 Task: Fork a repository you find interesting.
Action: Mouse moved to (555, 50)
Screenshot: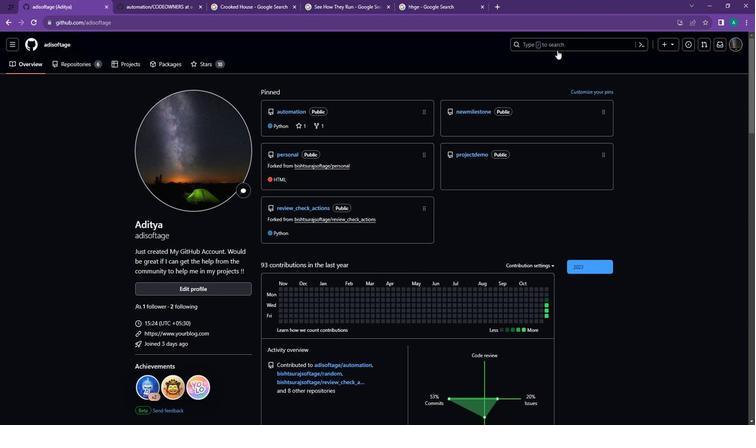 
Action: Mouse pressed left at (555, 50)
Screenshot: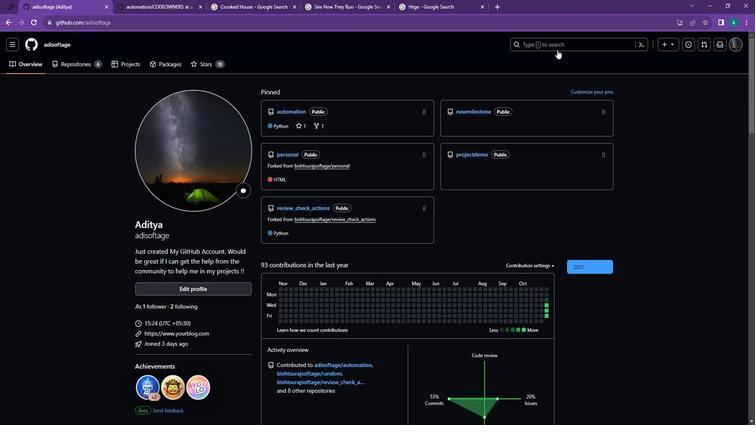 
Action: Key pressed ctrl+Acyber<Key.space>in<Key.shift_r>:org<Key.backspace><Key.enter>
Screenshot: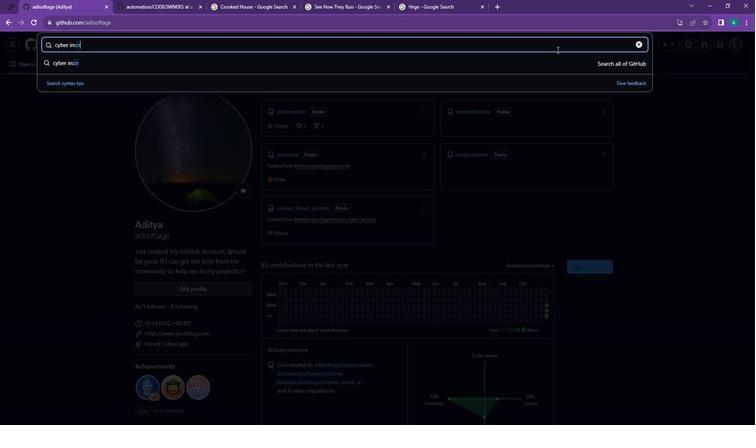 
Action: Mouse moved to (165, 96)
Screenshot: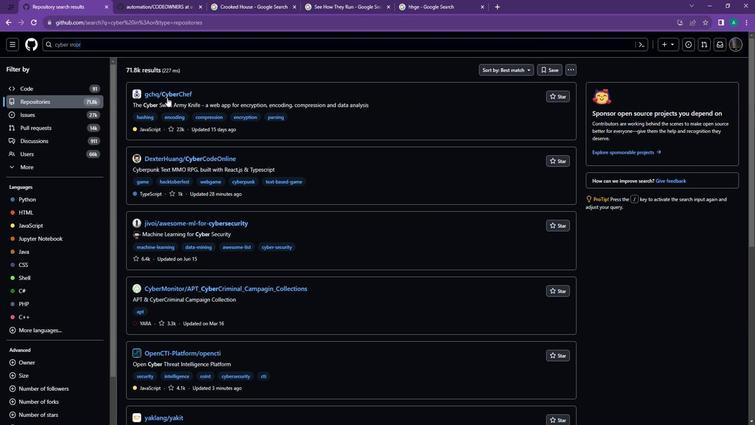 
Action: Mouse pressed left at (165, 96)
Screenshot: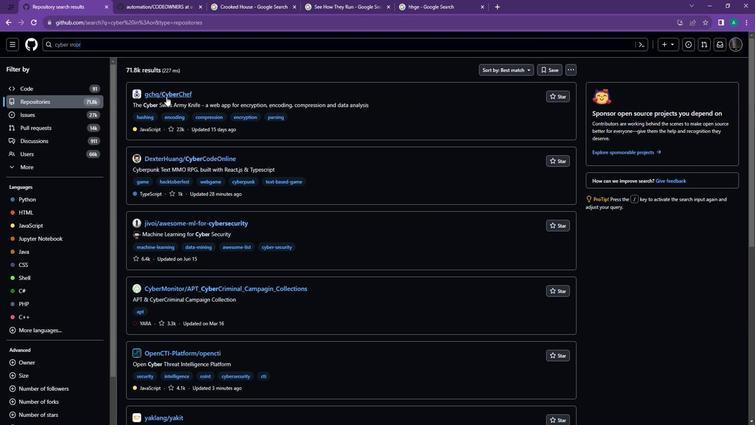 
Action: Mouse moved to (289, 233)
Screenshot: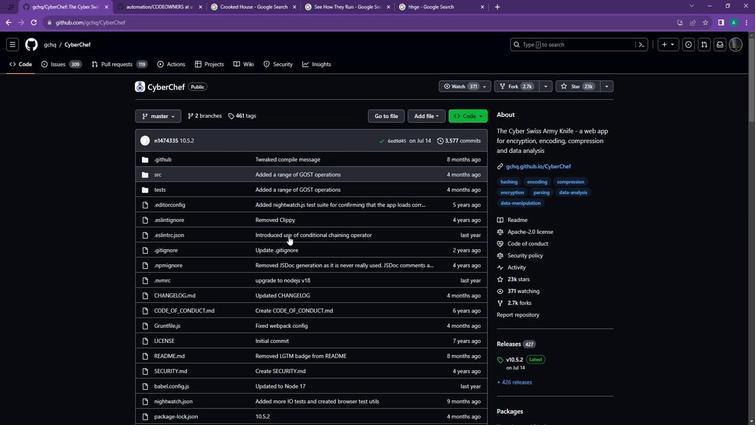 
Action: Mouse scrolled (289, 232) with delta (0, 0)
Screenshot: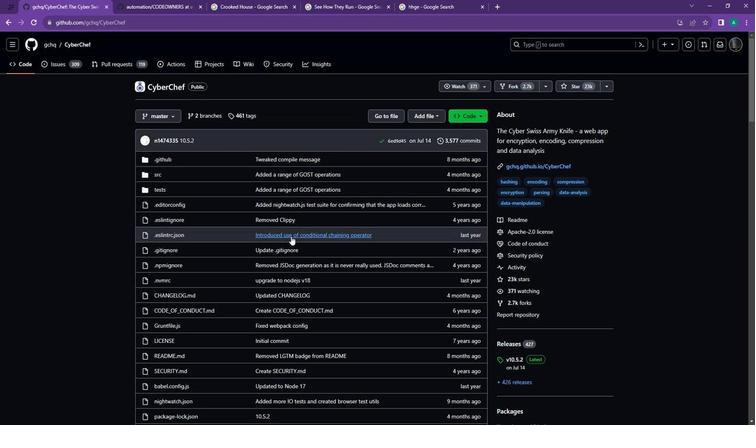 
Action: Mouse scrolled (289, 232) with delta (0, 0)
Screenshot: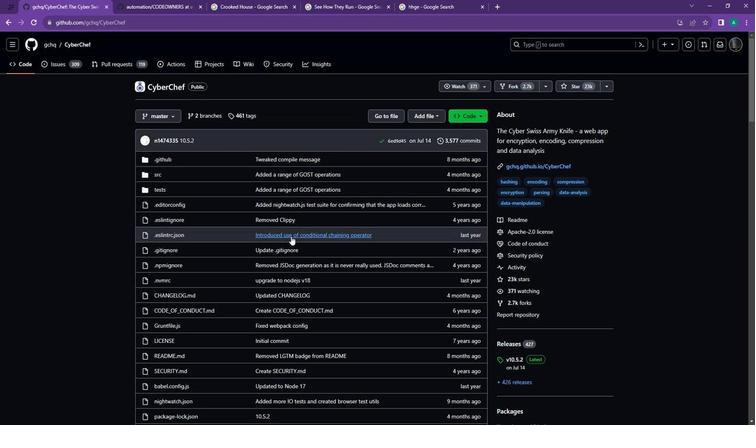 
Action: Mouse moved to (289, 233)
Screenshot: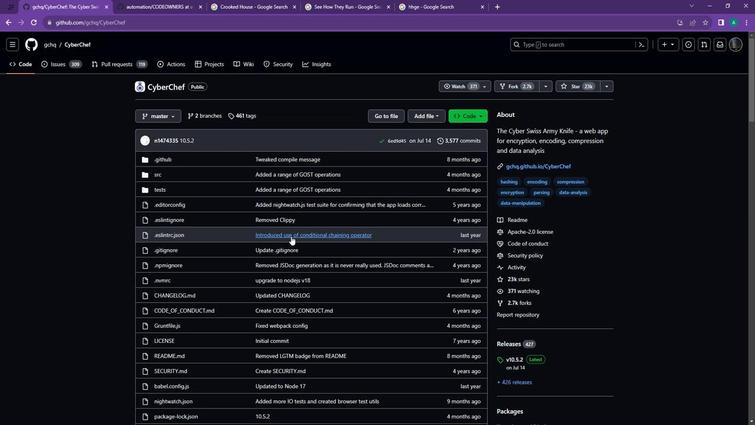 
Action: Mouse scrolled (289, 232) with delta (0, 0)
Screenshot: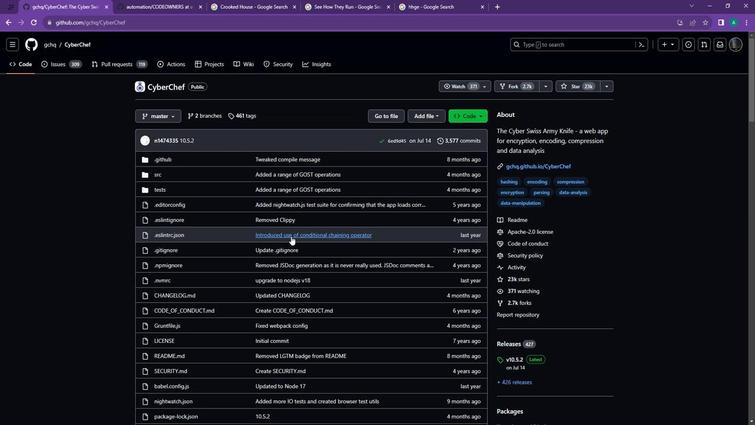 
Action: Mouse moved to (289, 233)
Screenshot: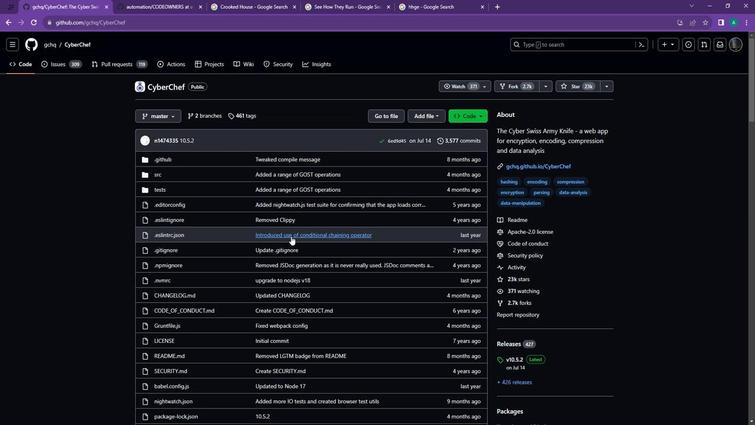 
Action: Mouse scrolled (289, 232) with delta (0, 0)
Screenshot: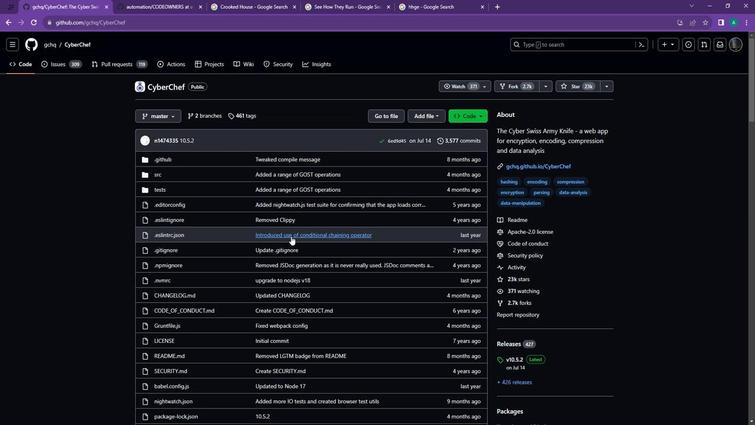 
Action: Mouse moved to (289, 232)
Screenshot: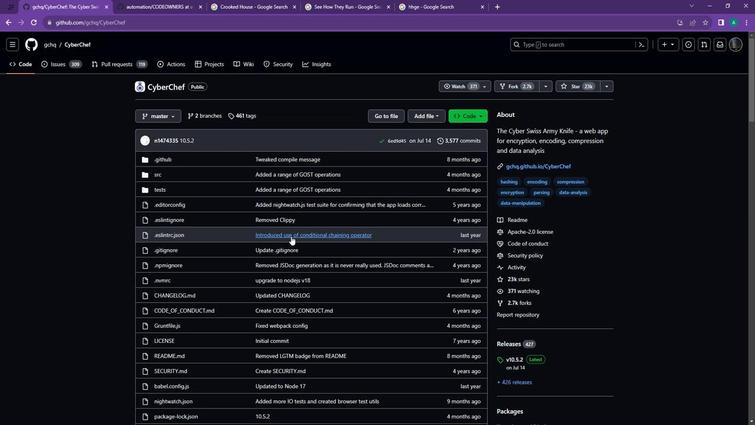 
Action: Mouse scrolled (289, 232) with delta (0, 0)
Screenshot: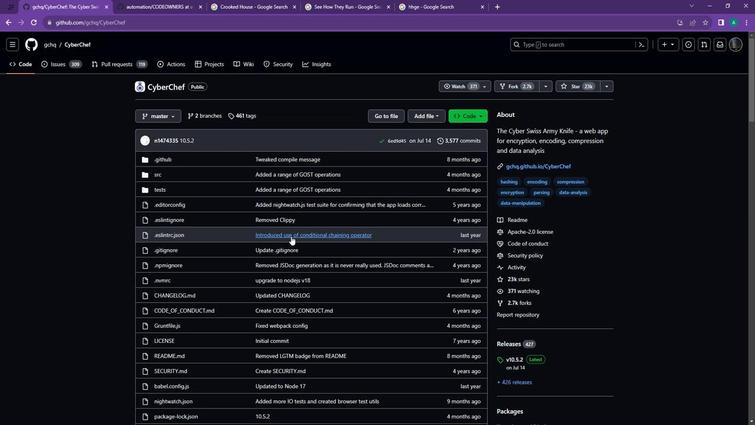 
Action: Mouse scrolled (289, 232) with delta (0, 0)
Screenshot: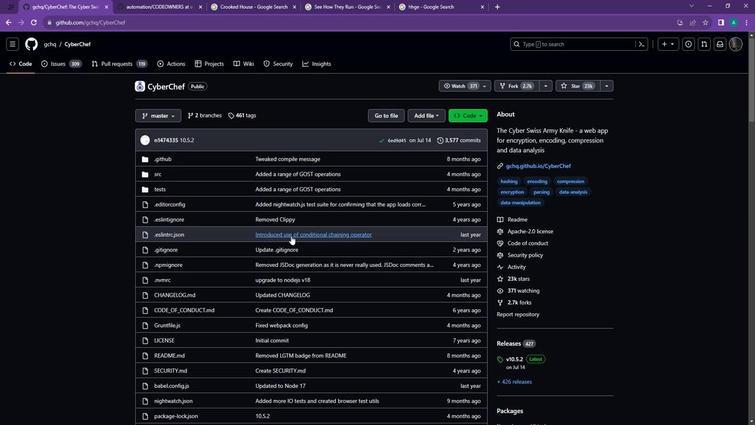 
Action: Mouse moved to (288, 232)
Screenshot: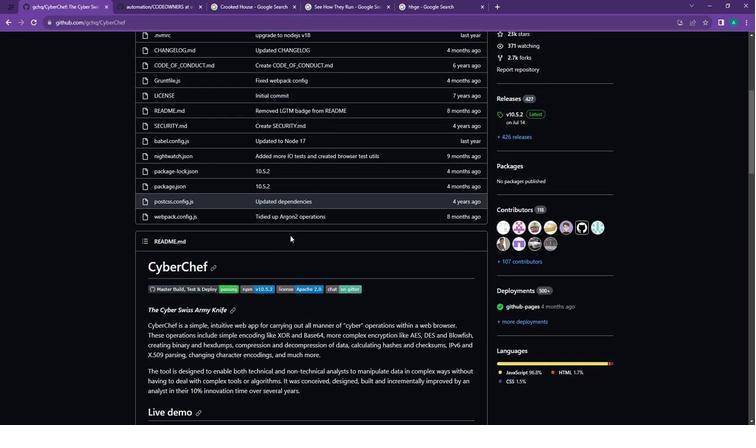 
Action: Mouse scrolled (288, 232) with delta (0, 0)
Screenshot: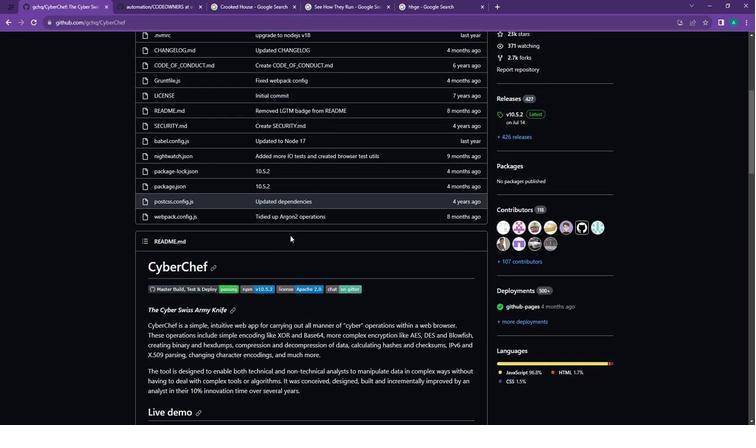 
Action: Mouse scrolled (288, 232) with delta (0, 0)
Screenshot: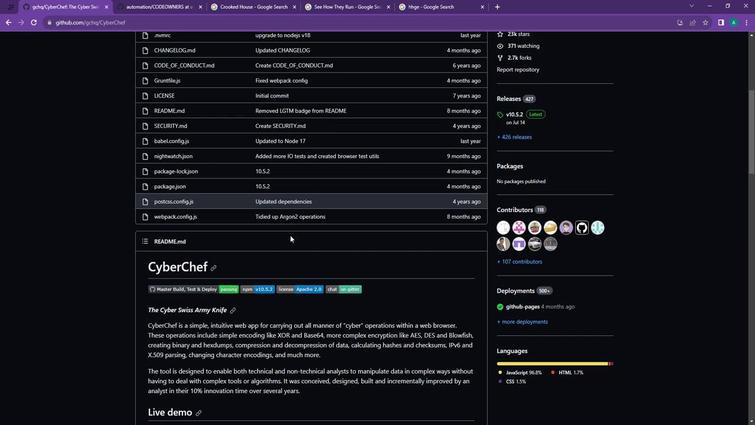 
Action: Mouse scrolled (288, 232) with delta (0, 0)
Screenshot: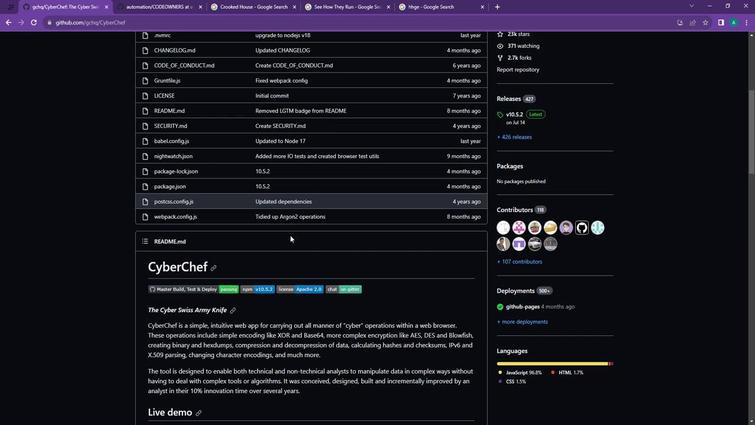
Action: Mouse scrolled (288, 232) with delta (0, 0)
Screenshot: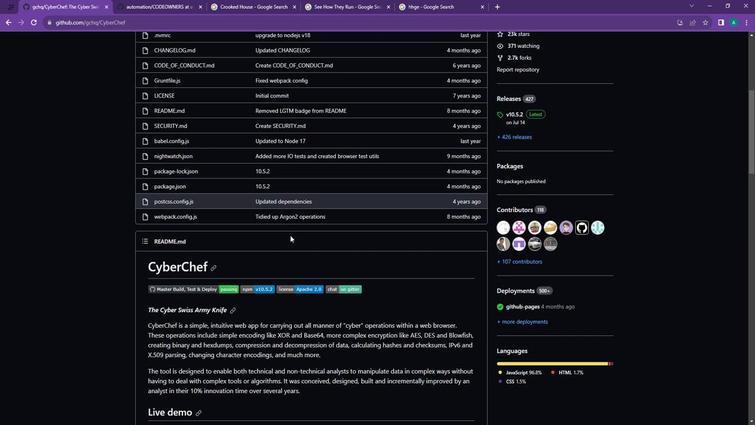 
Action: Mouse moved to (288, 232)
Screenshot: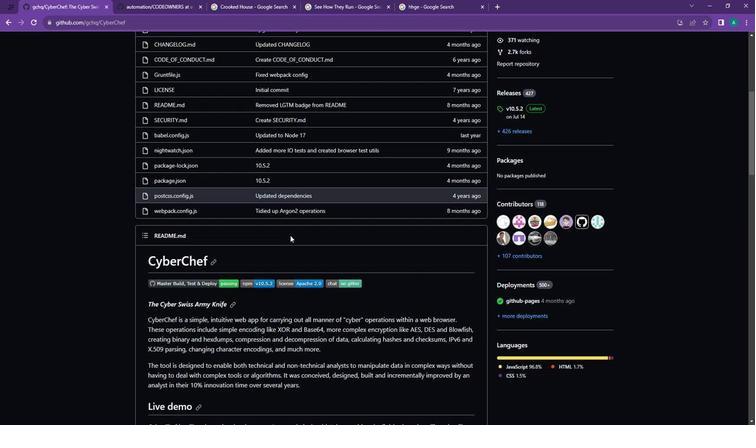 
Action: Mouse scrolled (288, 232) with delta (0, 0)
Screenshot: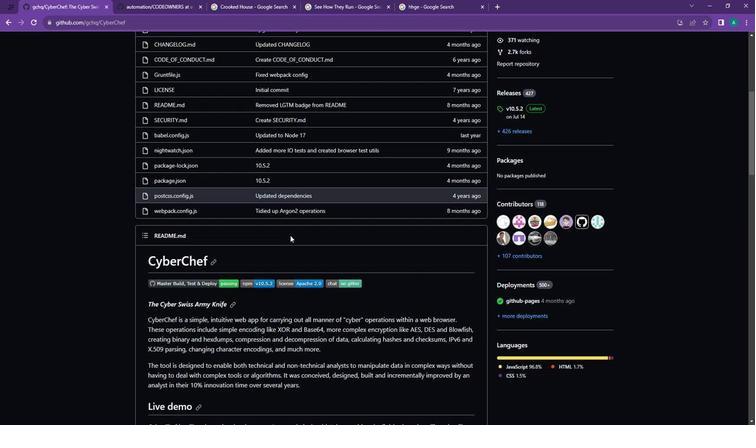 
Action: Mouse moved to (287, 232)
Screenshot: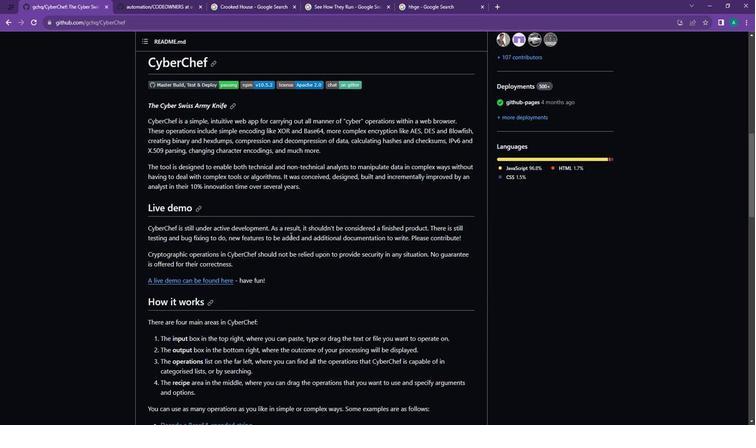
Action: Mouse scrolled (287, 232) with delta (0, 0)
Screenshot: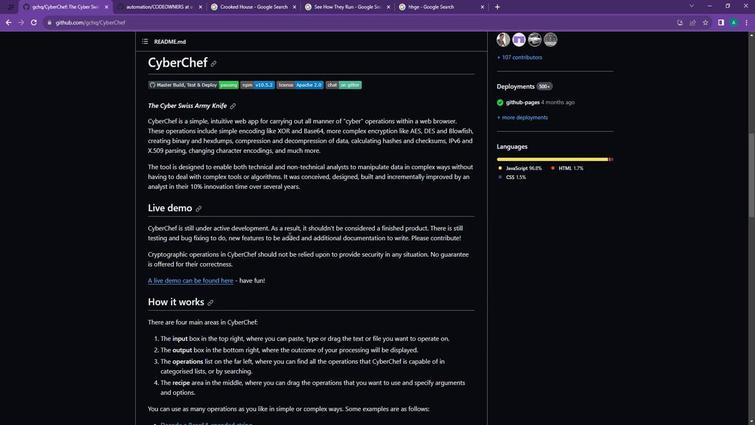 
Action: Mouse scrolled (287, 232) with delta (0, 0)
Screenshot: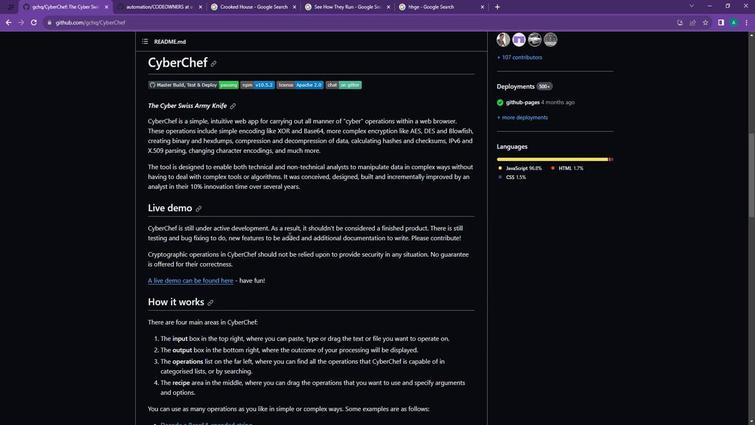 
Action: Mouse scrolled (287, 232) with delta (0, 0)
Screenshot: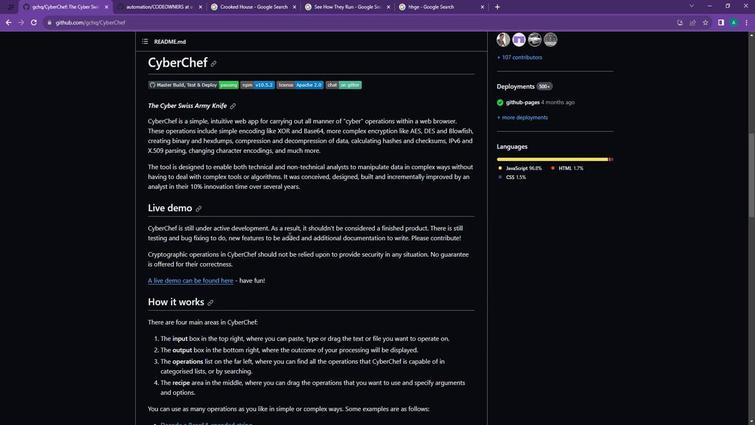 
Action: Mouse scrolled (287, 232) with delta (0, 0)
Screenshot: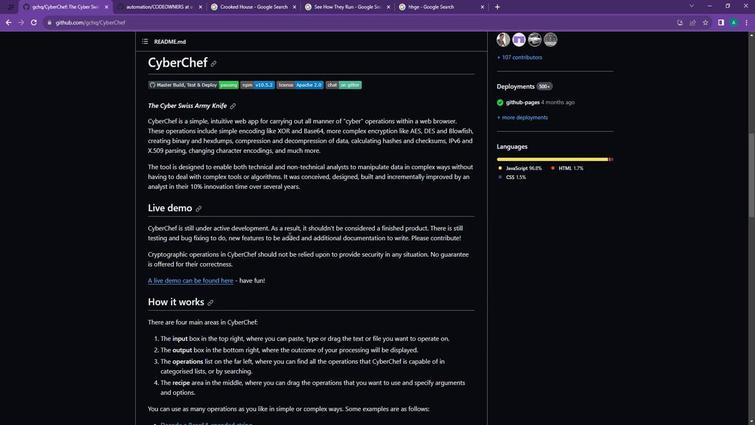 
Action: Mouse moved to (287, 232)
Screenshot: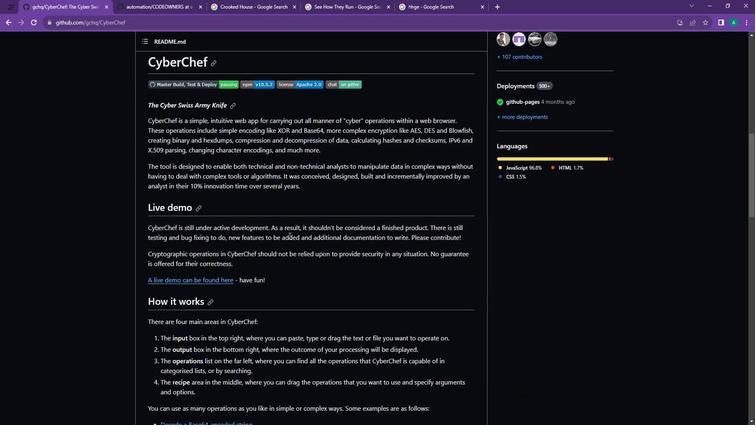 
Action: Mouse scrolled (287, 232) with delta (0, 0)
Screenshot: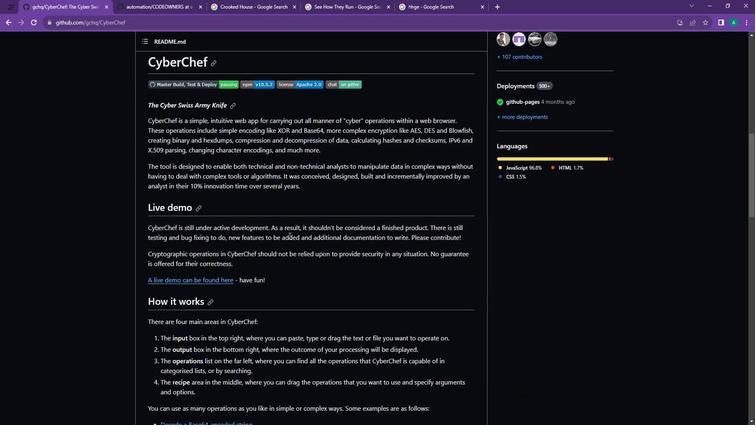 
Action: Mouse moved to (289, 233)
Screenshot: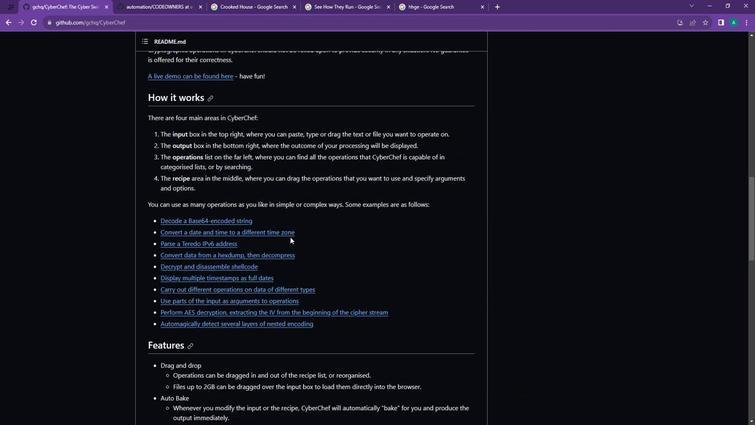 
Action: Mouse scrolled (289, 232) with delta (0, 0)
Screenshot: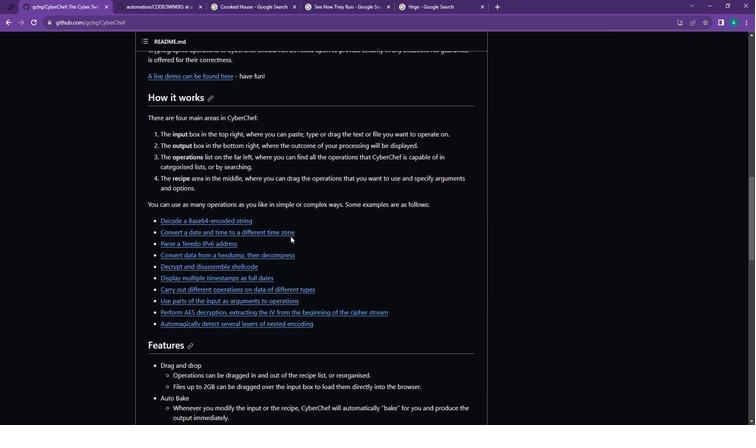 
Action: Mouse scrolled (289, 232) with delta (0, 0)
Screenshot: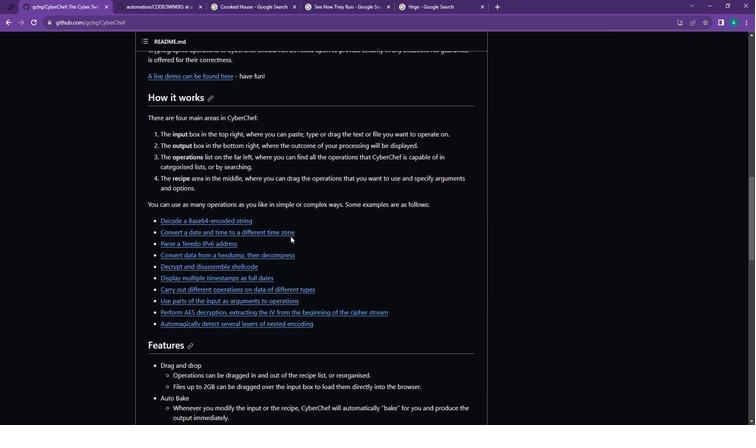 
Action: Mouse scrolled (289, 232) with delta (0, 0)
Screenshot: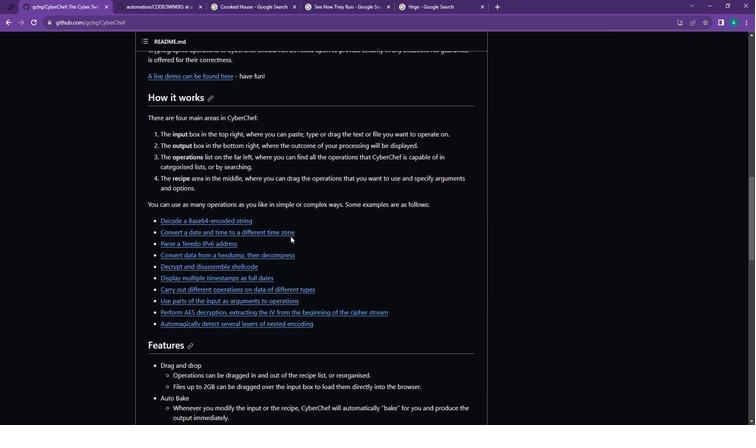 
Action: Mouse scrolled (289, 232) with delta (0, 0)
Screenshot: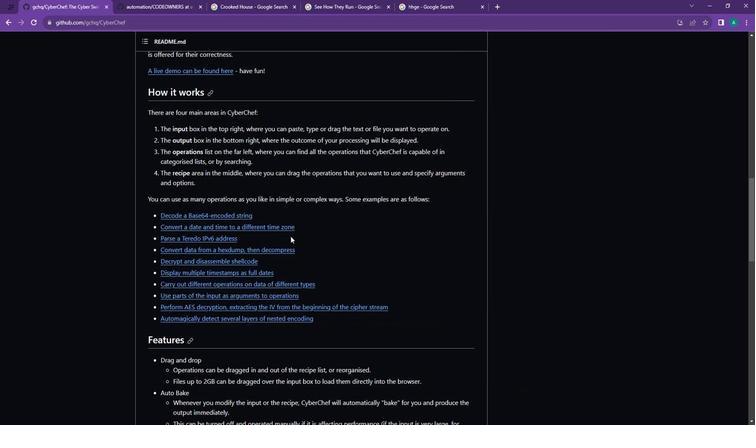 
Action: Mouse scrolled (289, 232) with delta (0, 0)
Screenshot: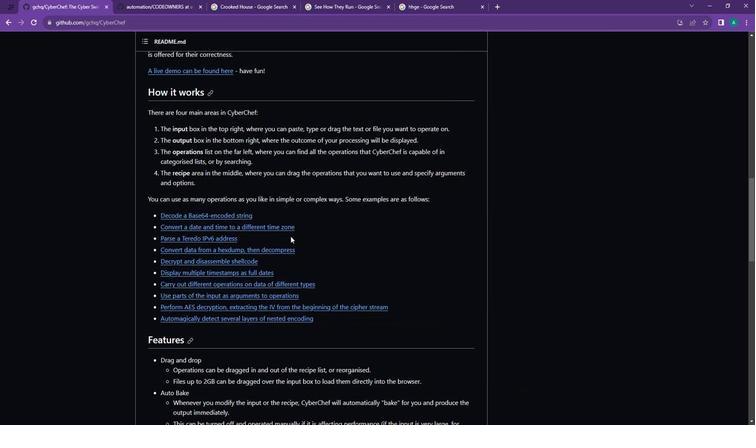 
Action: Mouse moved to (289, 233)
Screenshot: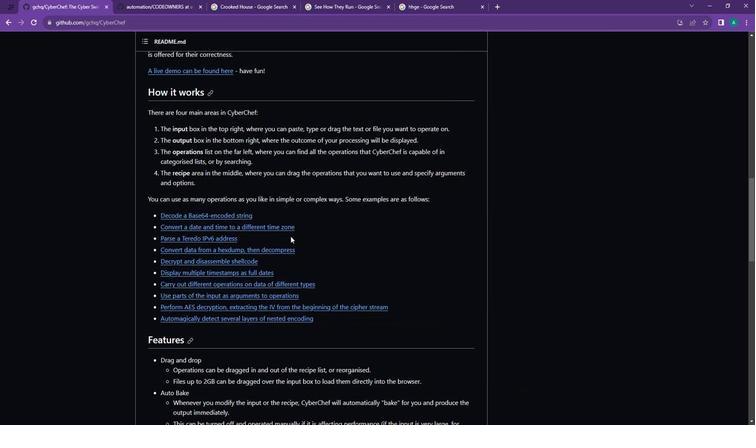 
Action: Mouse scrolled (289, 232) with delta (0, 0)
Screenshot: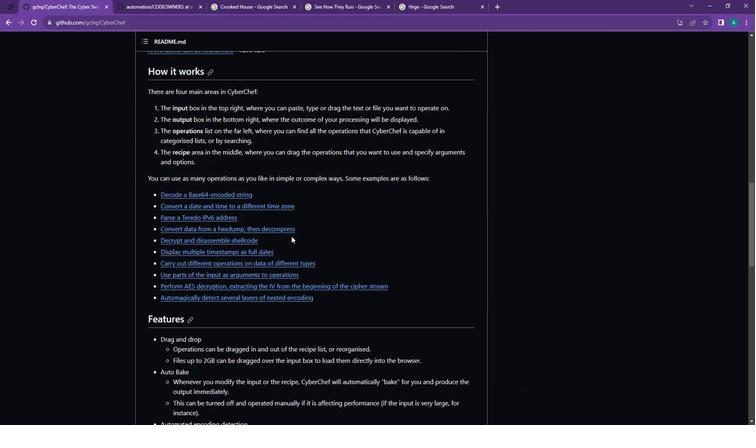 
Action: Mouse moved to (294, 234)
Screenshot: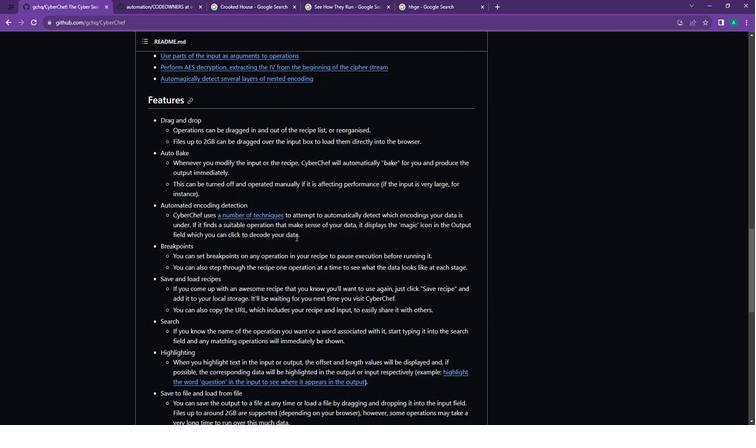 
Action: Mouse scrolled (294, 234) with delta (0, 0)
Screenshot: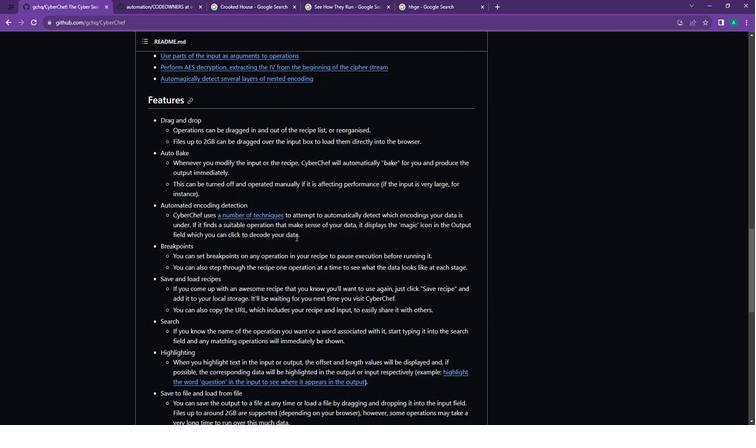 
Action: Mouse moved to (292, 234)
Screenshot: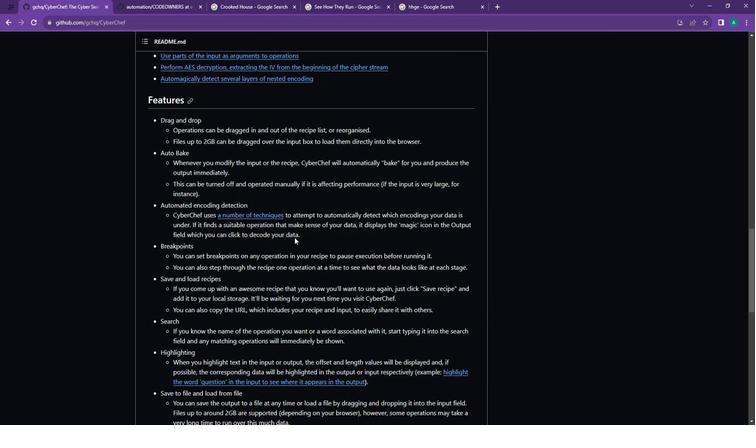 
Action: Mouse scrolled (292, 234) with delta (0, 0)
Screenshot: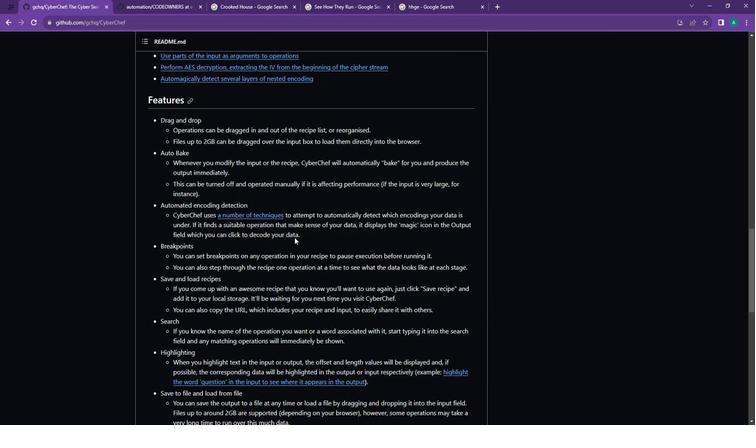 
Action: Mouse moved to (291, 236)
Screenshot: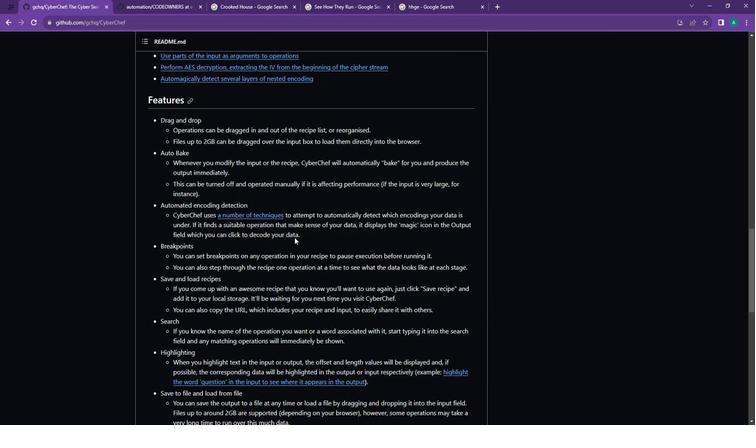 
Action: Mouse scrolled (291, 235) with delta (0, 0)
Screenshot: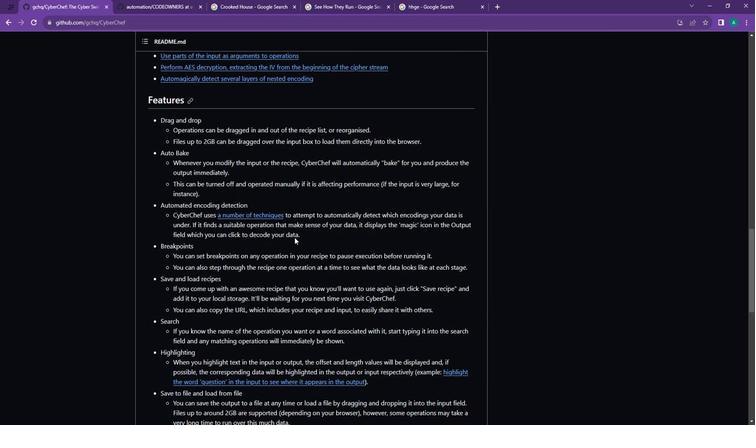 
Action: Mouse scrolled (291, 235) with delta (0, 0)
Screenshot: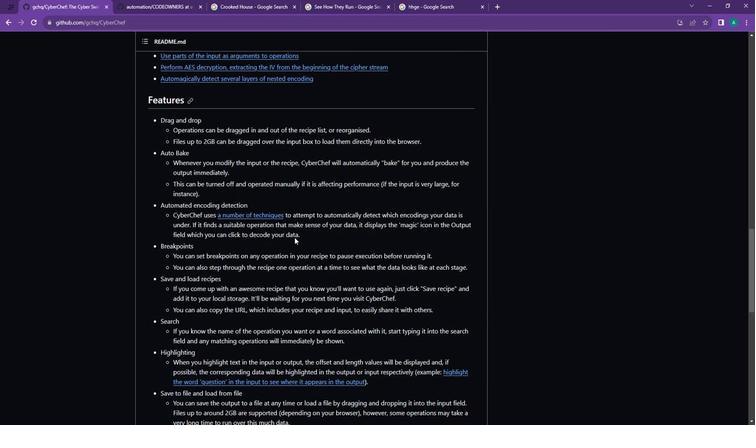 
Action: Mouse moved to (290, 237)
Screenshot: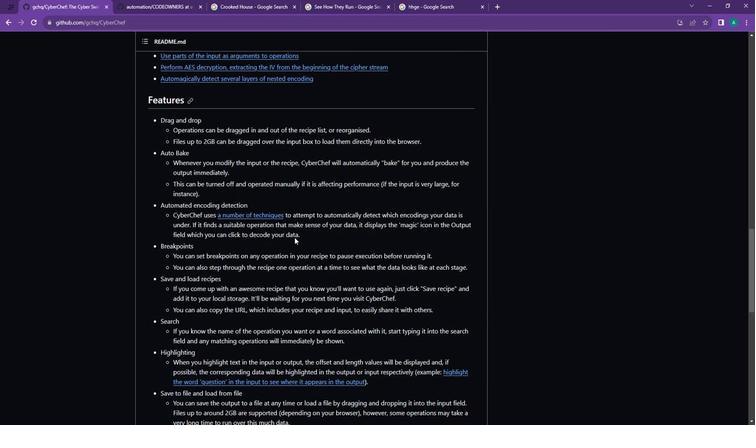 
Action: Mouse scrolled (290, 237) with delta (0, 0)
Screenshot: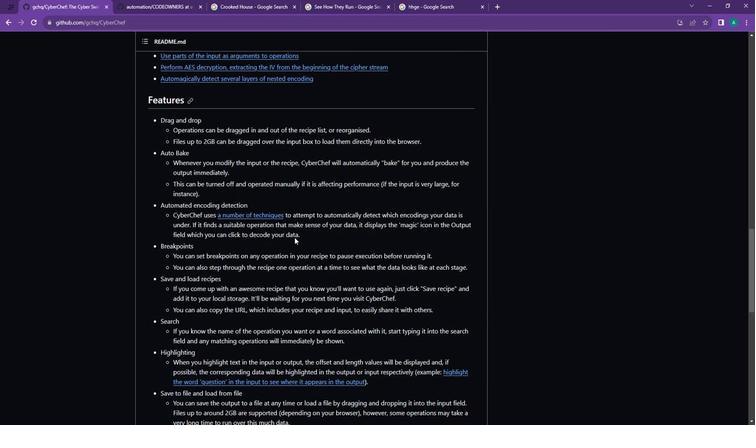
Action: Mouse moved to (290, 242)
Screenshot: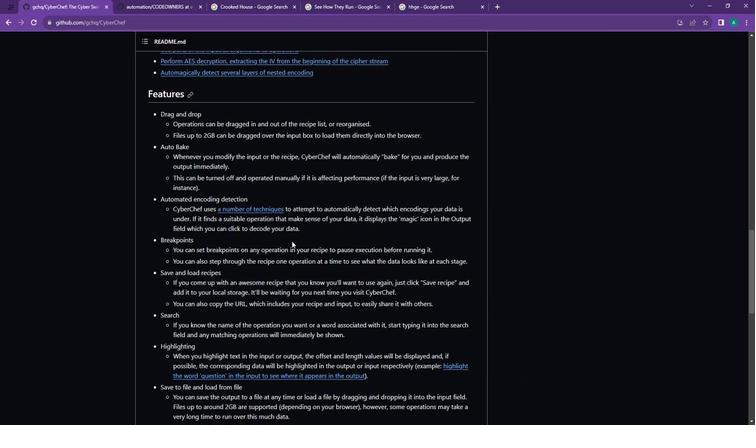 
Action: Mouse scrolled (290, 239) with delta (0, 0)
Screenshot: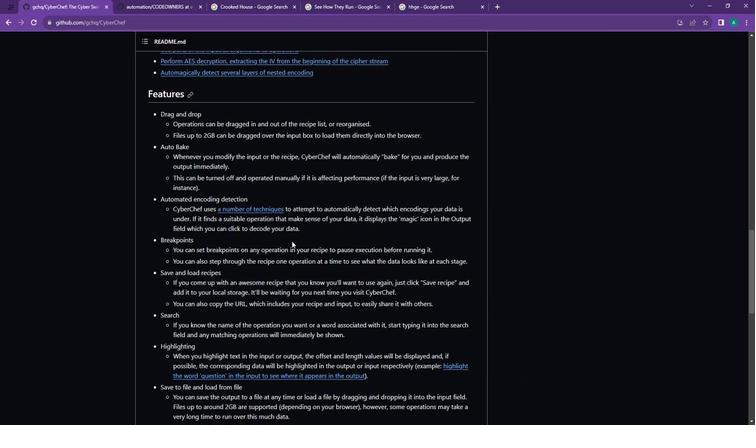 
Action: Mouse moved to (291, 243)
Screenshot: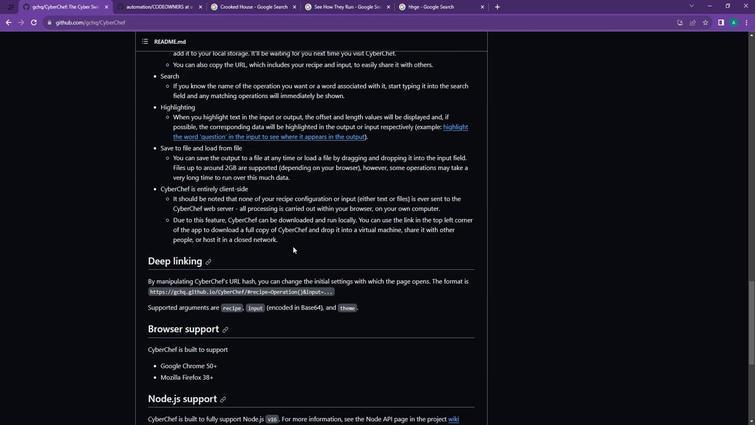 
Action: Mouse scrolled (291, 242) with delta (0, 0)
Screenshot: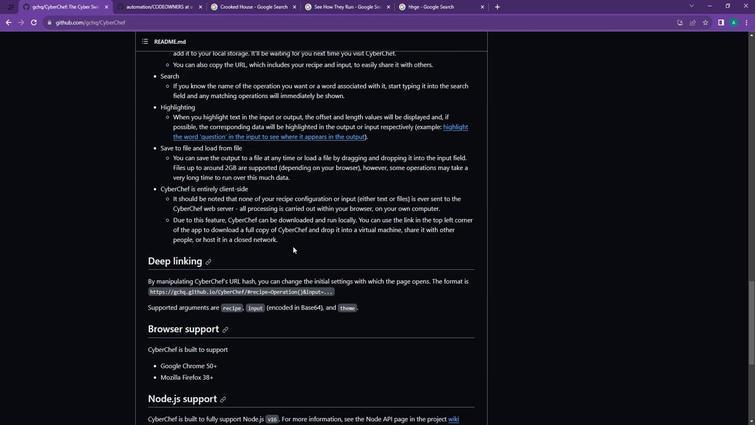 
Action: Mouse scrolled (291, 242) with delta (0, 0)
Screenshot: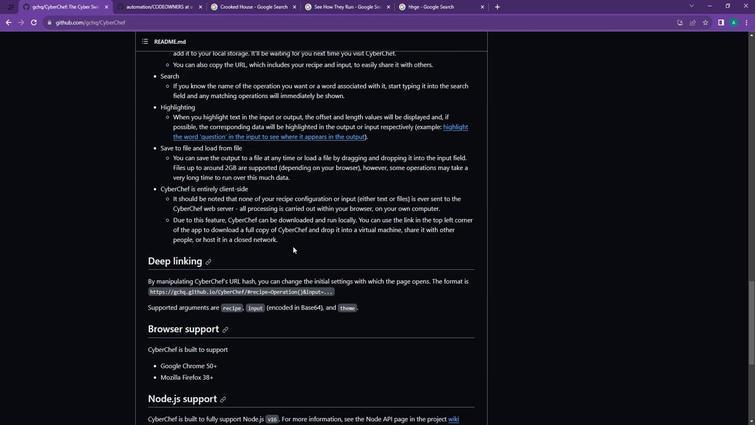 
Action: Mouse scrolled (291, 242) with delta (0, 0)
Screenshot: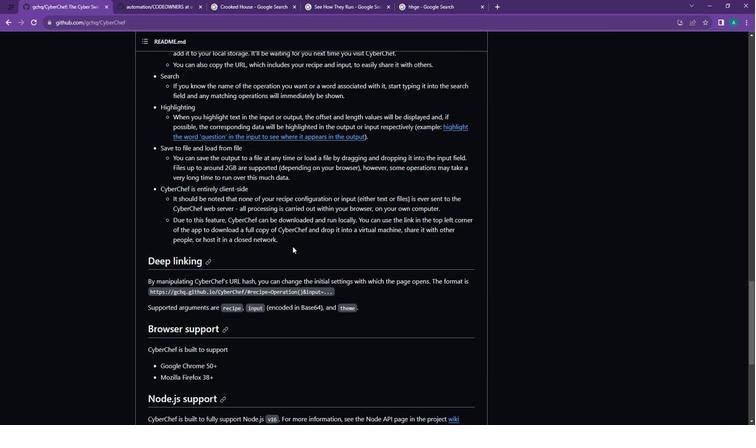 
Action: Mouse moved to (291, 243)
Screenshot: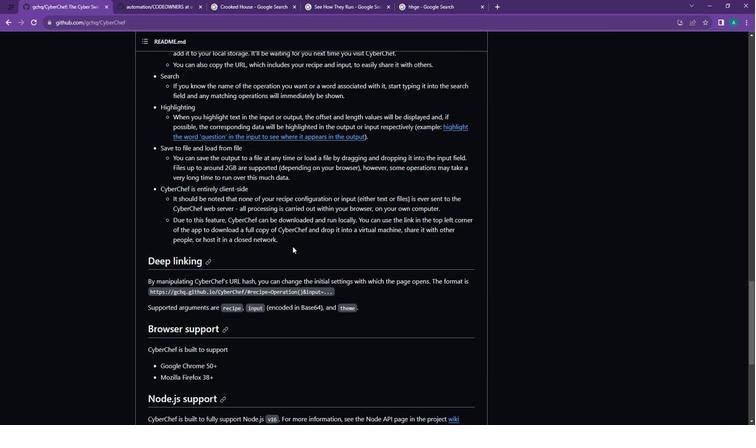 
Action: Mouse scrolled (291, 242) with delta (0, 0)
Screenshot: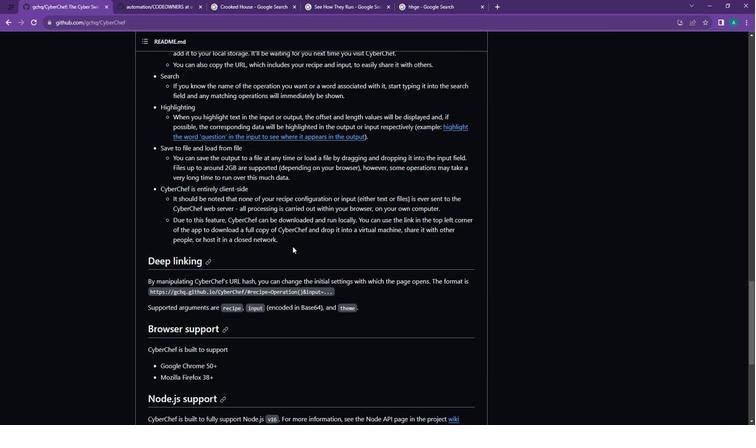 
Action: Mouse moved to (290, 243)
Screenshot: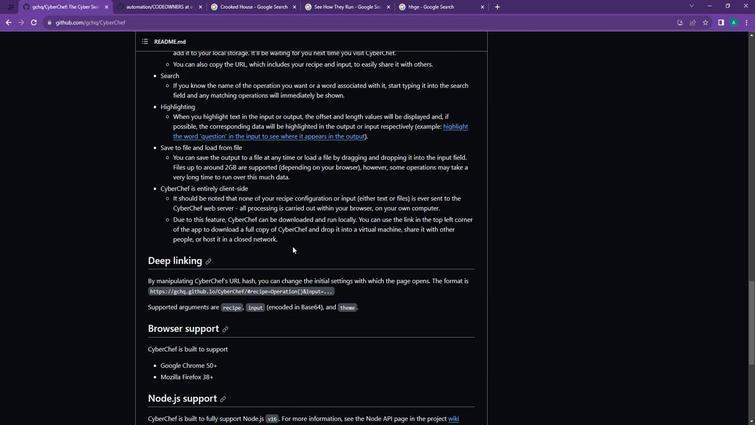 
Action: Mouse scrolled (290, 242) with delta (0, 0)
Screenshot: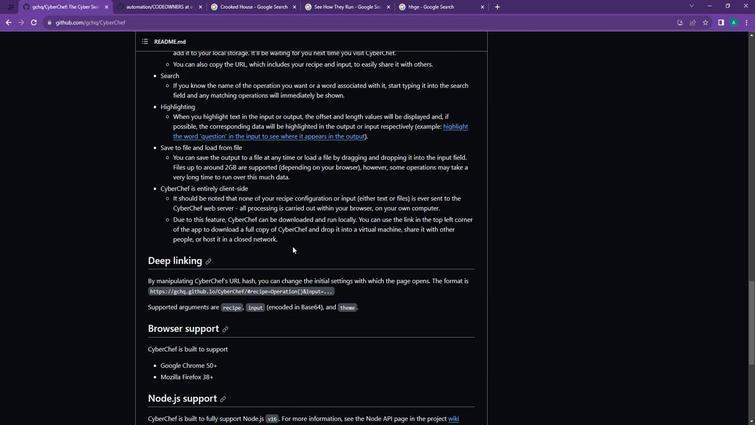 
Action: Mouse moved to (290, 243)
Screenshot: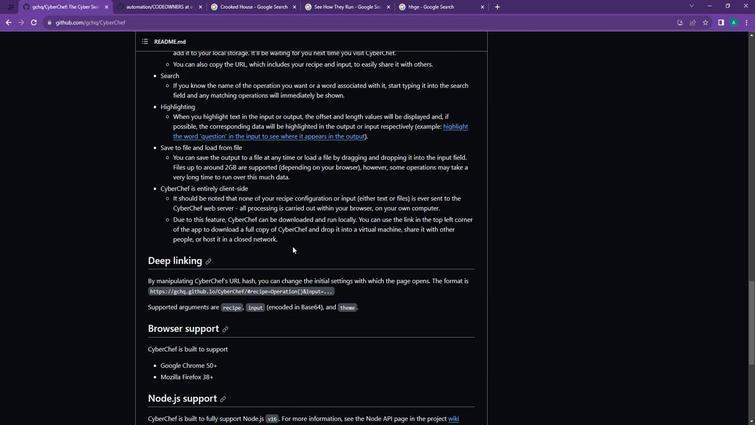 
Action: Mouse scrolled (290, 242) with delta (0, 0)
Screenshot: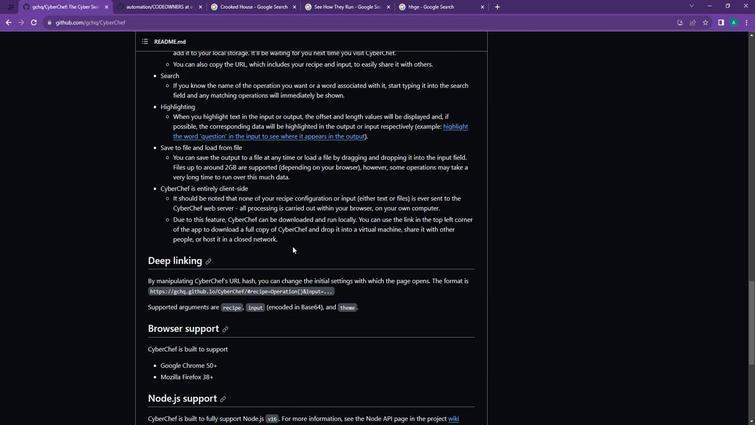 
Action: Mouse moved to (287, 241)
Screenshot: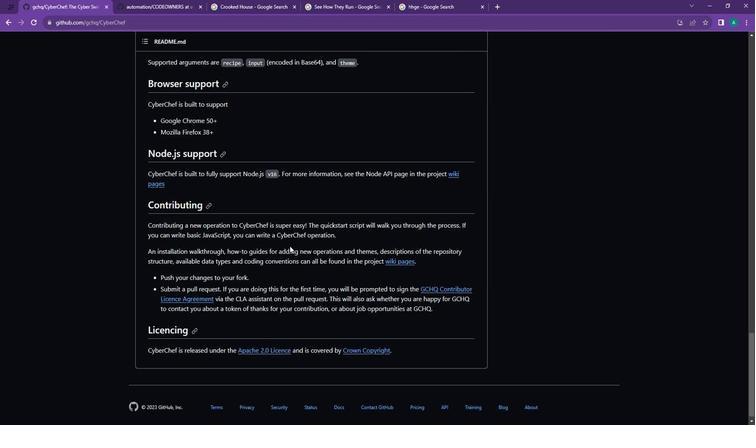 
Action: Mouse scrolled (287, 242) with delta (0, 0)
Screenshot: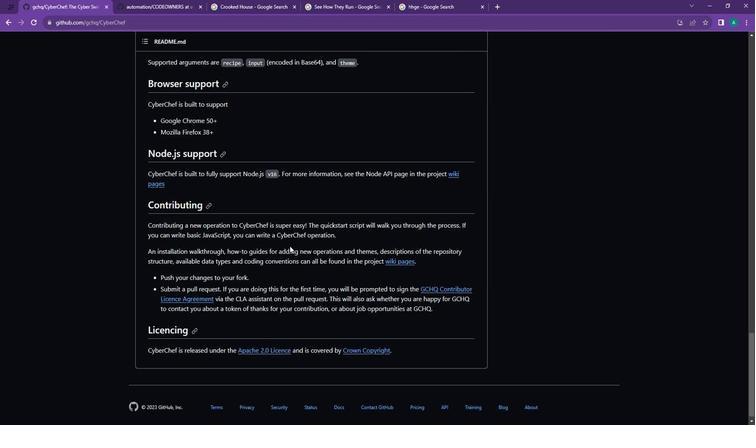 
Action: Mouse scrolled (287, 242) with delta (0, 0)
Screenshot: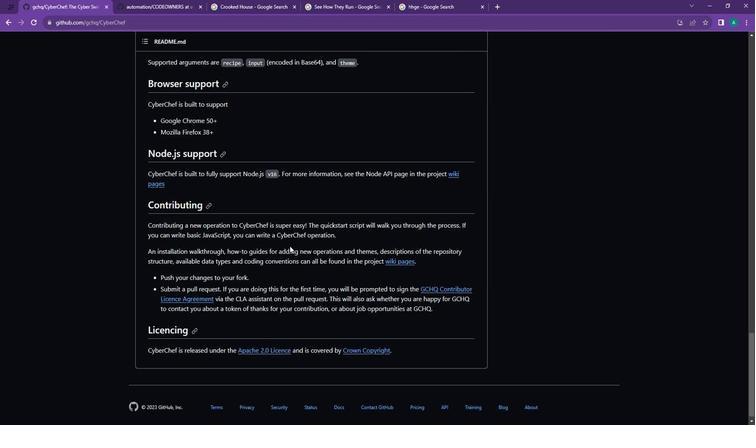 
Action: Mouse scrolled (287, 242) with delta (0, 0)
Screenshot: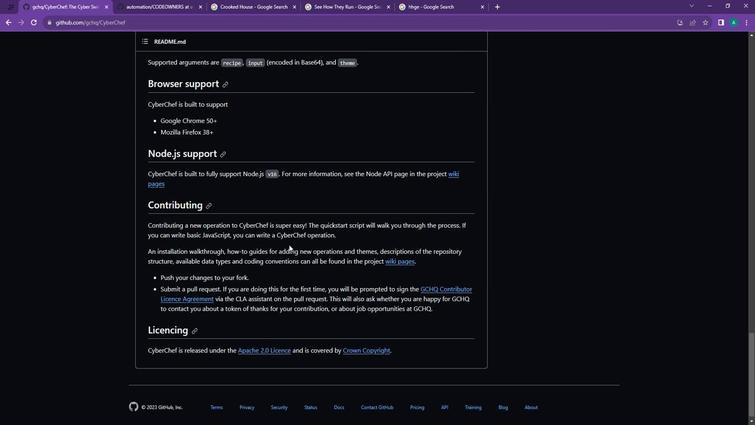 
Action: Mouse scrolled (287, 242) with delta (0, 0)
Screenshot: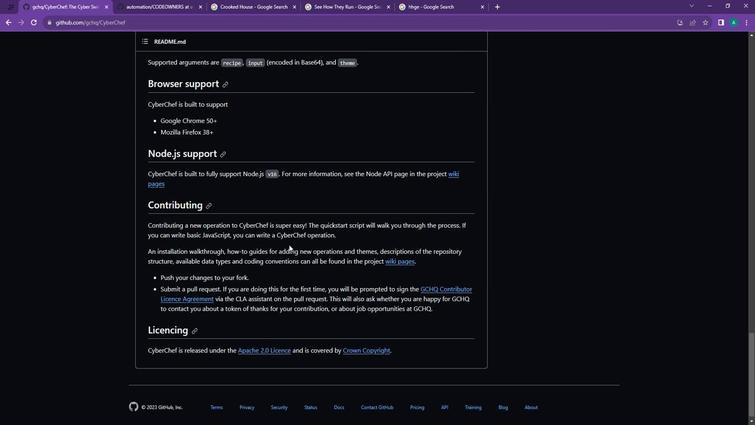 
Action: Mouse scrolled (287, 242) with delta (0, 0)
Screenshot: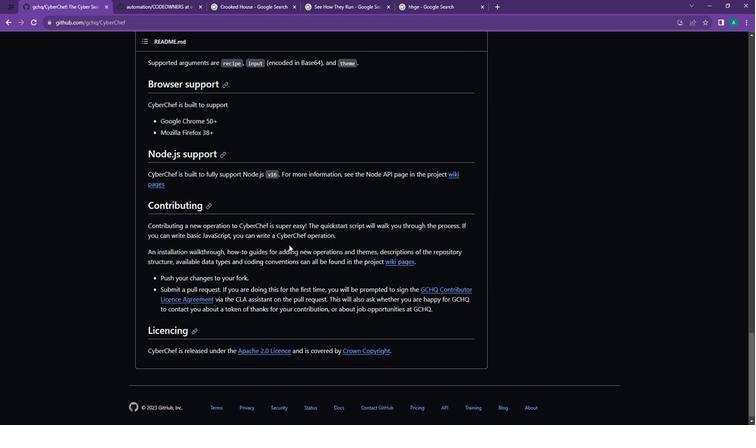 
Action: Mouse scrolled (287, 242) with delta (0, 0)
Screenshot: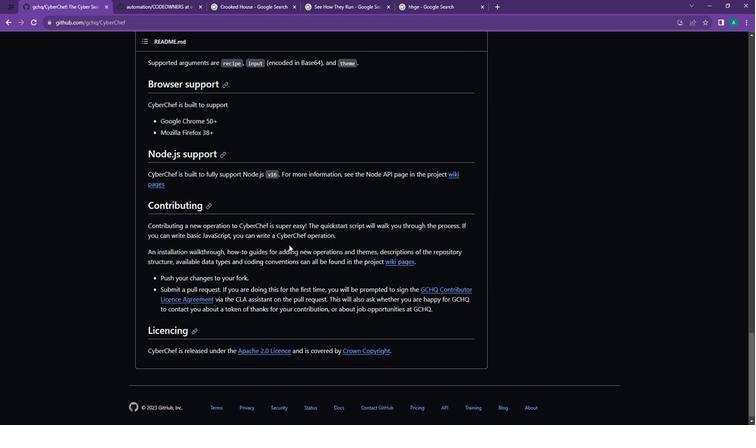 
Action: Mouse scrolled (287, 242) with delta (0, 0)
Screenshot: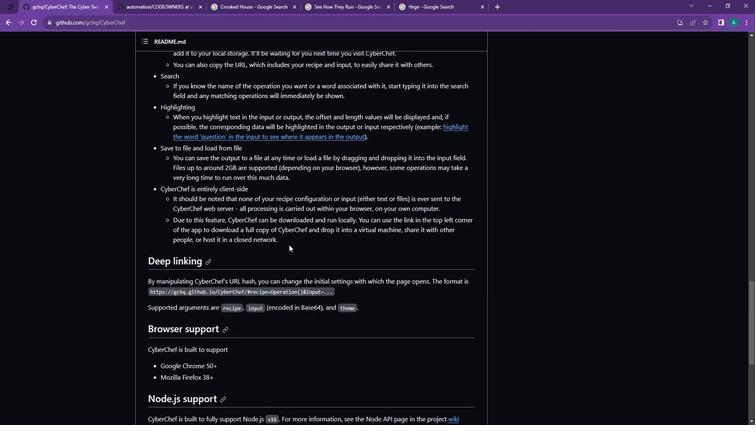 
Action: Mouse scrolled (287, 242) with delta (0, 0)
Screenshot: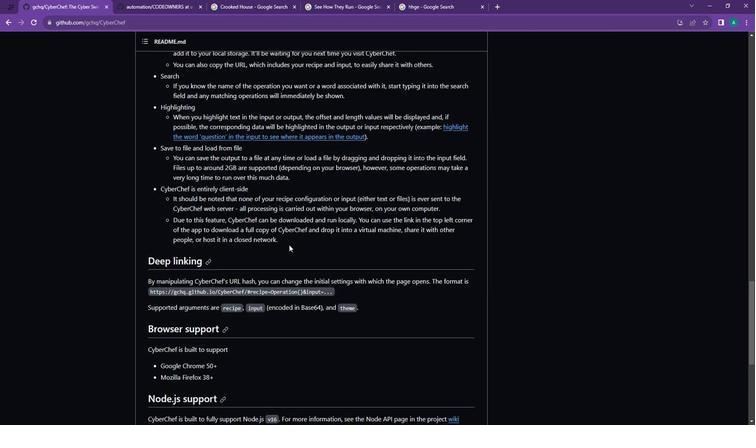 
Action: Mouse scrolled (287, 242) with delta (0, 0)
Screenshot: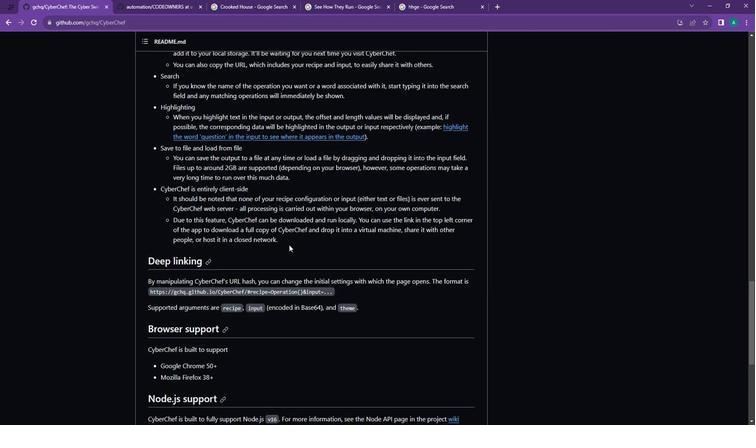 
Action: Mouse scrolled (287, 242) with delta (0, 0)
Screenshot: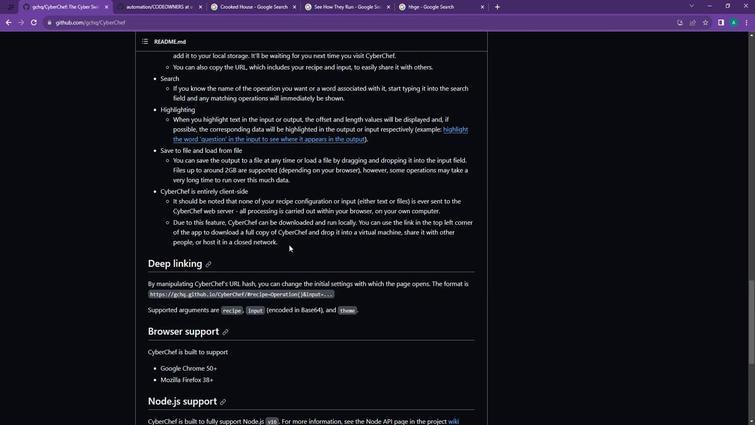 
Action: Mouse scrolled (287, 242) with delta (0, 0)
Screenshot: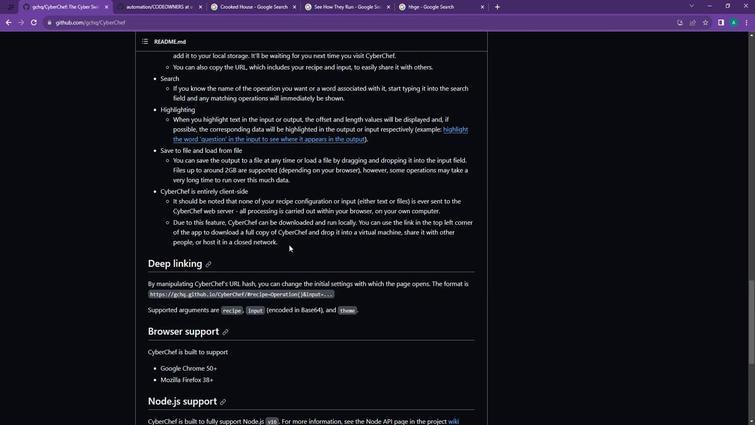 
Action: Mouse scrolled (287, 242) with delta (0, 0)
Screenshot: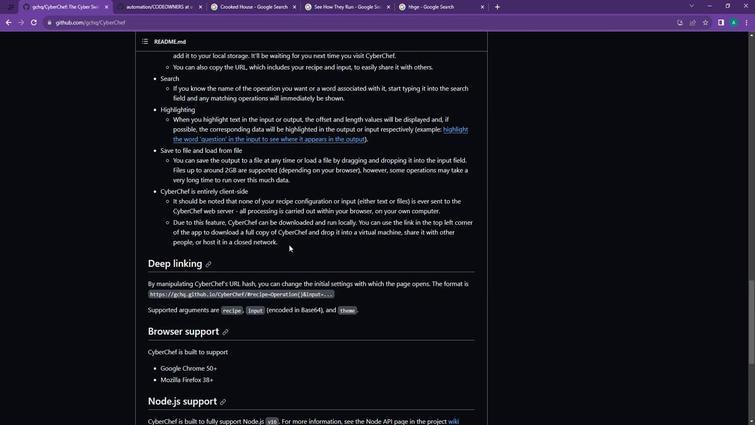 
Action: Mouse scrolled (287, 242) with delta (0, 0)
Screenshot: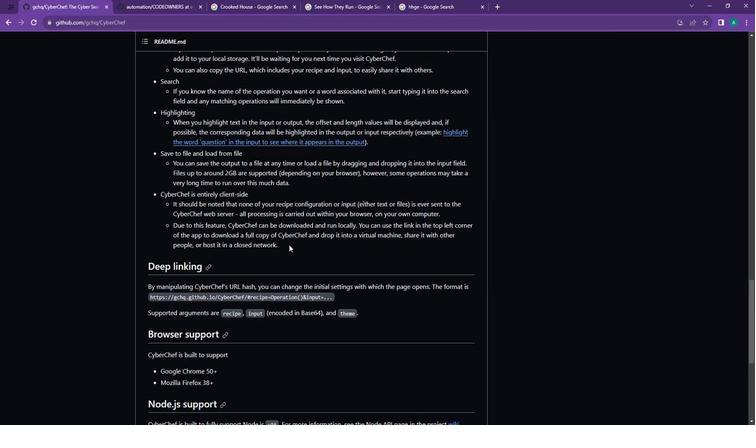 
Action: Mouse scrolled (287, 242) with delta (0, 0)
Screenshot: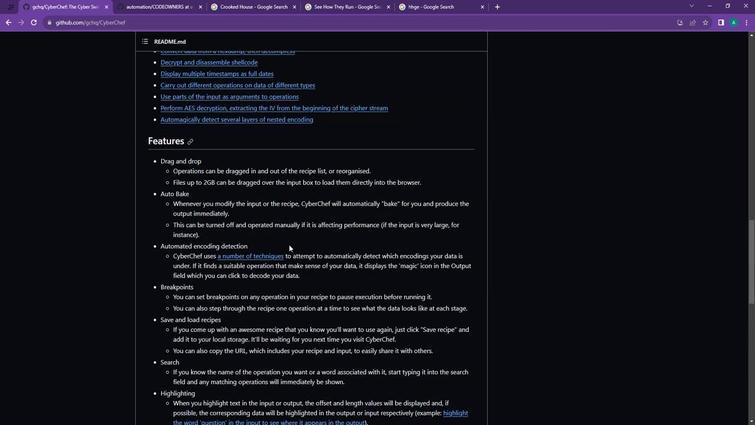 
Action: Mouse scrolled (287, 242) with delta (0, 0)
Screenshot: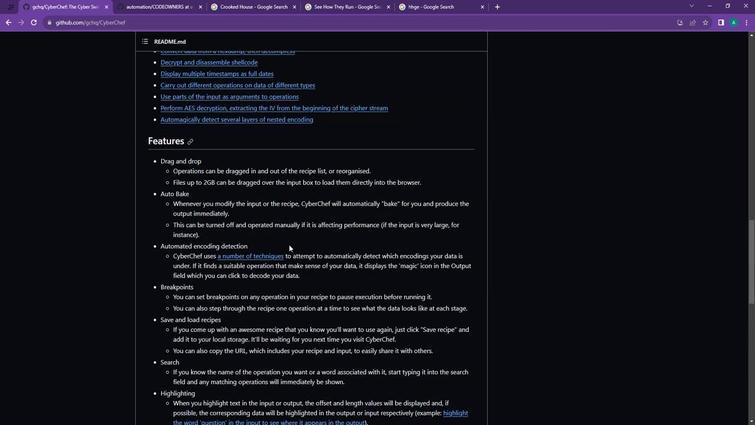 
Action: Mouse scrolled (287, 242) with delta (0, 0)
Screenshot: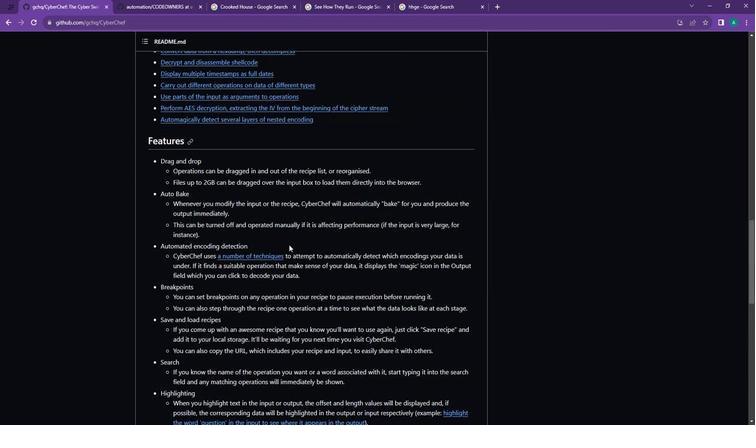 
Action: Mouse scrolled (287, 242) with delta (0, 0)
Screenshot: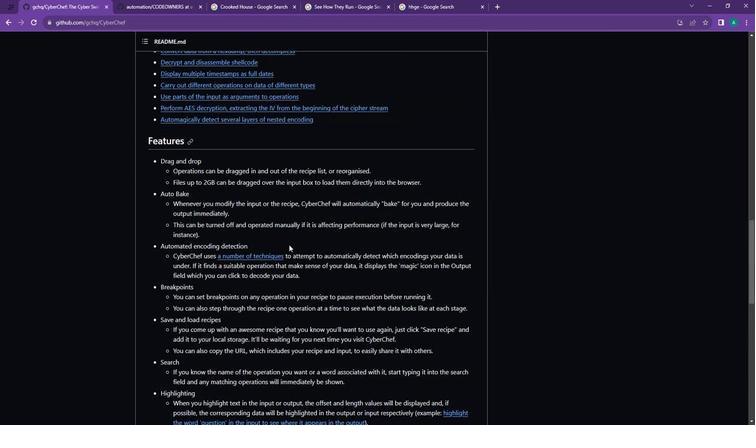 
Action: Mouse scrolled (287, 242) with delta (0, 0)
Screenshot: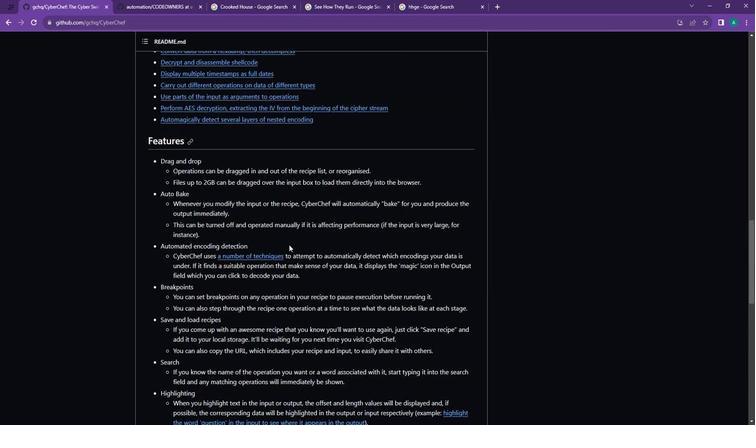 
Action: Mouse scrolled (287, 242) with delta (0, 0)
Screenshot: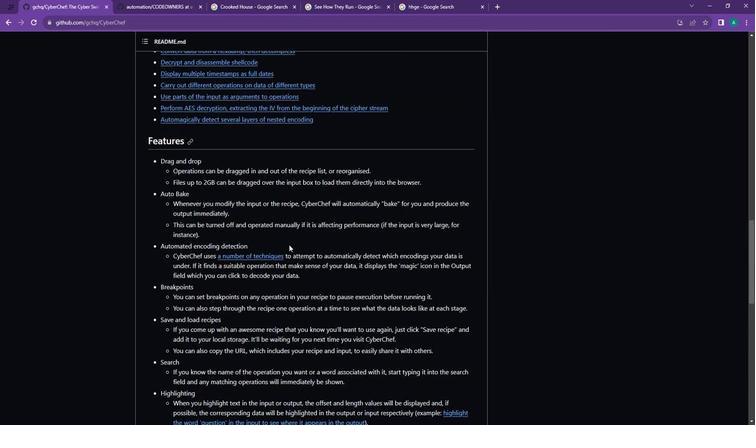
Action: Mouse scrolled (287, 242) with delta (0, 0)
Screenshot: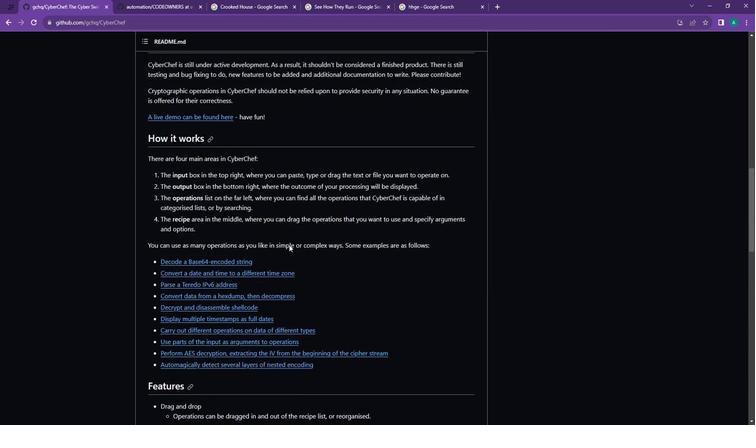 
Action: Mouse scrolled (287, 242) with delta (0, 0)
Screenshot: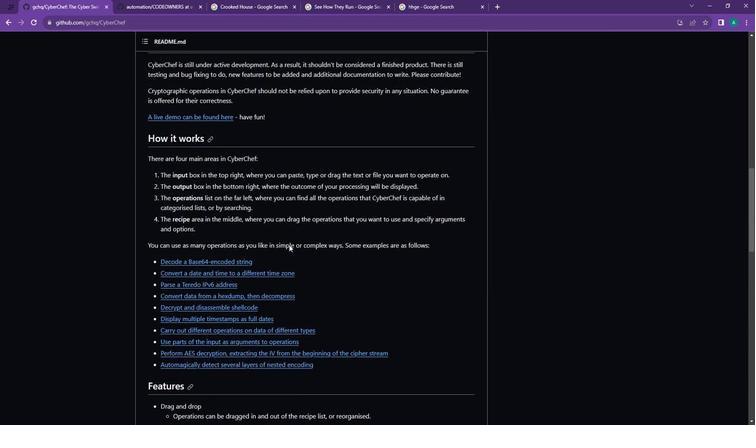 
Action: Mouse scrolled (287, 242) with delta (0, 0)
Screenshot: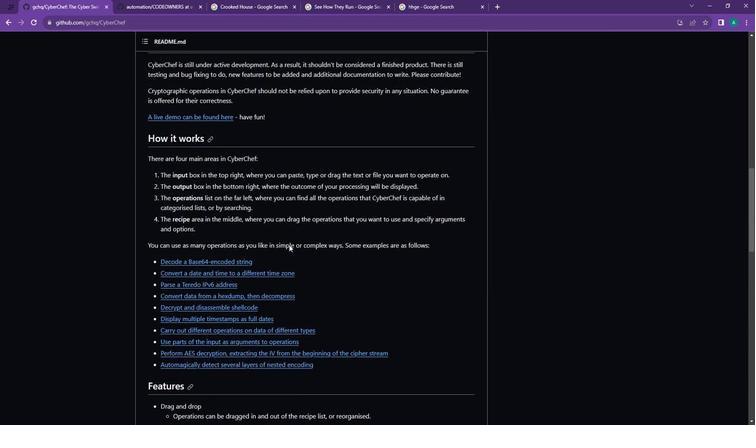 
Action: Mouse scrolled (287, 242) with delta (0, 0)
Screenshot: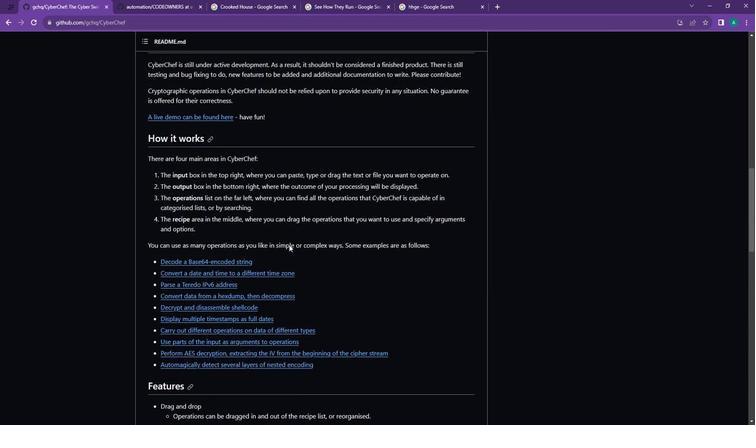 
Action: Mouse scrolled (287, 242) with delta (0, 0)
Screenshot: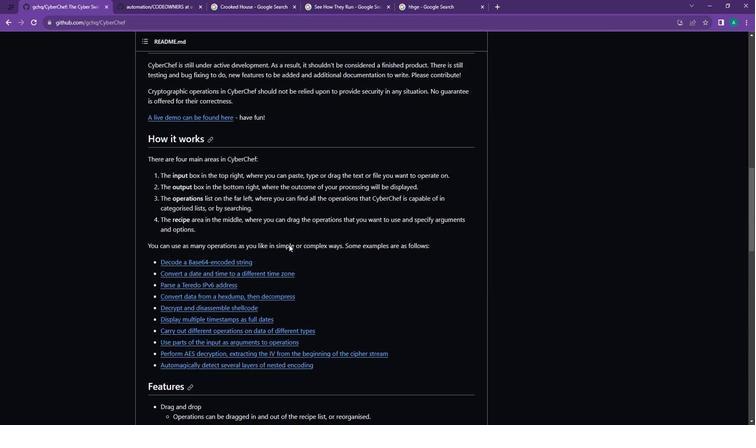 
Action: Mouse scrolled (287, 242) with delta (0, 0)
Screenshot: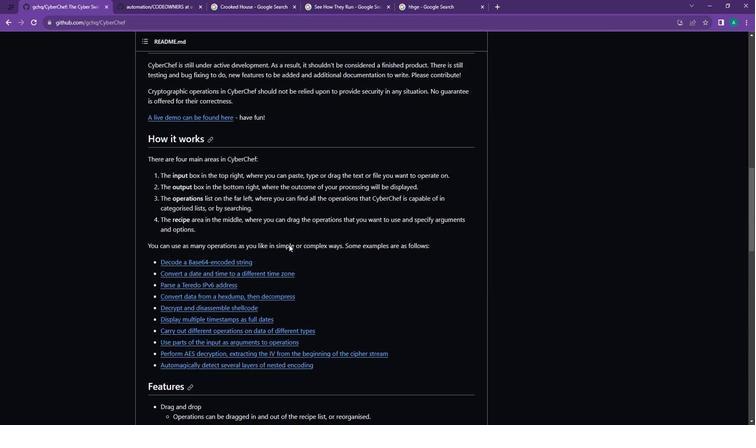 
Action: Mouse scrolled (287, 242) with delta (0, 0)
Screenshot: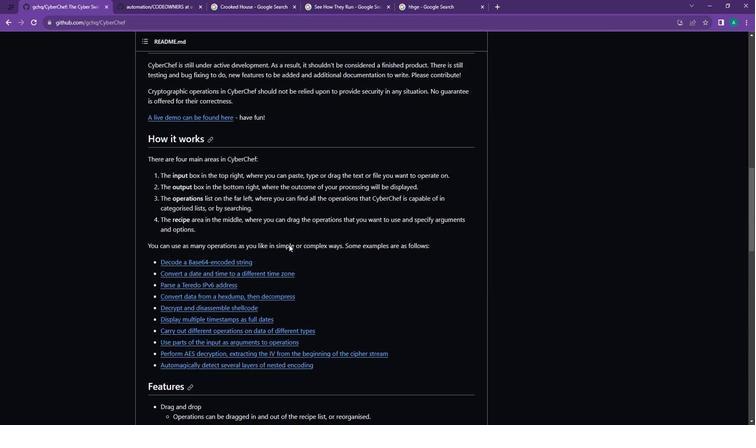 
Action: Mouse scrolled (287, 242) with delta (0, 0)
Screenshot: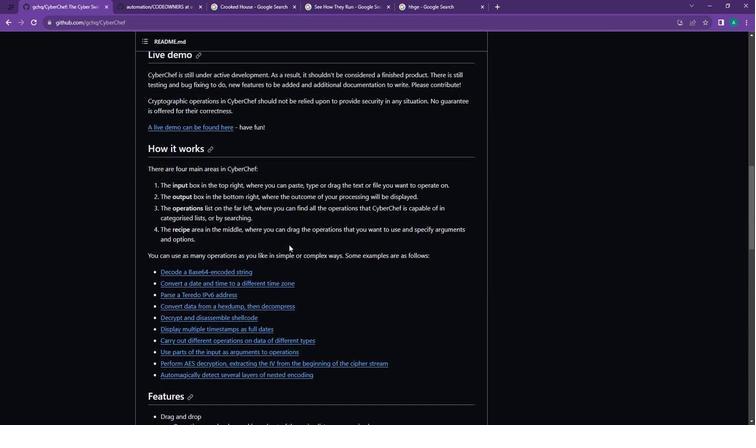
Action: Mouse scrolled (287, 242) with delta (0, 0)
Screenshot: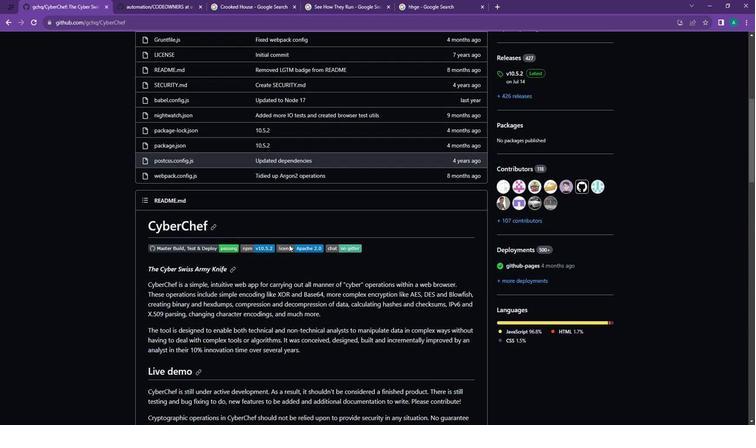 
Action: Mouse scrolled (287, 242) with delta (0, 0)
Screenshot: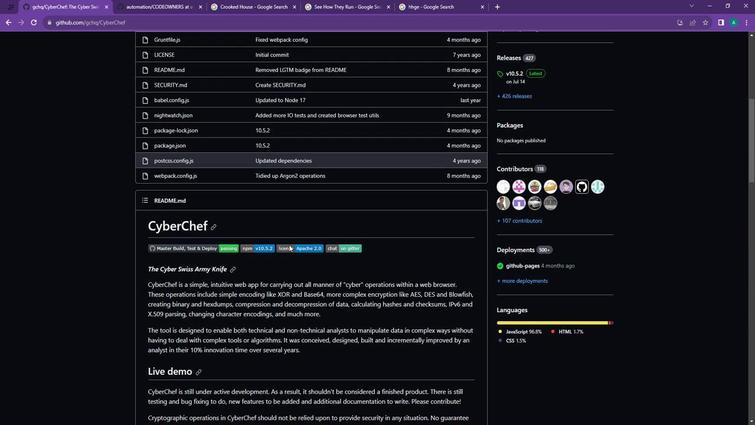 
Action: Mouse scrolled (287, 242) with delta (0, 0)
Screenshot: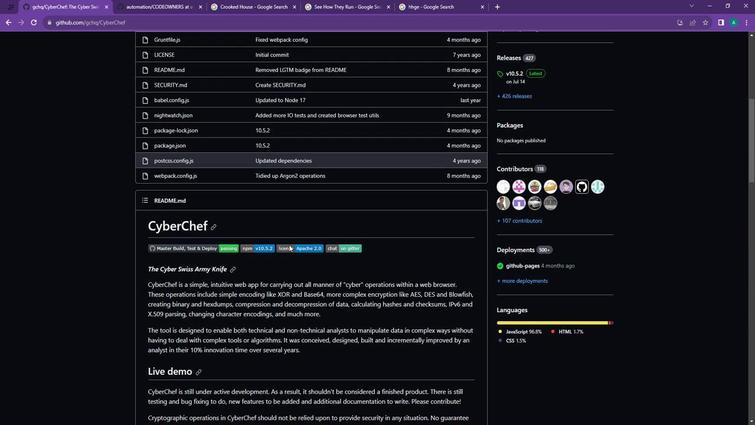
Action: Mouse scrolled (287, 242) with delta (0, 0)
Screenshot: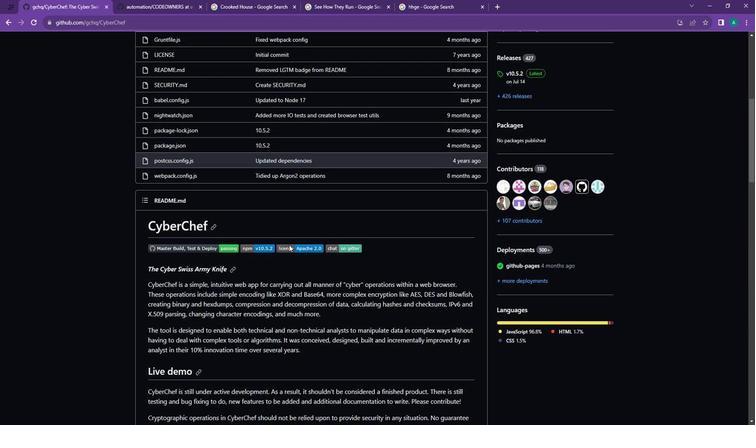 
Action: Mouse scrolled (287, 242) with delta (0, 0)
Screenshot: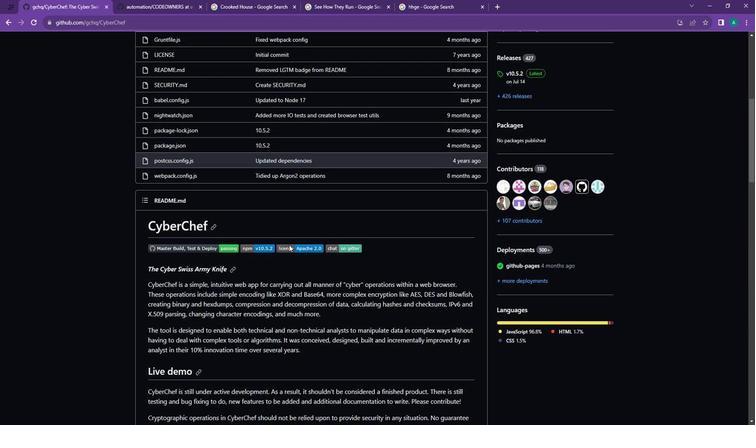 
Action: Mouse scrolled (287, 242) with delta (0, 0)
Screenshot: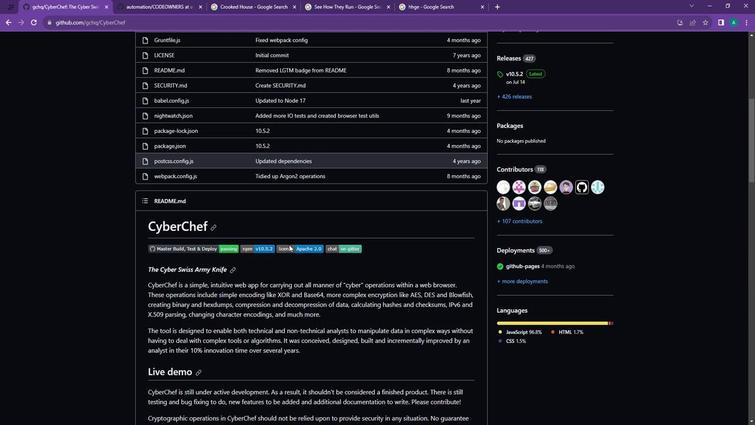 
Action: Mouse moved to (293, 231)
Screenshot: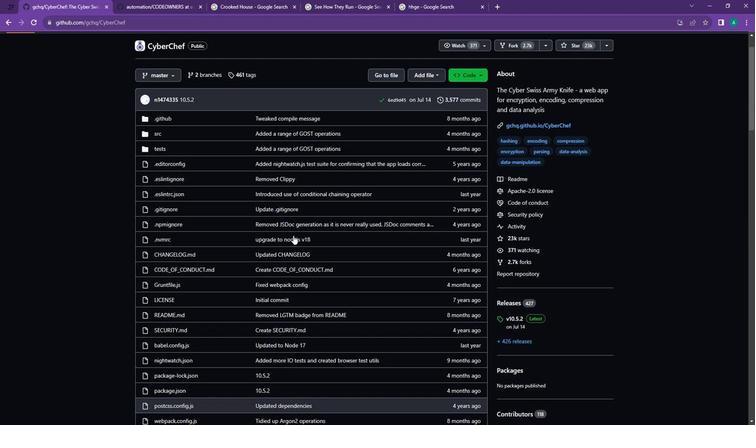 
Action: Mouse scrolled (293, 232) with delta (0, 0)
Screenshot: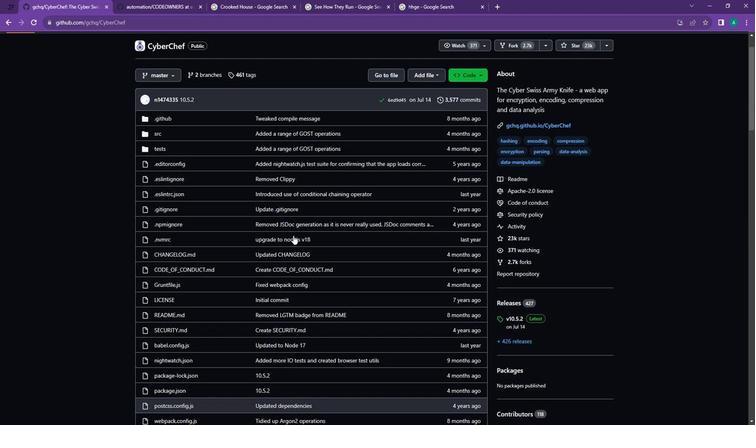 
Action: Mouse moved to (294, 230)
Screenshot: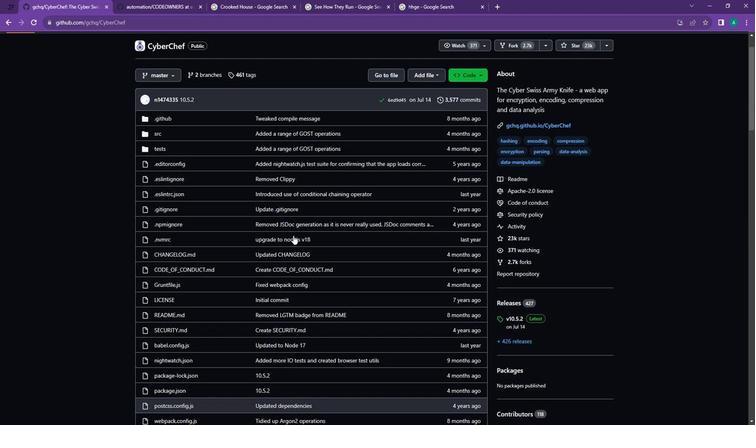 
Action: Mouse scrolled (294, 231) with delta (0, 0)
Screenshot: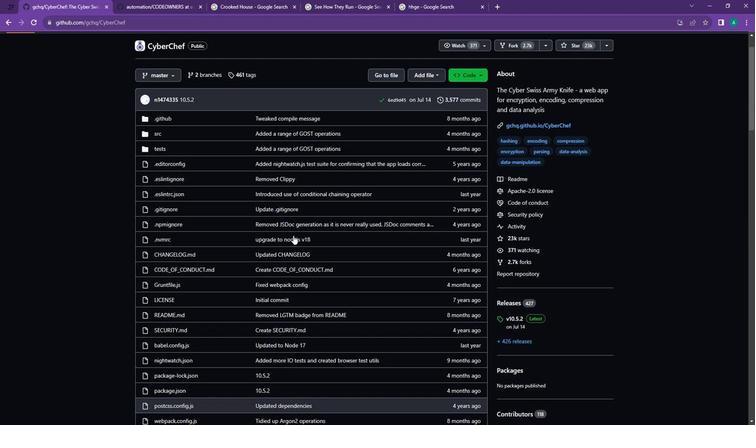 
Action: Mouse scrolled (294, 231) with delta (0, 0)
Screenshot: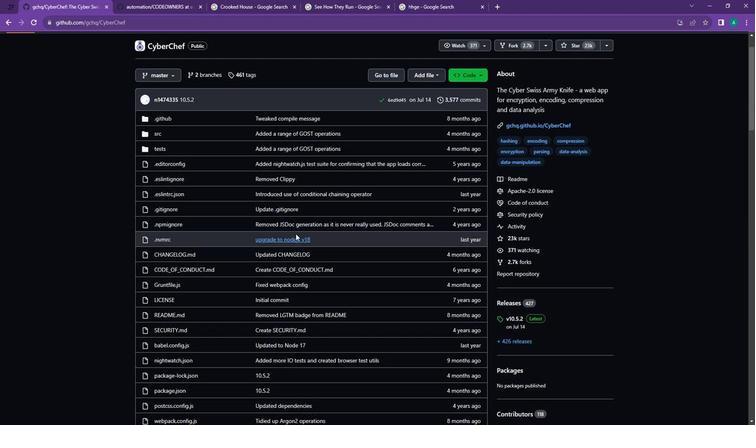 
Action: Mouse scrolled (294, 231) with delta (0, 0)
Screenshot: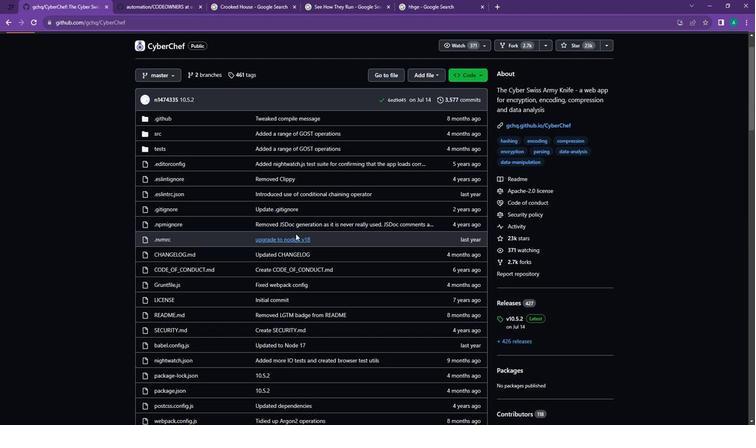 
Action: Mouse moved to (513, 86)
Screenshot: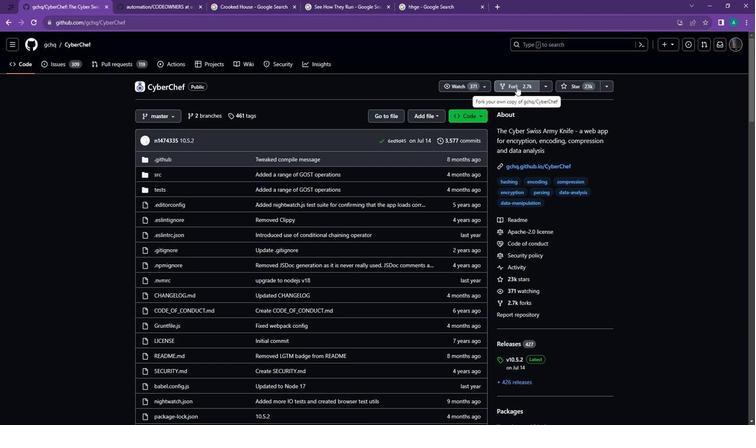 
Action: Mouse pressed left at (513, 86)
Screenshot: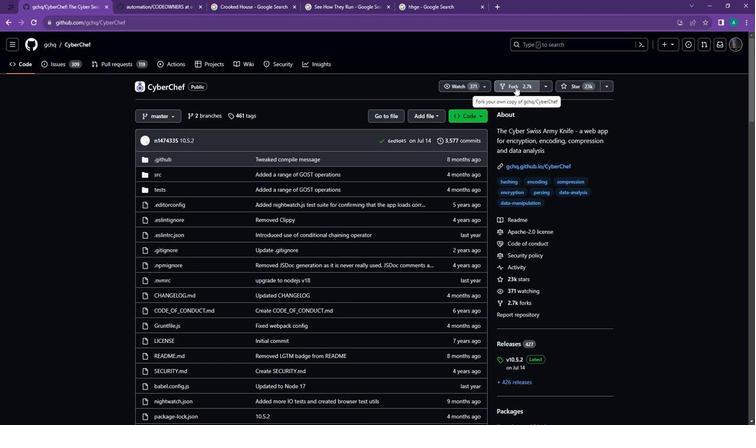 
Action: Mouse moved to (33, 23)
Screenshot: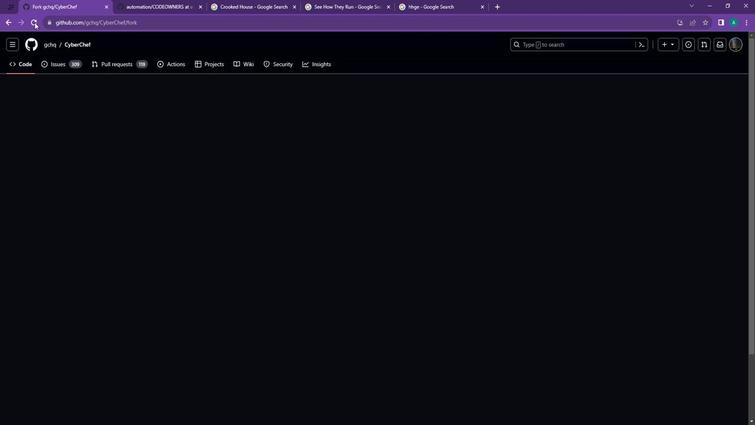 
Action: Mouse pressed left at (33, 23)
Screenshot: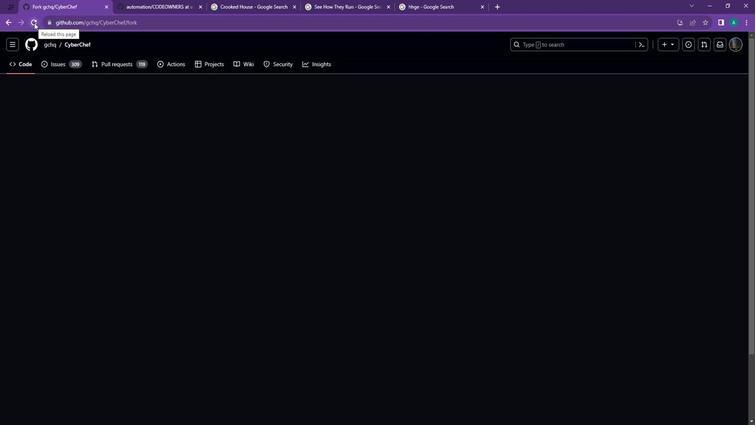 
Action: Mouse moved to (6, 21)
Screenshot: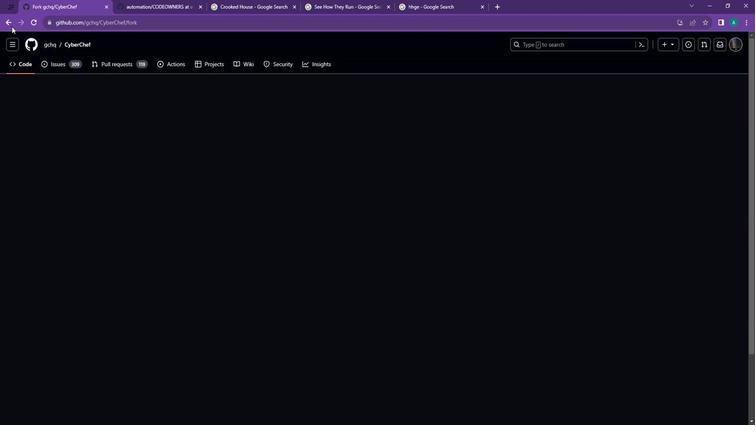 
Action: Mouse pressed left at (6, 21)
Screenshot: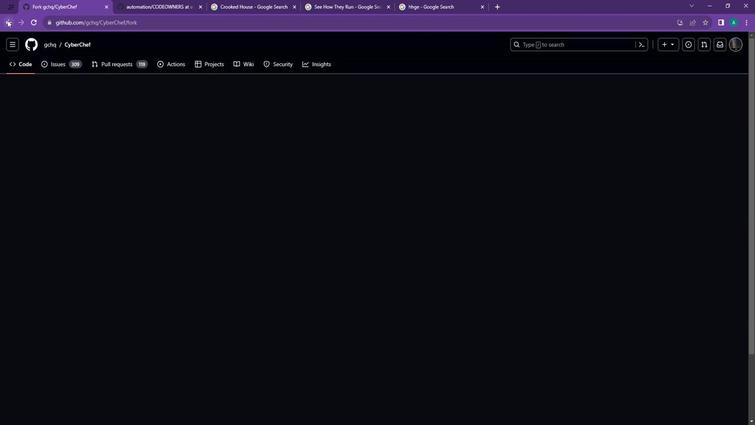 
Action: Mouse pressed left at (6, 21)
Screenshot: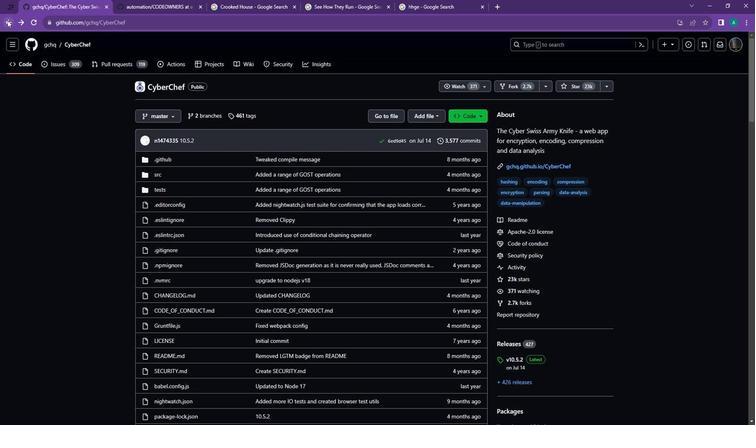 
Action: Mouse moved to (184, 160)
Screenshot: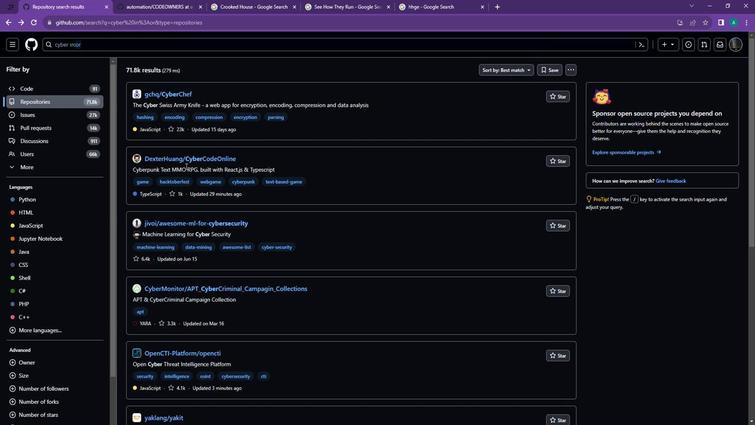 
Action: Mouse pressed left at (184, 160)
Screenshot: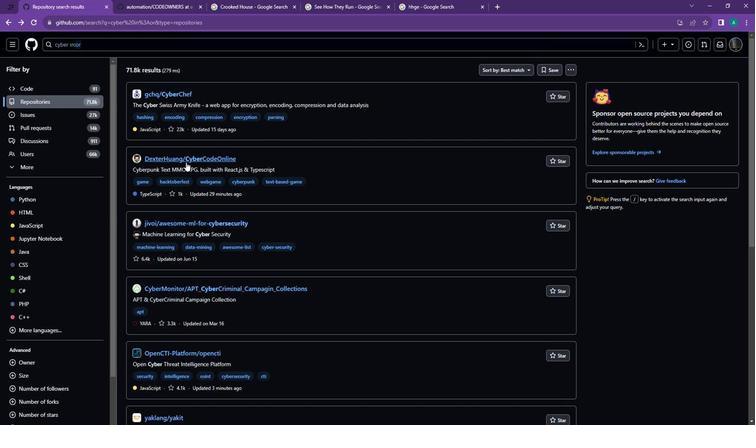 
Action: Mouse moved to (513, 89)
Screenshot: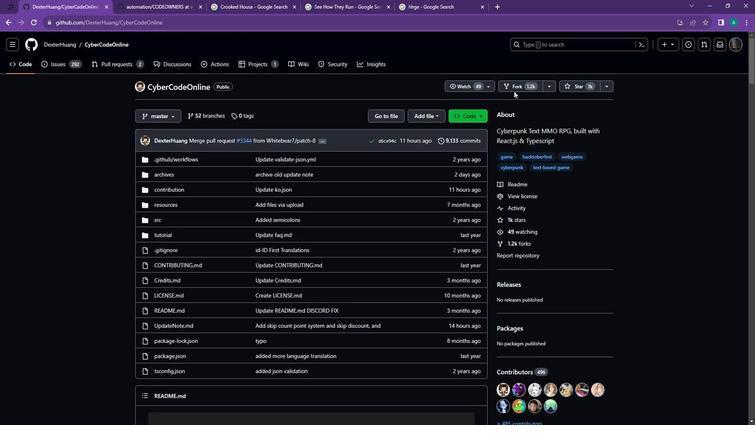 
Action: Mouse pressed left at (513, 89)
Screenshot: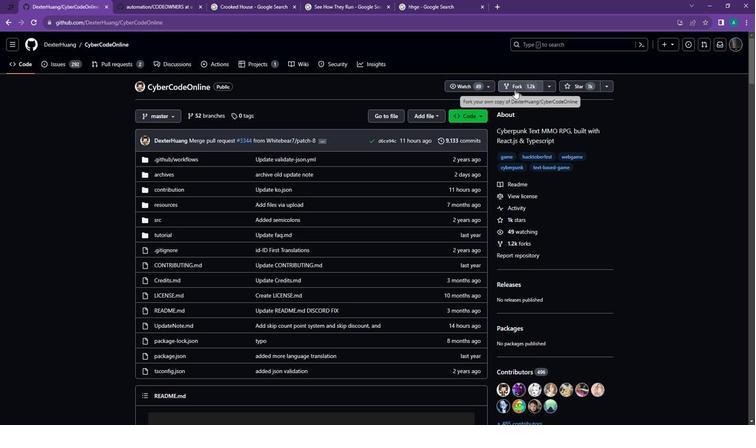 
Action: Mouse moved to (497, 291)
Screenshot: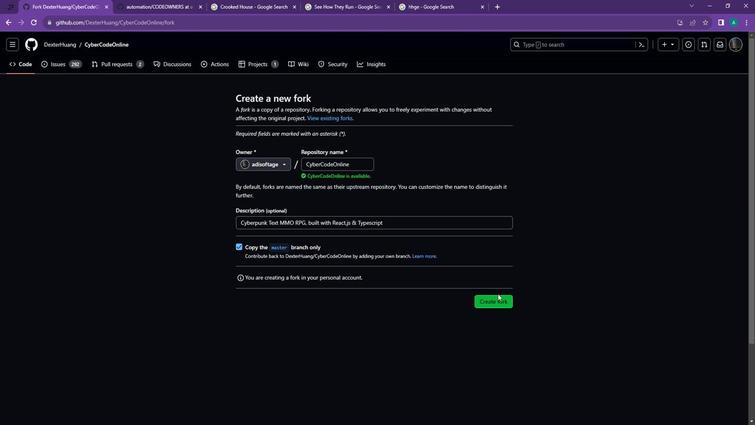 
Action: Mouse pressed left at (497, 291)
Screenshot: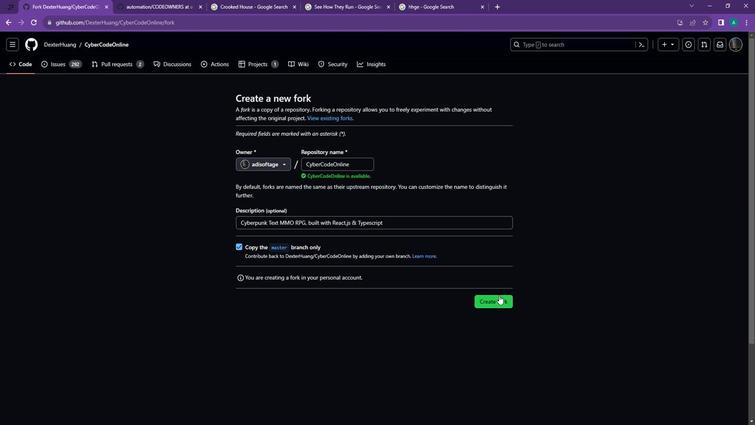 
Action: Mouse moved to (45, 50)
Screenshot: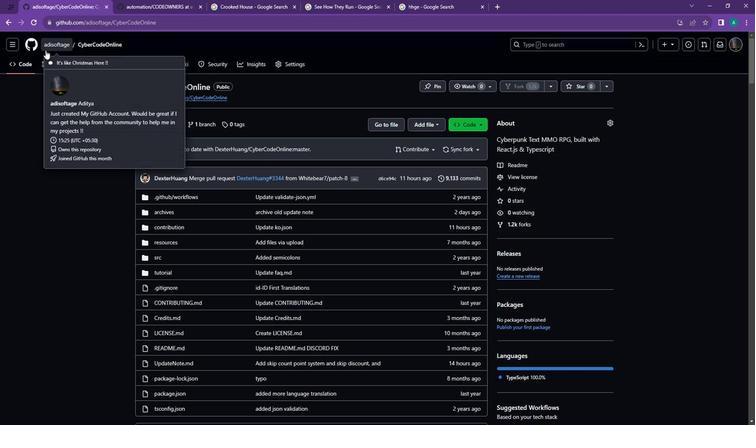 
Action: Mouse pressed left at (45, 50)
Screenshot: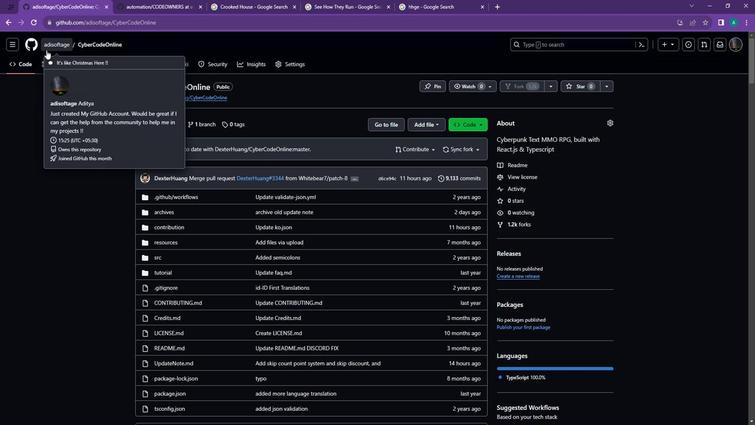 
Action: Mouse moved to (92, 63)
Screenshot: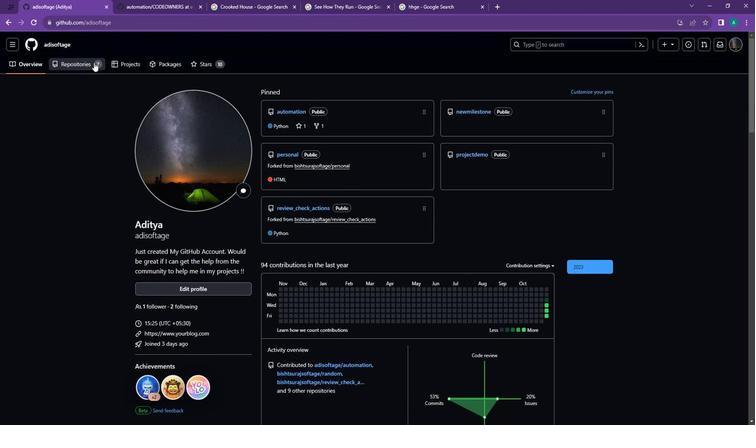 
Action: Mouse pressed left at (92, 63)
Screenshot: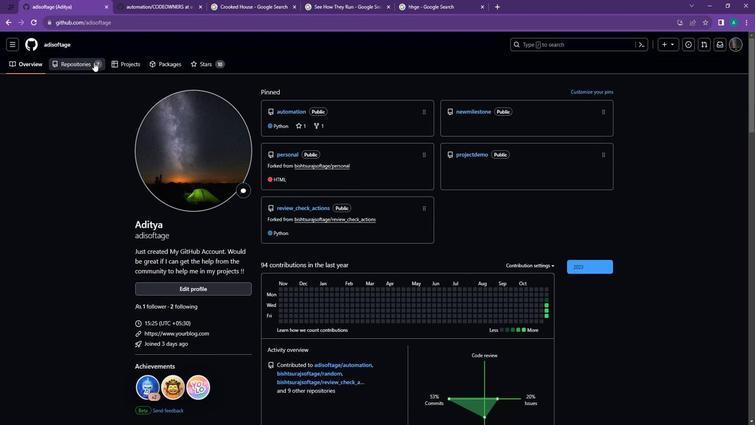
Action: Mouse moved to (285, 173)
Screenshot: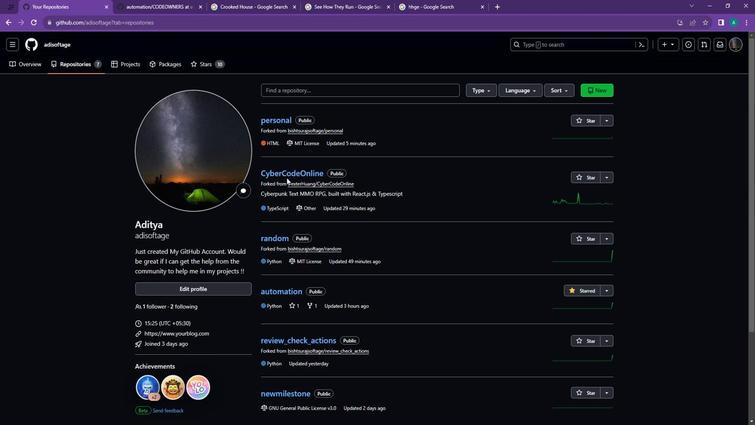 
Action: Mouse pressed left at (285, 173)
Screenshot: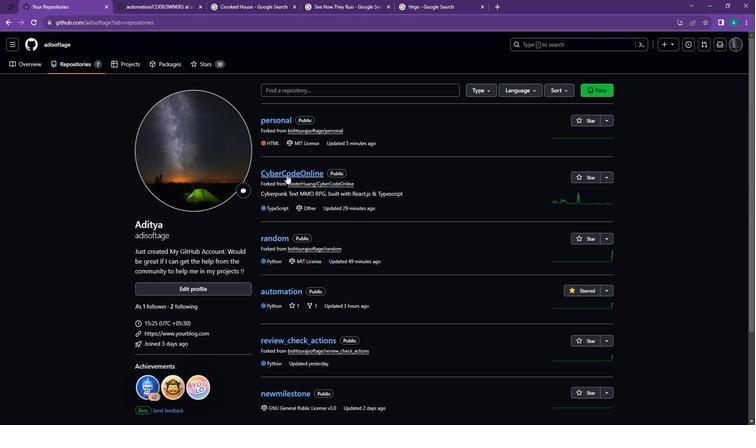 
Action: Mouse moved to (282, 184)
Screenshot: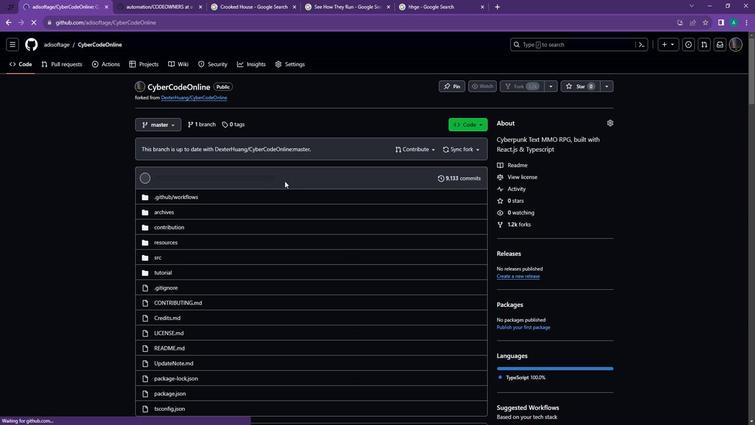 
Action: Mouse scrolled (282, 184) with delta (0, 0)
Screenshot: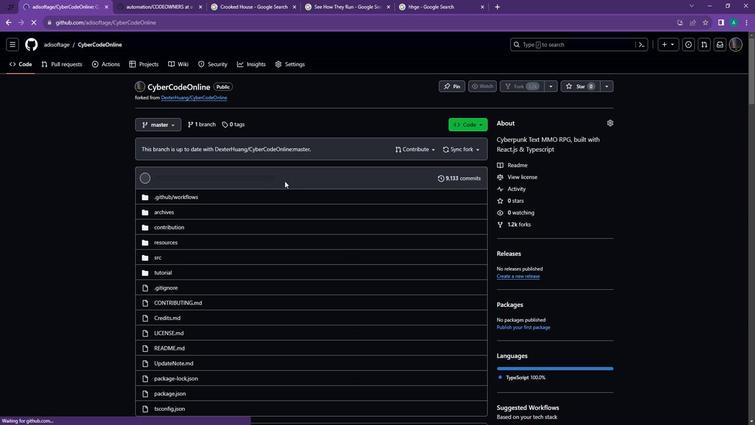 
Action: Mouse moved to (282, 191)
Screenshot: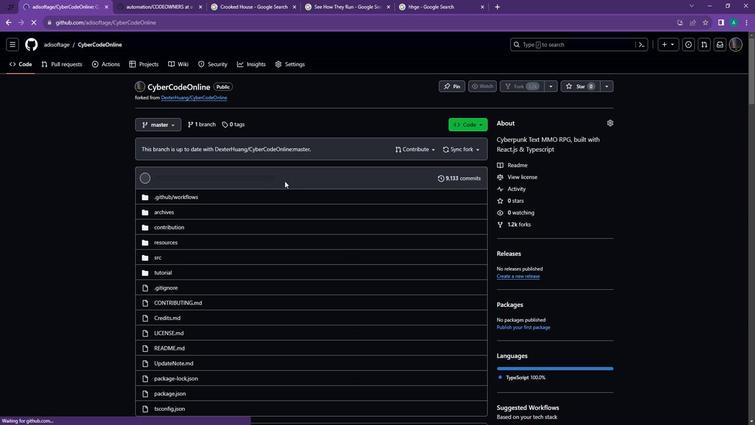 
Action: Mouse scrolled (282, 190) with delta (0, 0)
Screenshot: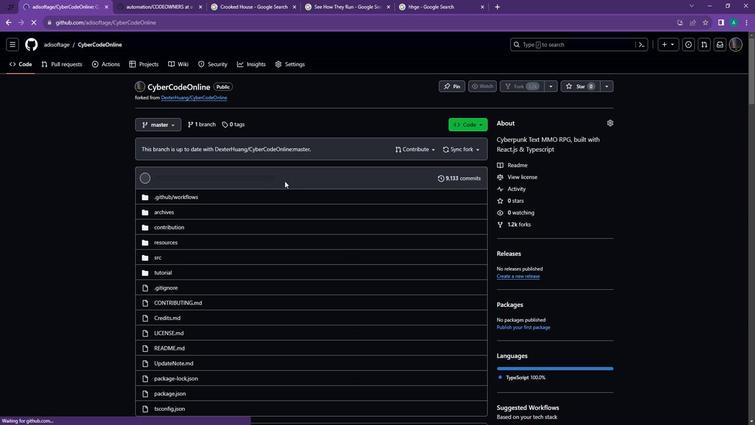 
Action: Mouse moved to (282, 198)
Screenshot: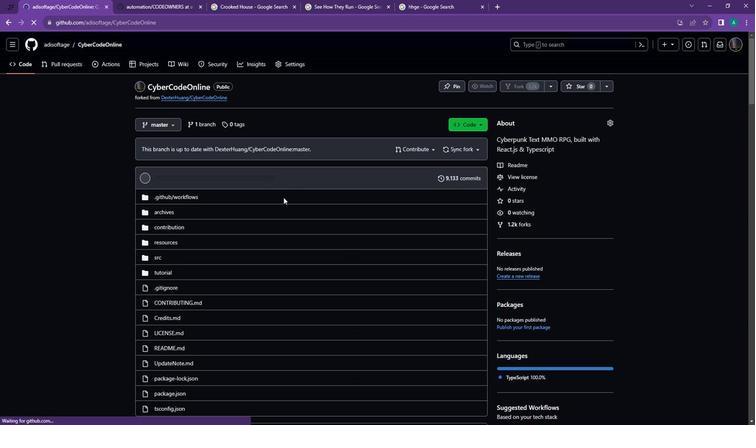 
Action: Mouse scrolled (282, 197) with delta (0, 0)
Screenshot: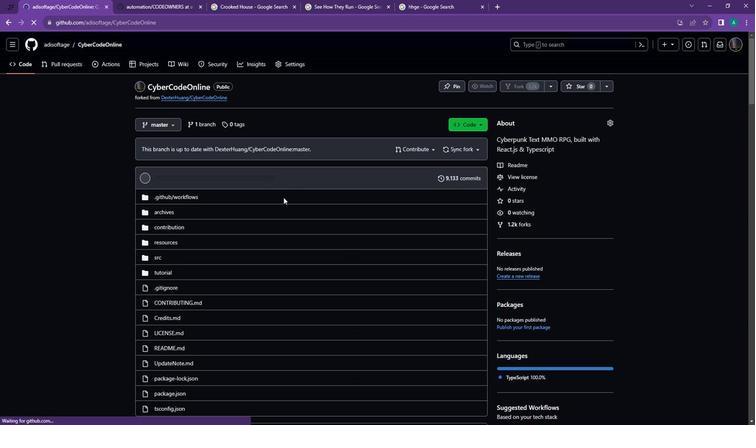 
Action: Mouse moved to (282, 205)
Screenshot: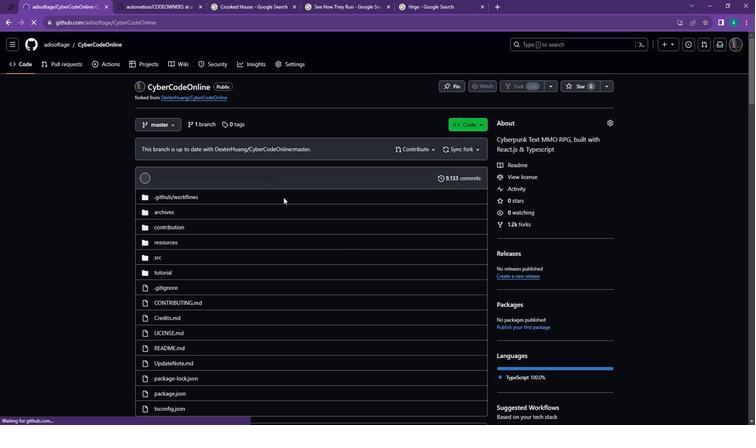 
Action: Mouse scrolled (282, 204) with delta (0, 0)
Screenshot: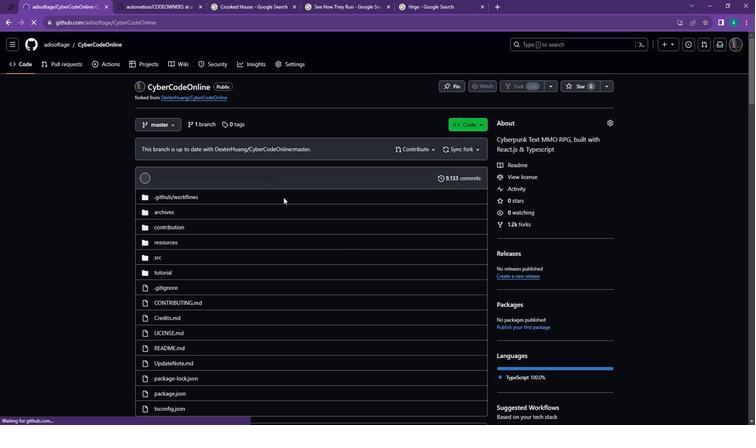 
Action: Mouse moved to (284, 209)
Screenshot: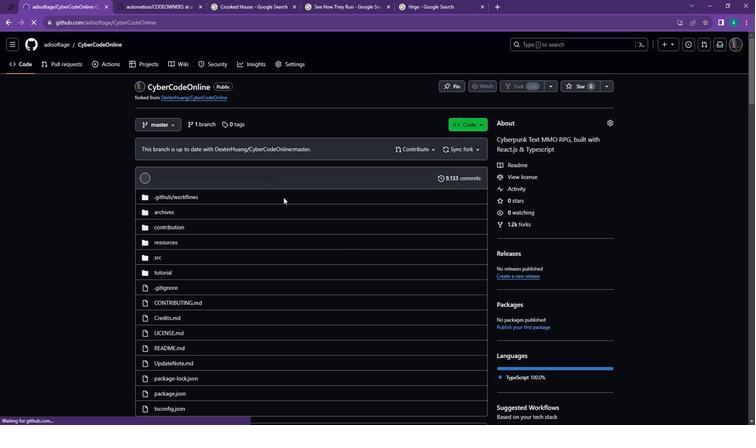 
Action: Mouse scrolled (284, 208) with delta (0, 0)
Screenshot: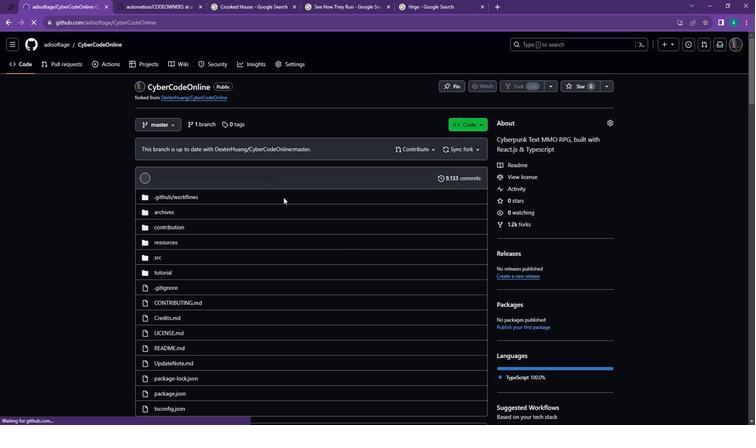 
Action: Mouse moved to (284, 211)
Screenshot: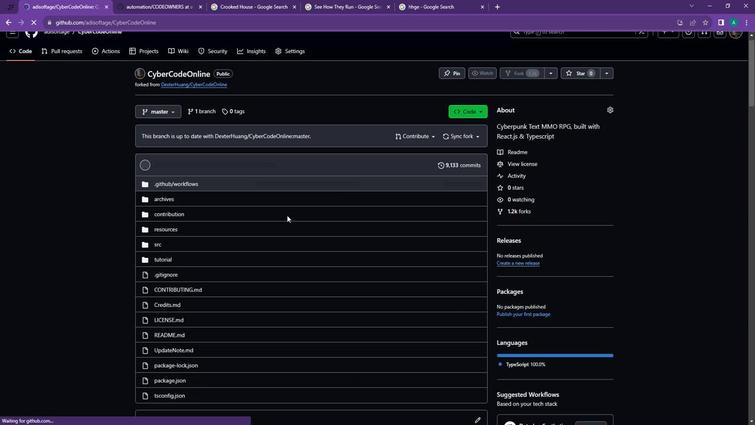
Action: Mouse scrolled (284, 210) with delta (0, 0)
Screenshot: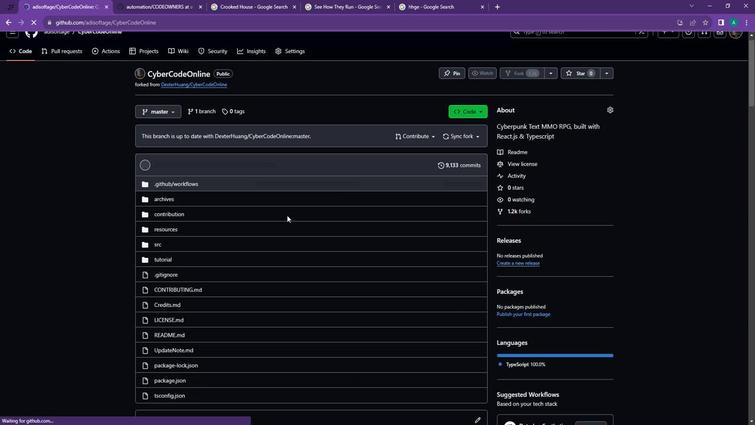
Action: Mouse moved to (287, 217)
Screenshot: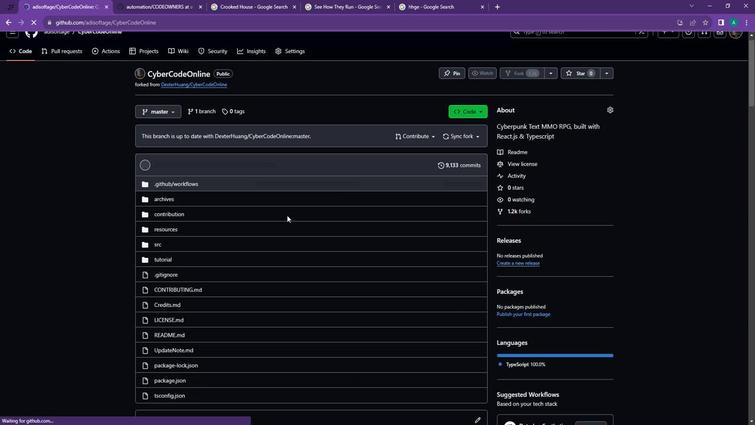 
Action: Mouse scrolled (287, 217) with delta (0, 0)
Screenshot: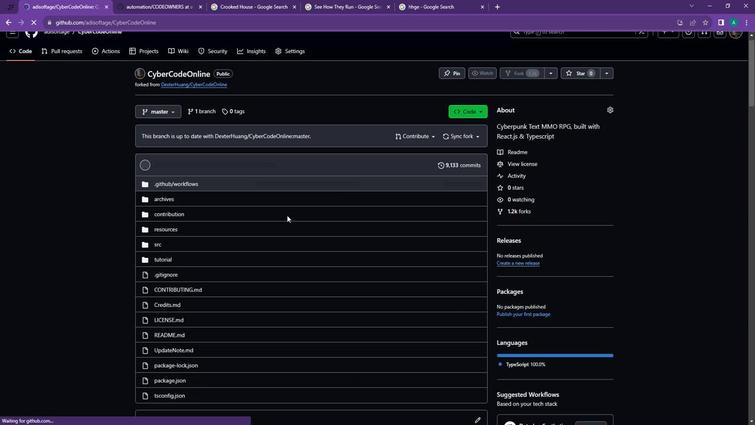 
Action: Mouse moved to (288, 222)
Screenshot: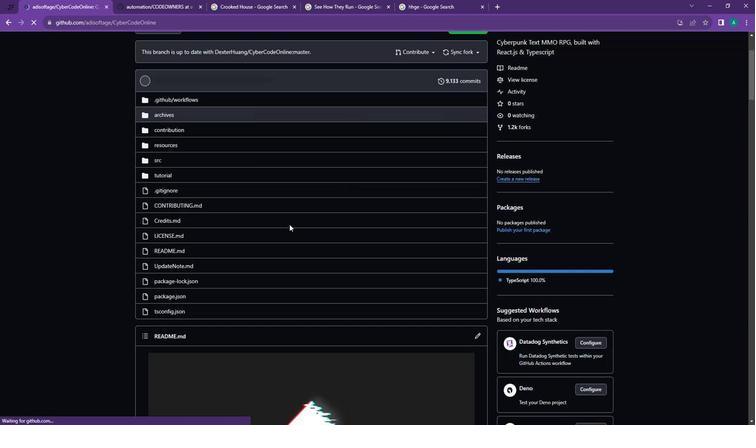 
Action: Mouse scrolled (288, 222) with delta (0, 0)
Screenshot: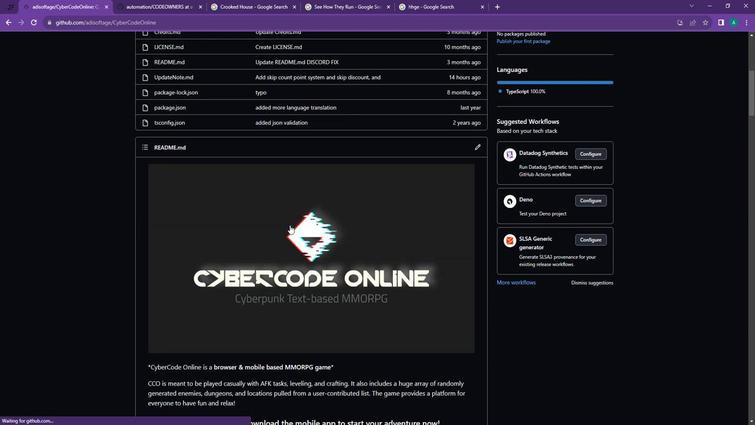 
Action: Mouse scrolled (288, 222) with delta (0, 0)
Screenshot: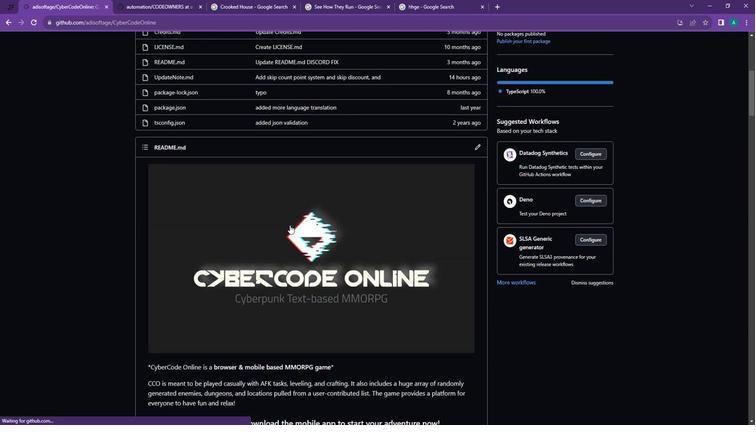 
Action: Mouse scrolled (288, 222) with delta (0, 0)
Screenshot: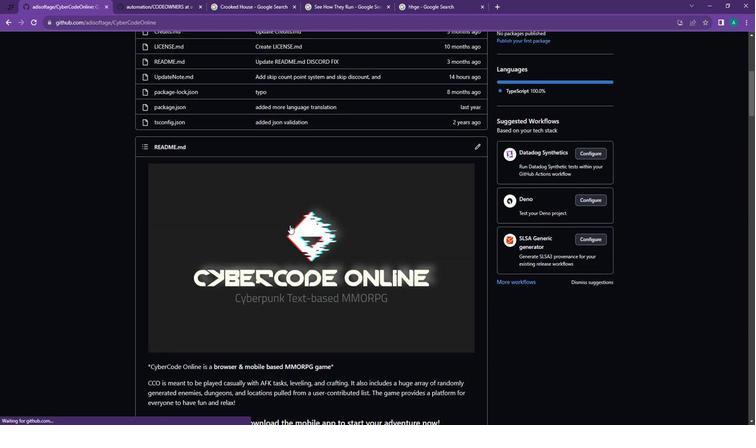 
Action: Mouse scrolled (288, 222) with delta (0, 0)
Screenshot: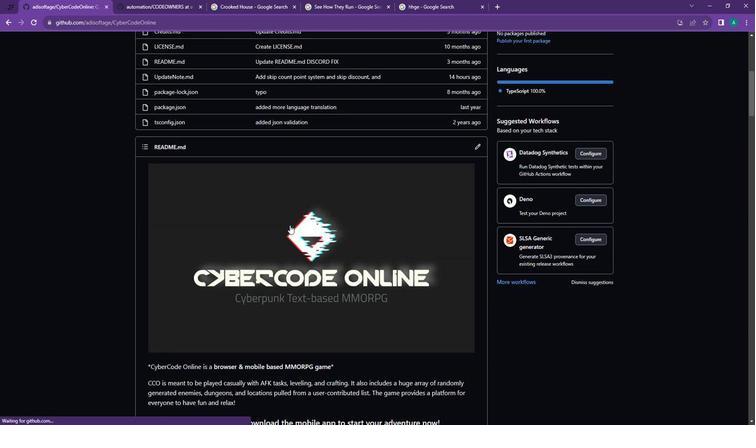 
Action: Mouse scrolled (288, 222) with delta (0, 0)
Screenshot: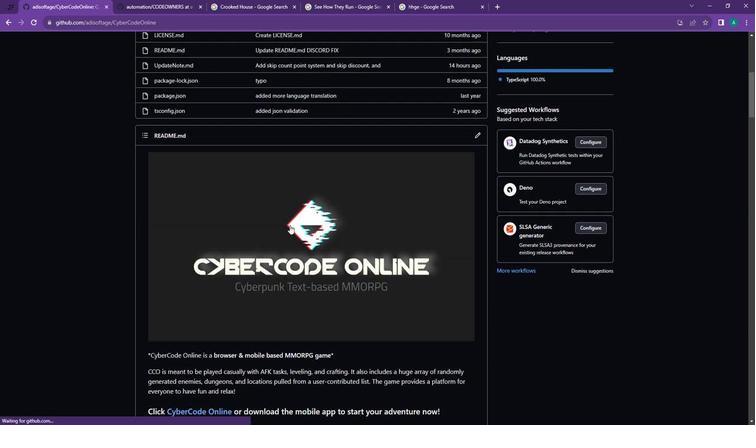 
Action: Mouse scrolled (288, 222) with delta (0, 0)
Screenshot: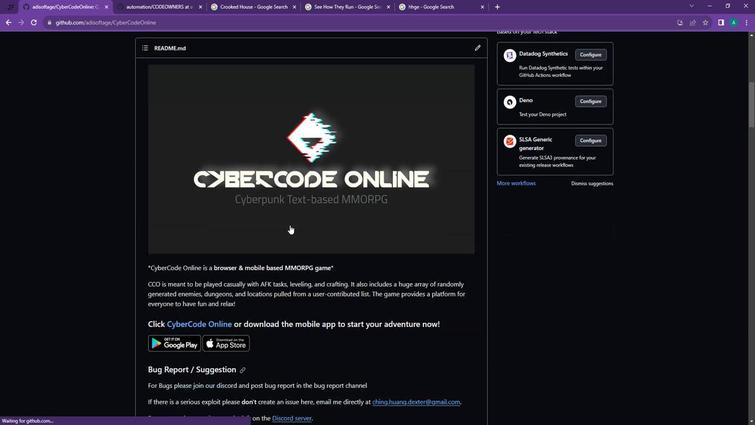 
Action: Mouse scrolled (288, 222) with delta (0, 0)
Screenshot: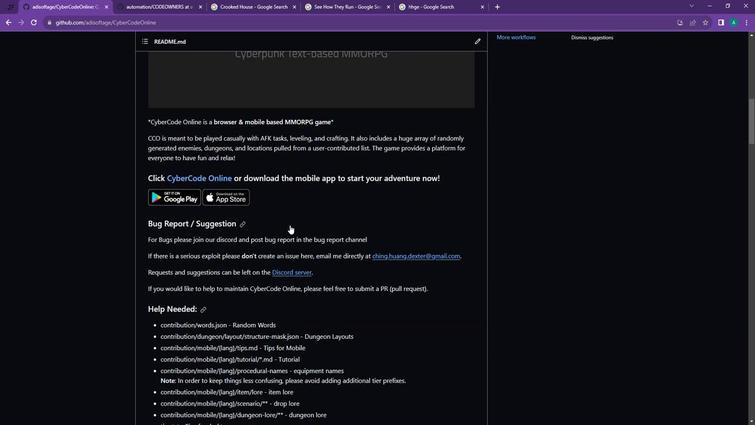 
Action: Mouse scrolled (288, 222) with delta (0, 0)
Screenshot: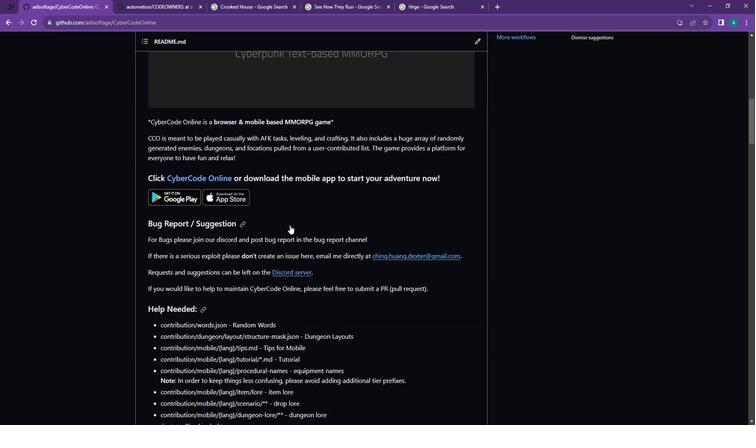 
Action: Mouse scrolled (288, 222) with delta (0, 0)
Screenshot: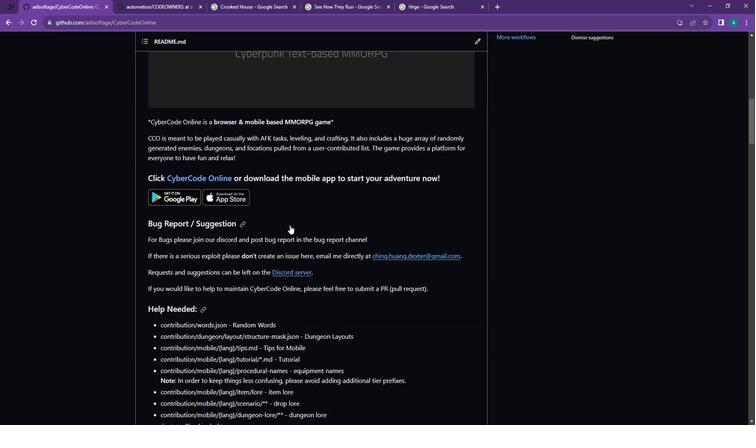
Action: Mouse scrolled (288, 222) with delta (0, 0)
Screenshot: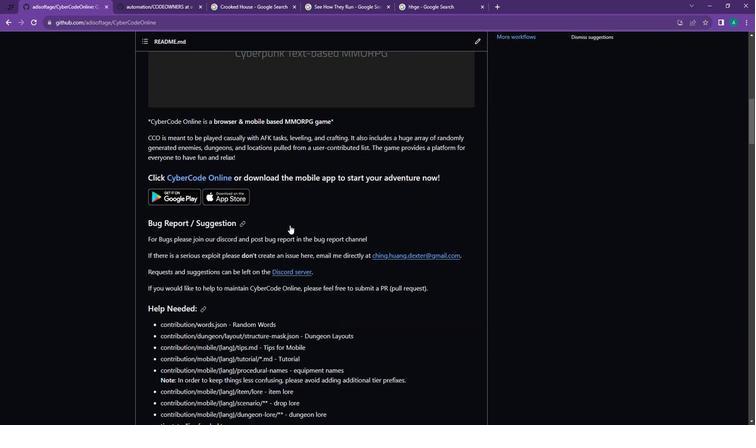 
Action: Mouse scrolled (288, 222) with delta (0, 0)
Screenshot: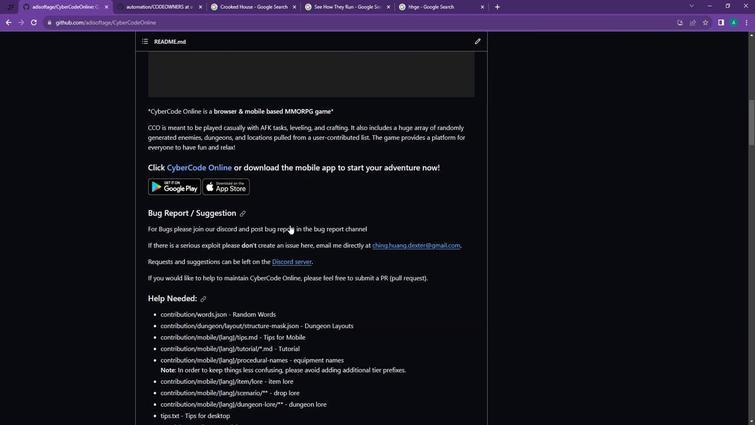 
Action: Mouse scrolled (288, 222) with delta (0, 0)
Screenshot: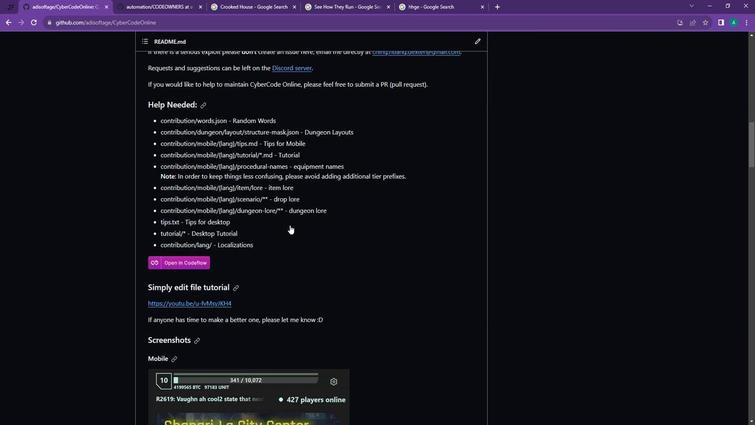 
Action: Mouse scrolled (288, 222) with delta (0, 0)
Screenshot: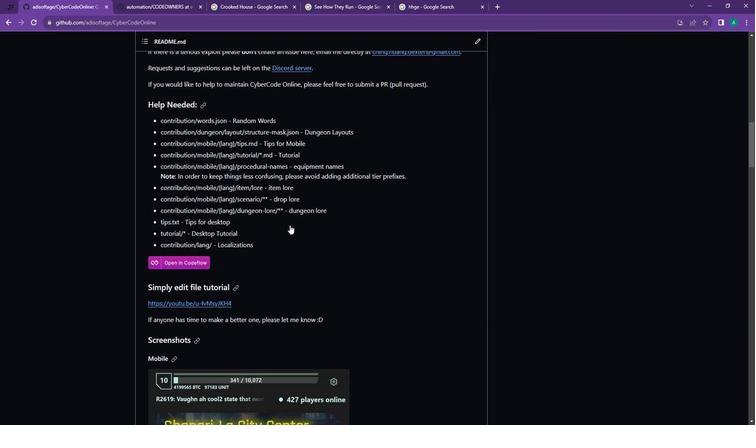 
Action: Mouse scrolled (288, 222) with delta (0, 0)
Screenshot: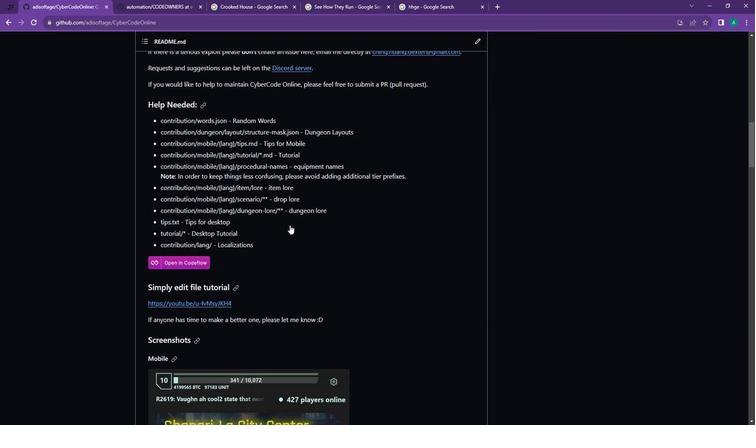 
Action: Mouse scrolled (288, 222) with delta (0, 0)
Screenshot: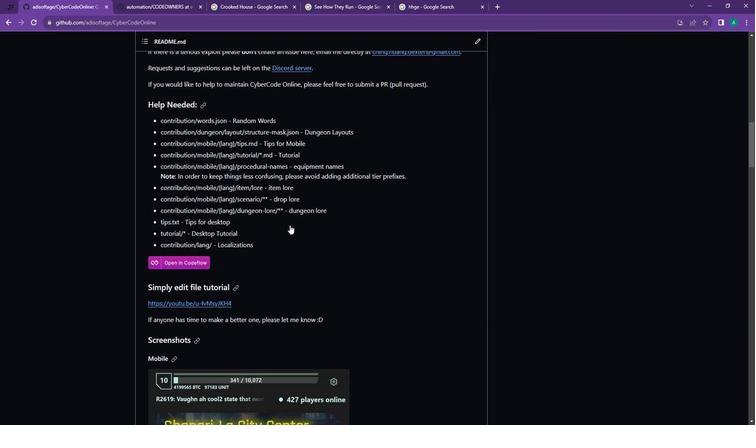 
Action: Mouse scrolled (288, 222) with delta (0, 0)
Screenshot: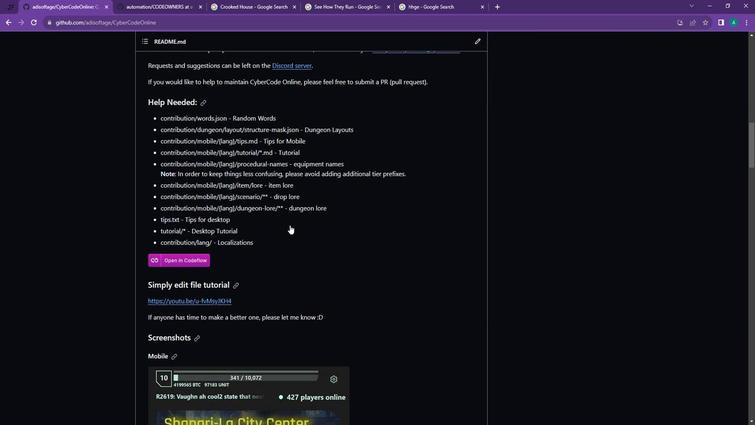 
Action: Mouse moved to (285, 224)
Screenshot: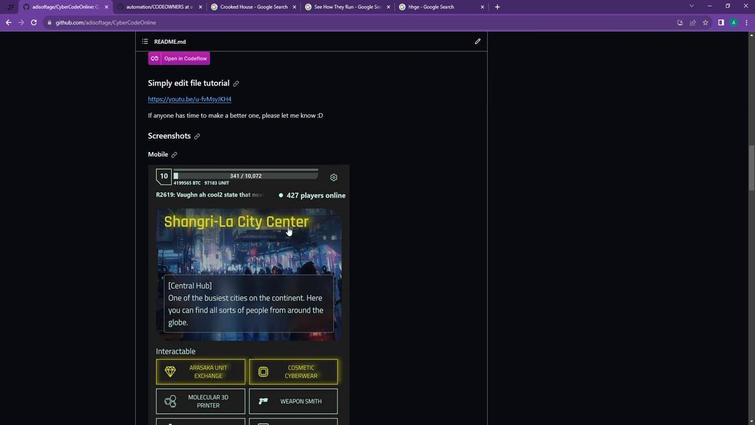 
Action: Mouse scrolled (285, 223) with delta (0, 0)
Screenshot: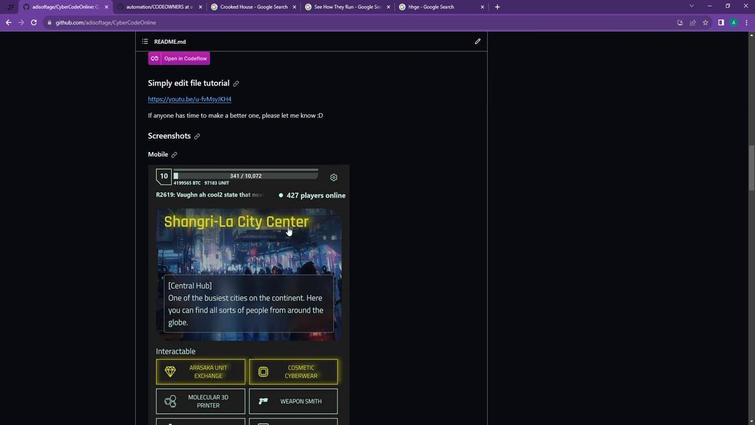 
Action: Mouse moved to (284, 227)
Screenshot: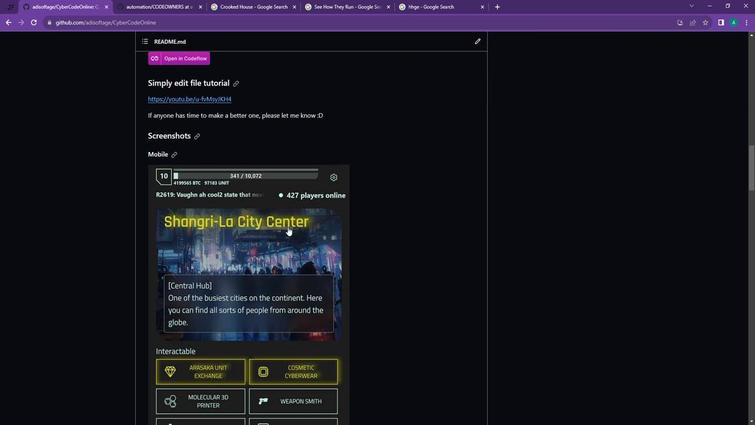 
Action: Mouse scrolled (284, 227) with delta (0, 0)
Screenshot: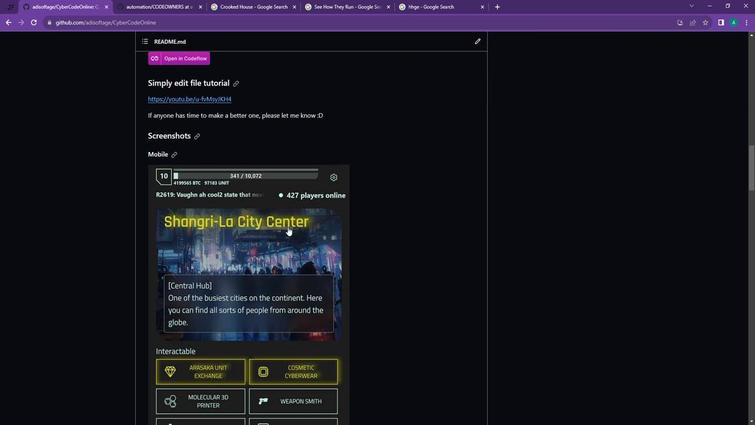 
Action: Mouse moved to (283, 229)
Screenshot: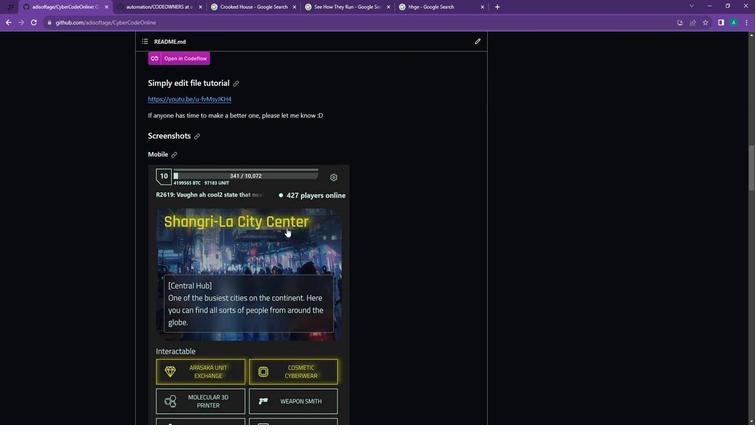 
Action: Mouse scrolled (283, 228) with delta (0, 0)
Screenshot: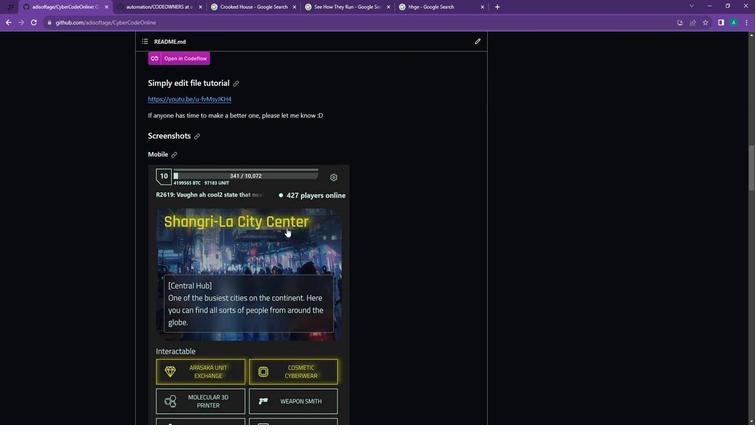 
Action: Mouse moved to (283, 229)
Screenshot: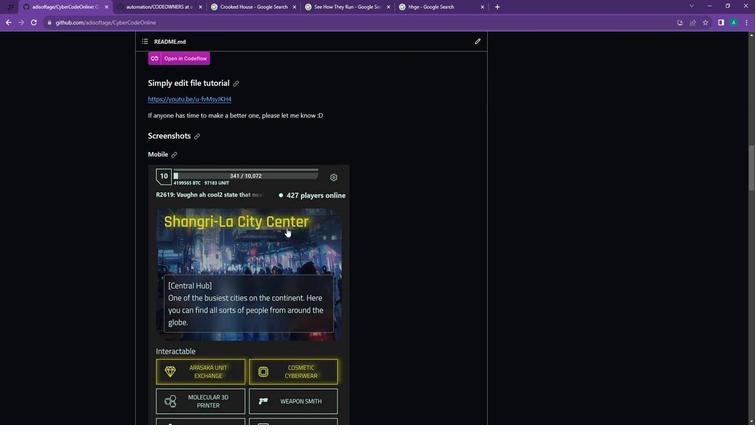 
Action: Mouse scrolled (283, 229) with delta (0, 0)
Screenshot: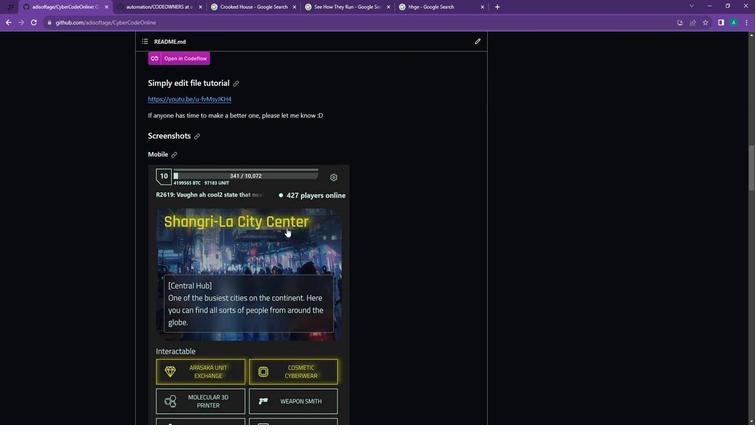 
Action: Mouse moved to (282, 230)
Screenshot: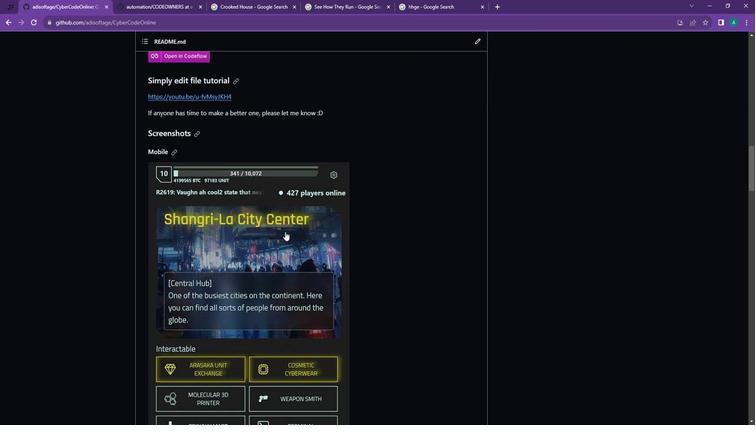 
Action: Mouse scrolled (282, 230) with delta (0, 0)
Screenshot: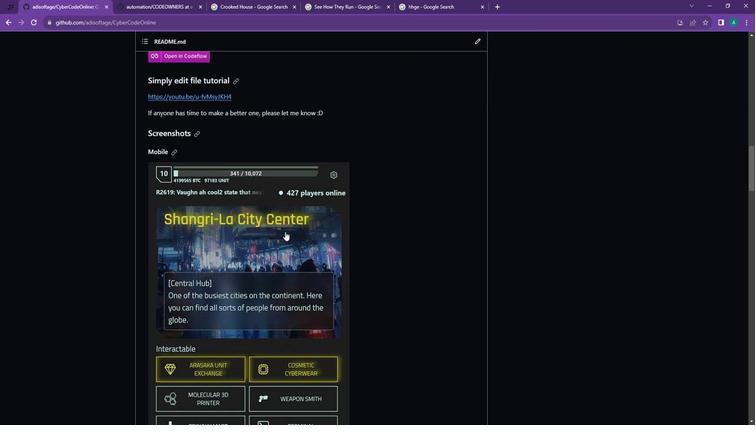 
Action: Mouse moved to (282, 231)
Screenshot: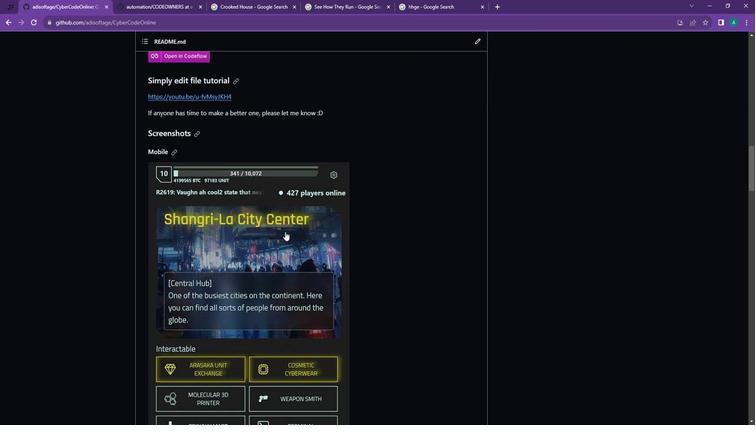 
Action: Mouse scrolled (282, 231) with delta (0, 0)
Screenshot: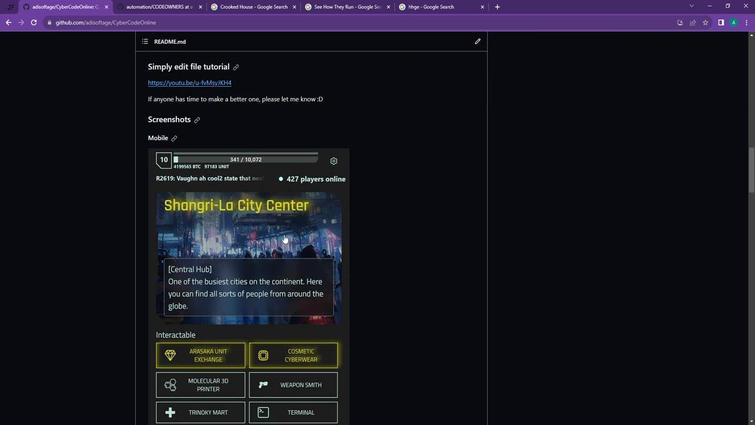 
Action: Mouse scrolled (282, 231) with delta (0, 0)
Screenshot: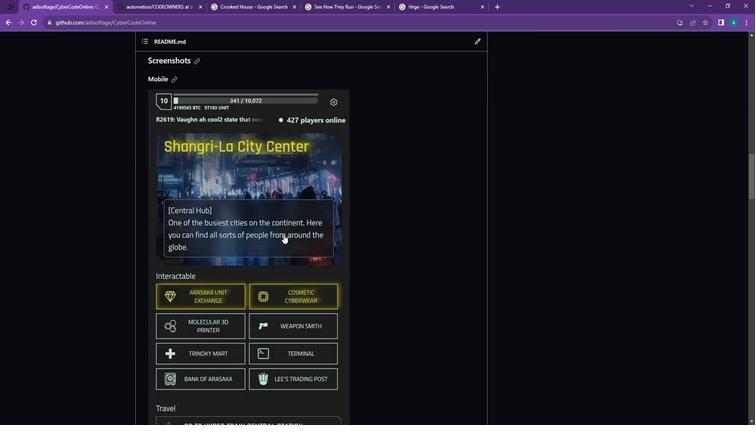 
Action: Mouse moved to (279, 232)
Screenshot: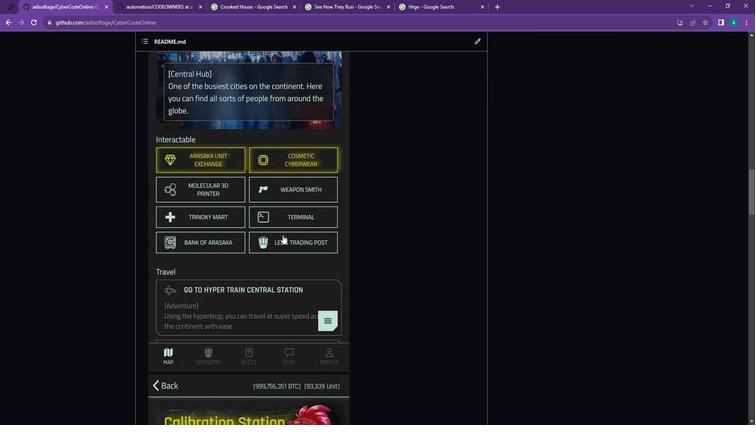 
Action: Mouse scrolled (279, 231) with delta (0, 0)
Screenshot: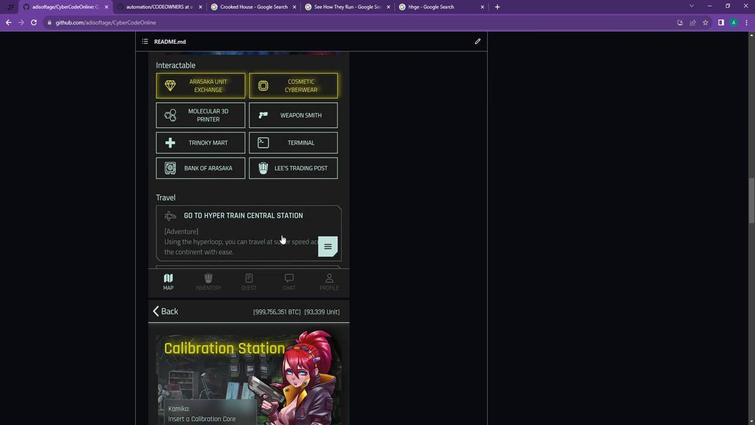 
Action: Mouse scrolled (279, 231) with delta (0, 0)
Screenshot: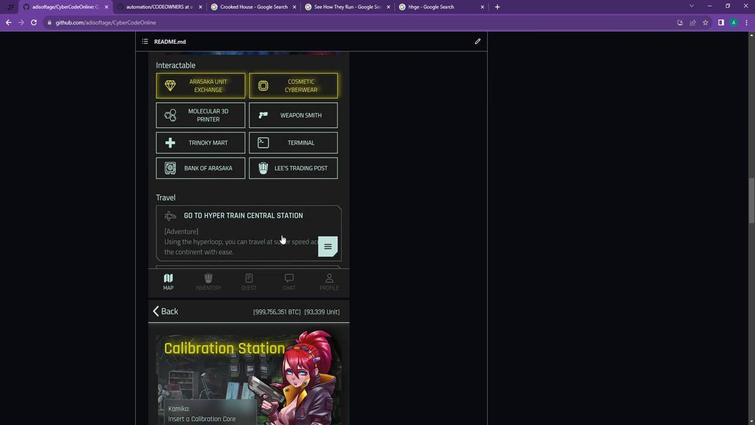 
Action: Mouse scrolled (279, 231) with delta (0, 0)
Screenshot: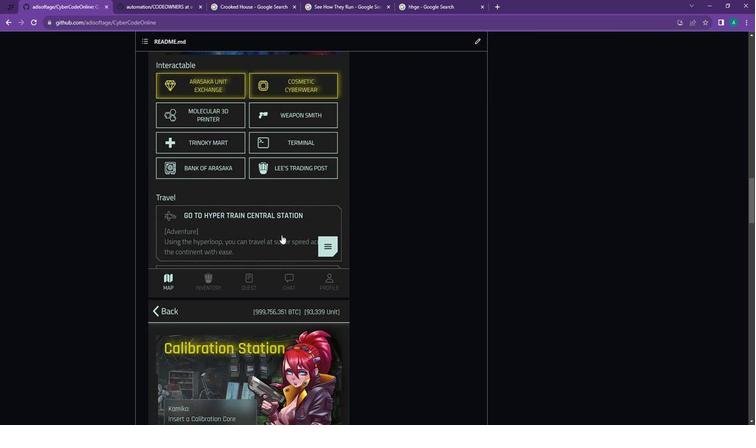 
Action: Mouse scrolled (279, 231) with delta (0, 0)
Screenshot: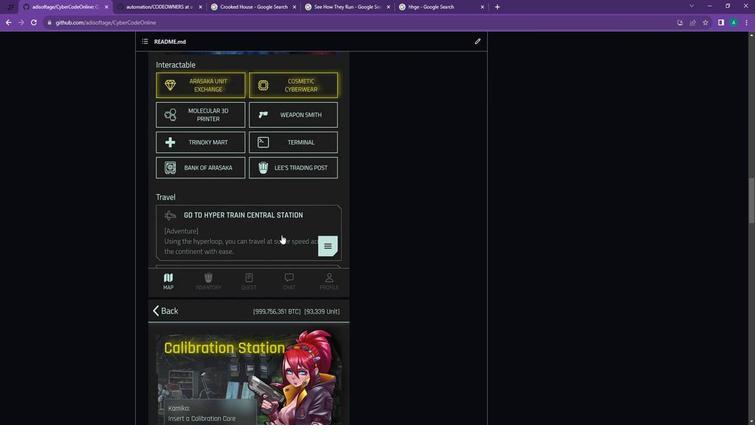 
Action: Mouse scrolled (279, 231) with delta (0, 0)
Screenshot: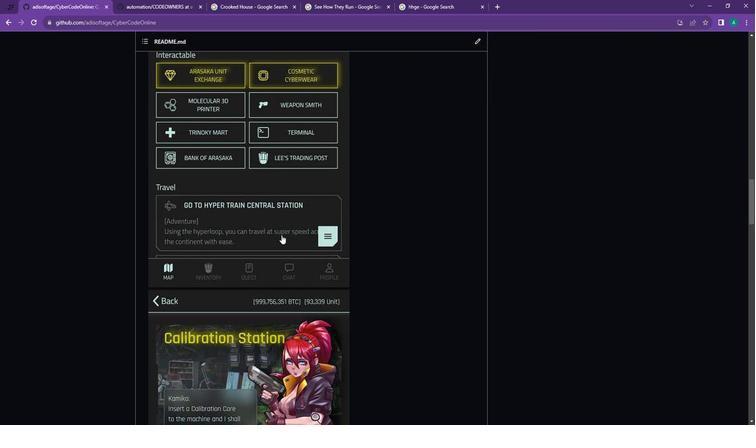 
Action: Mouse scrolled (279, 231) with delta (0, 0)
Screenshot: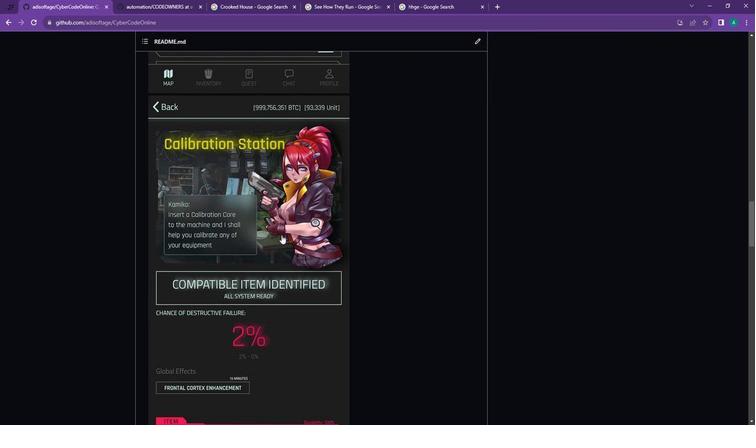 
Action: Mouse scrolled (279, 231) with delta (0, 0)
Screenshot: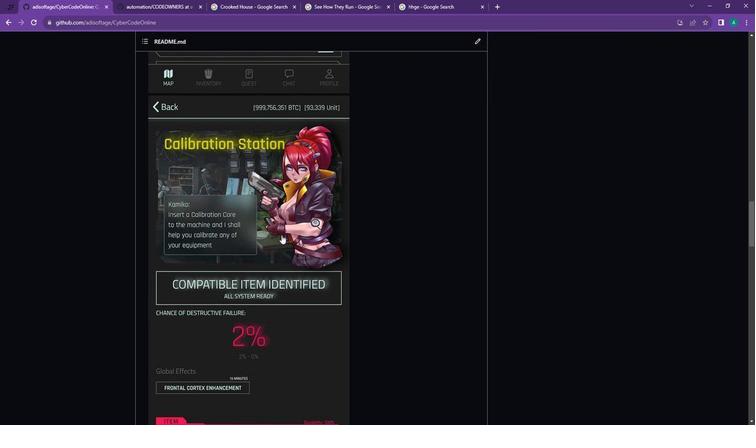 
Action: Mouse scrolled (279, 231) with delta (0, 0)
Screenshot: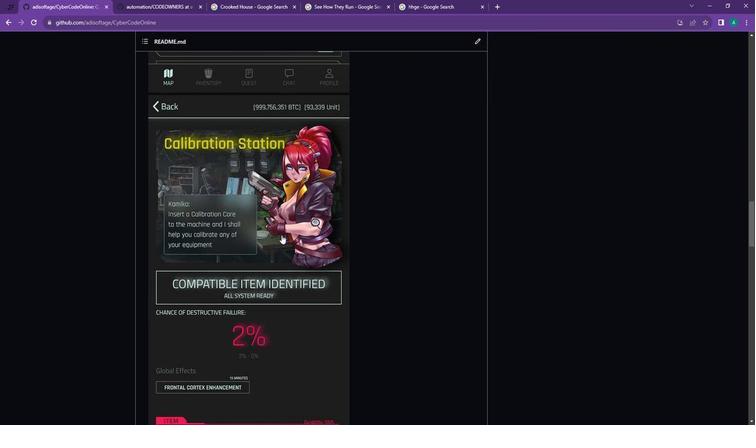 
Action: Mouse scrolled (279, 231) with delta (0, 0)
Screenshot: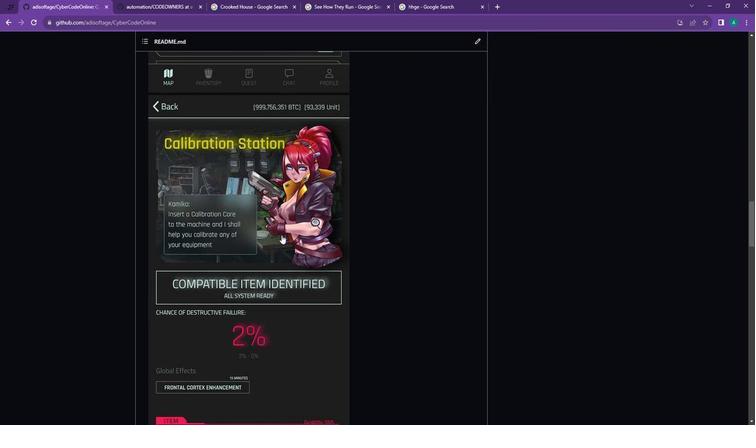 
Action: Mouse scrolled (279, 231) with delta (0, 0)
Screenshot: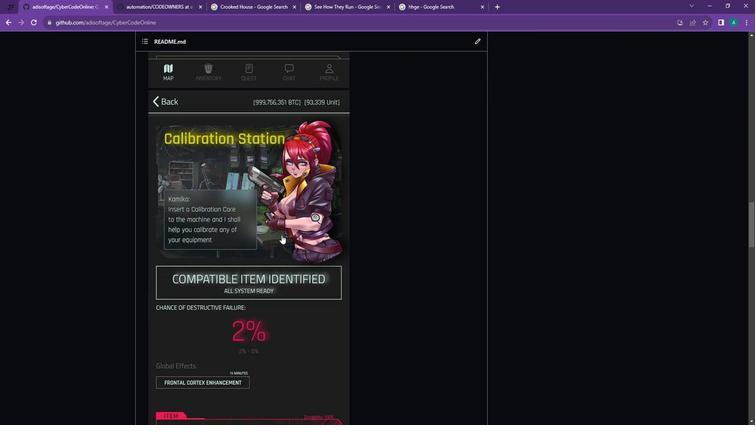 
Action: Mouse scrolled (279, 231) with delta (0, 0)
Screenshot: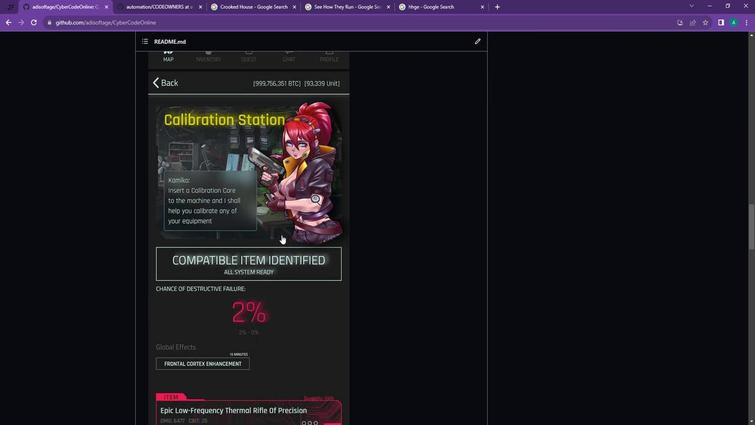 
Action: Mouse scrolled (279, 231) with delta (0, 0)
Screenshot: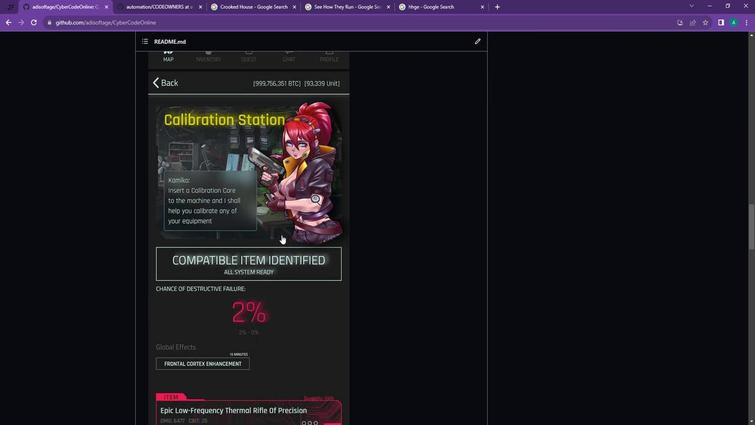 
Action: Mouse scrolled (279, 231) with delta (0, 0)
Screenshot: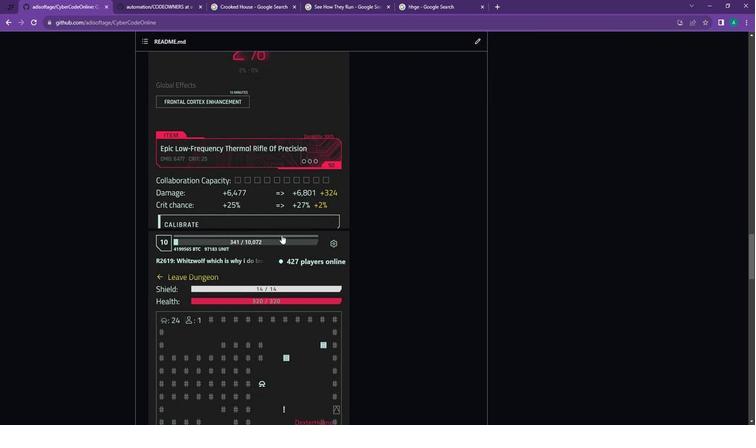 
Action: Mouse scrolled (279, 231) with delta (0, 0)
Screenshot: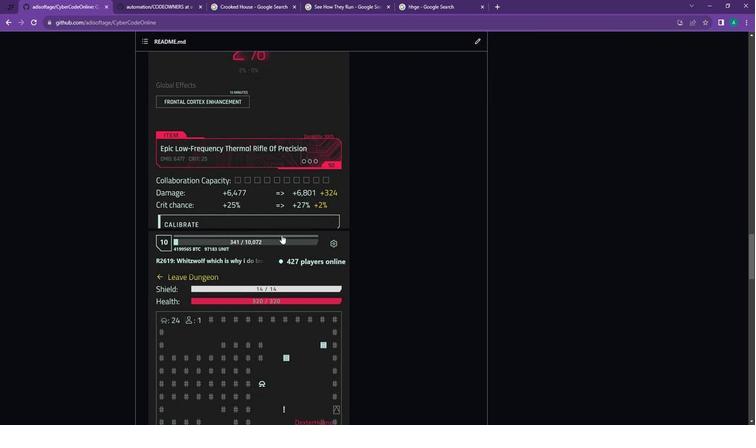
Action: Mouse scrolled (279, 231) with delta (0, 0)
Screenshot: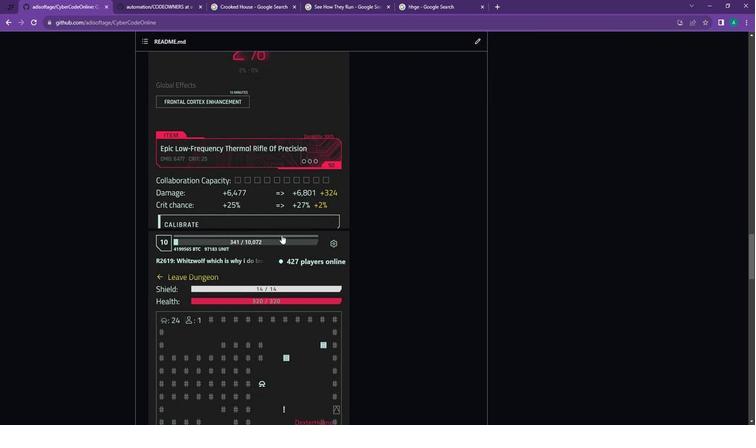 
Action: Mouse scrolled (279, 231) with delta (0, 0)
Screenshot: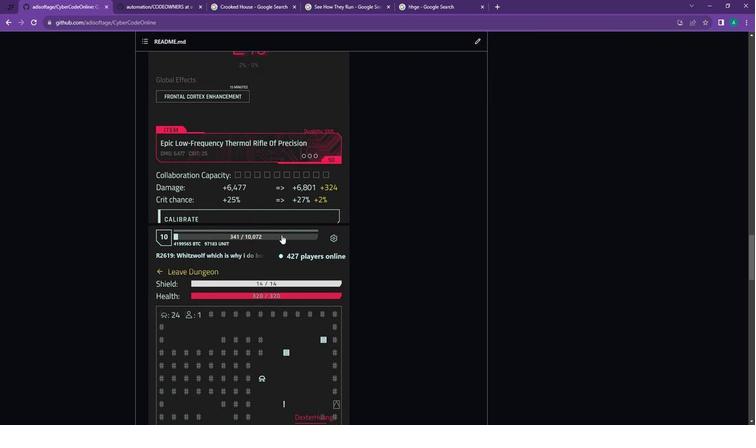 
Action: Mouse scrolled (279, 231) with delta (0, 0)
Screenshot: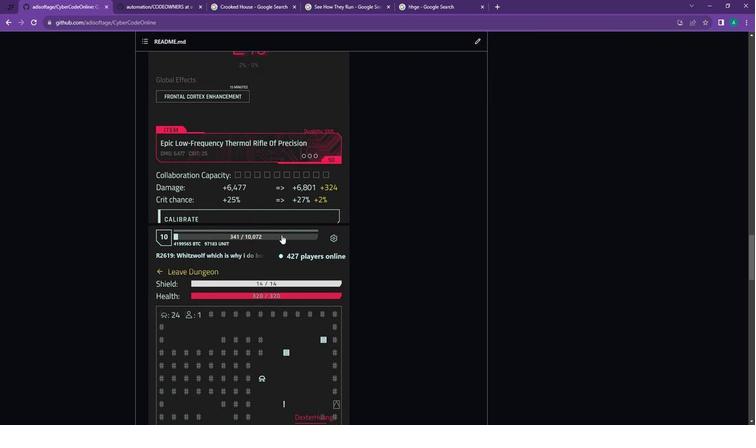
Action: Mouse scrolled (279, 231) with delta (0, 0)
Screenshot: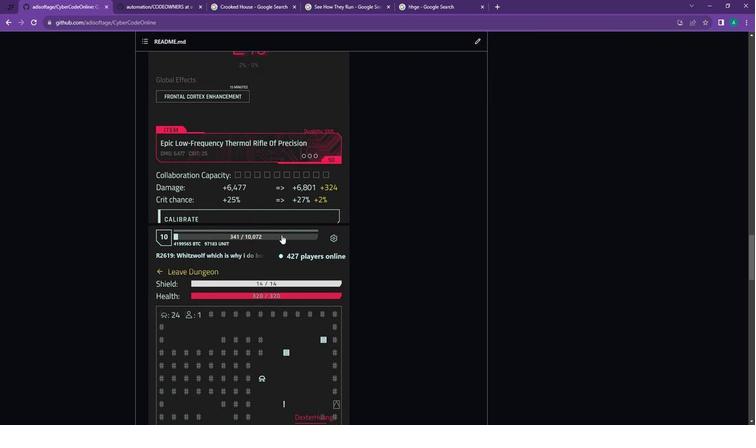 
Action: Mouse scrolled (279, 231) with delta (0, 0)
Screenshot: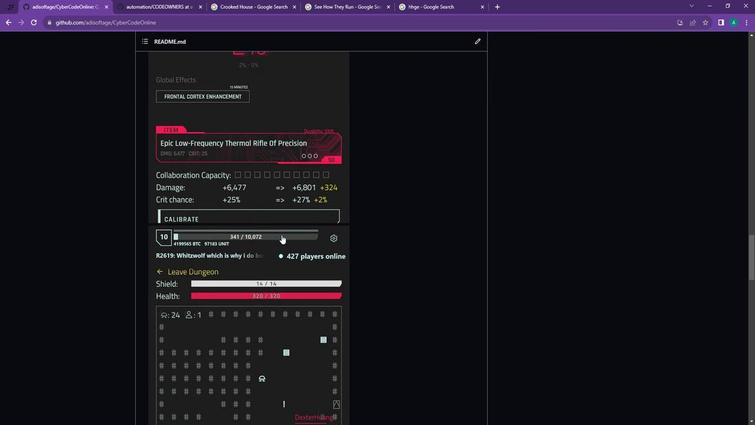 
Action: Mouse scrolled (279, 231) with delta (0, 0)
Screenshot: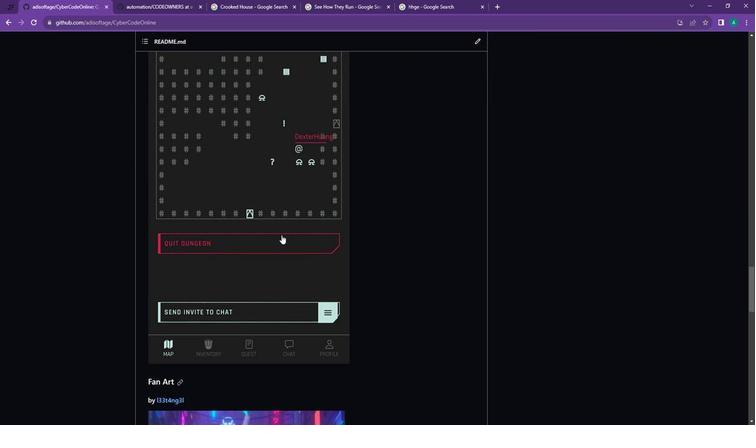 
Action: Mouse scrolled (279, 231) with delta (0, 0)
Screenshot: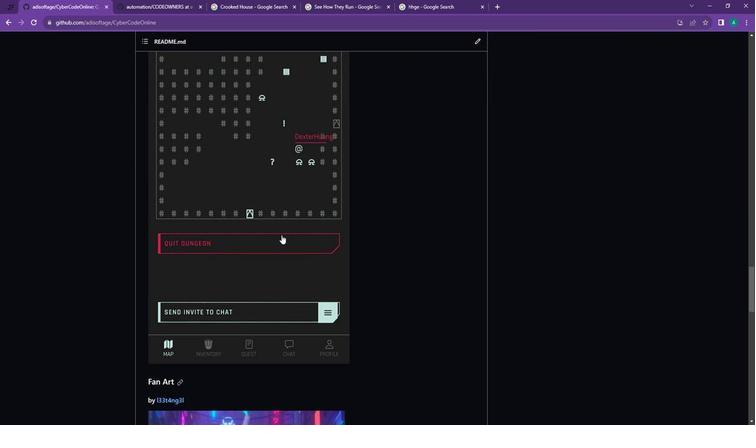 
Action: Mouse scrolled (279, 231) with delta (0, 0)
Screenshot: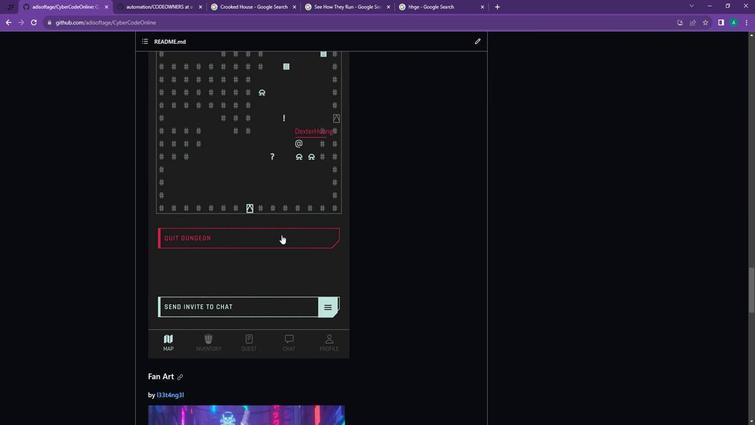 
Action: Mouse scrolled (279, 231) with delta (0, 0)
Screenshot: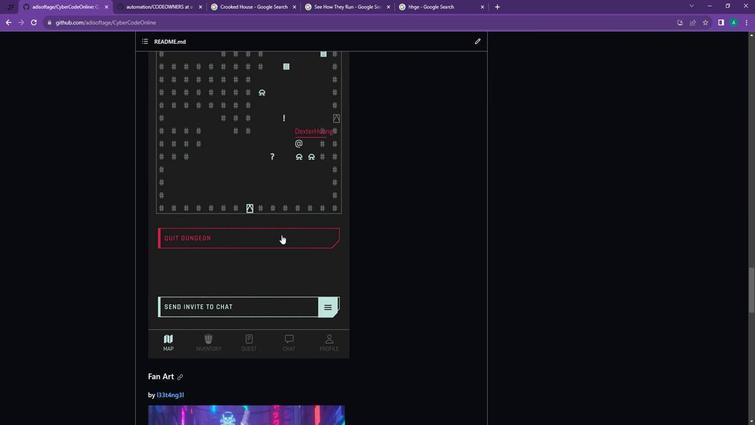 
Action: Mouse scrolled (279, 231) with delta (0, 0)
Screenshot: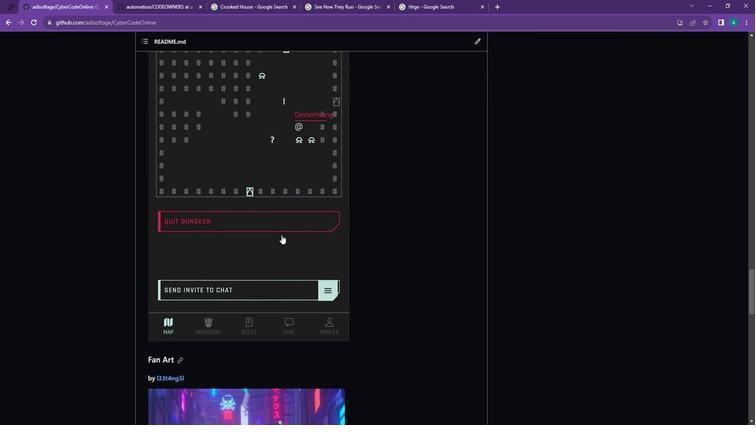 
Action: Mouse scrolled (279, 231) with delta (0, 0)
Screenshot: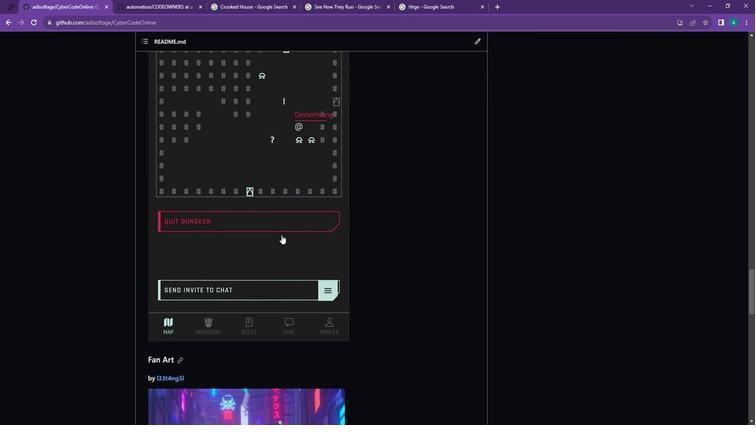
Action: Mouse scrolled (279, 231) with delta (0, 0)
Screenshot: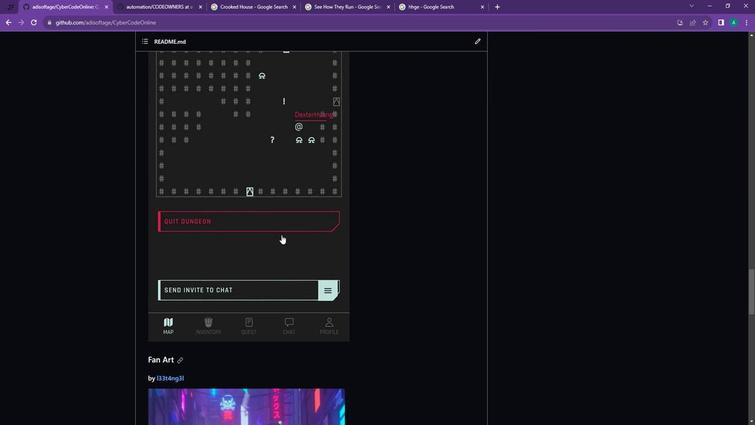
Action: Mouse scrolled (279, 231) with delta (0, 0)
Screenshot: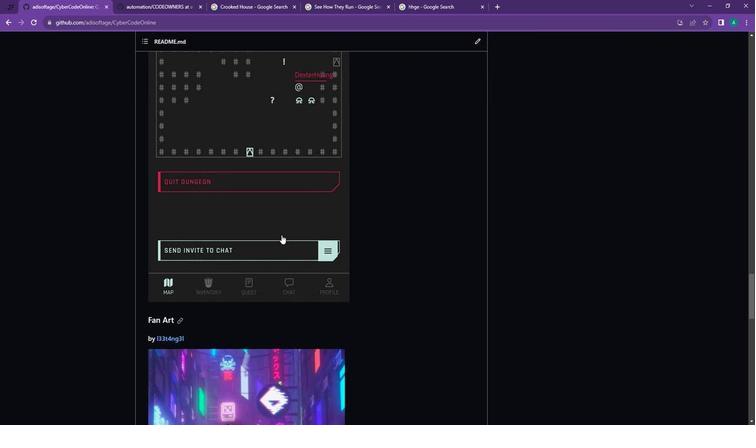 
Action: Mouse scrolled (279, 231) with delta (0, 0)
Screenshot: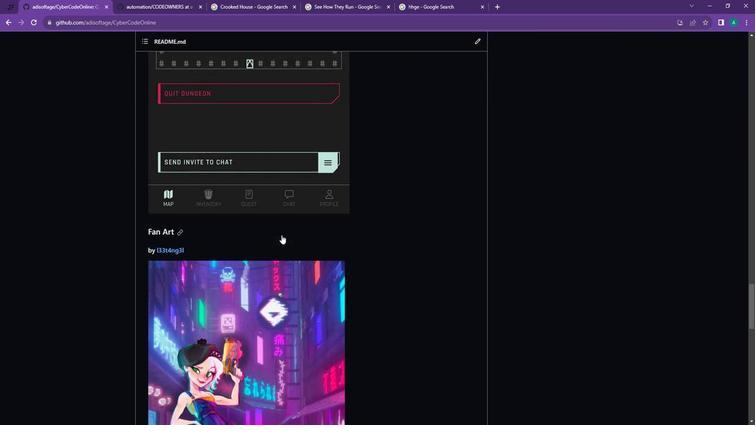
Action: Mouse scrolled (279, 231) with delta (0, 0)
Screenshot: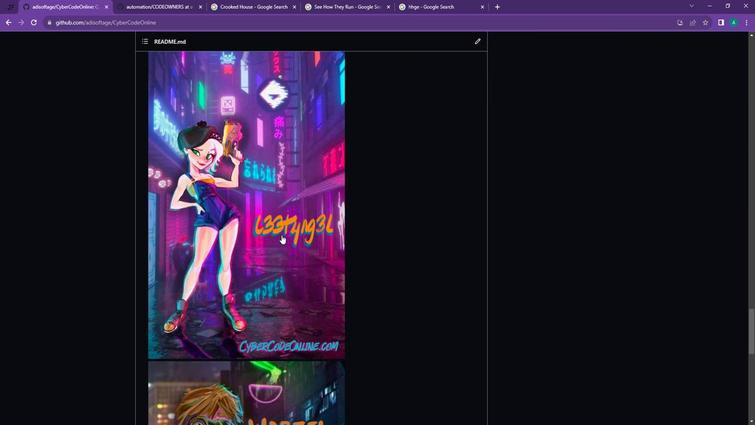 
Action: Mouse scrolled (279, 231) with delta (0, 0)
Screenshot: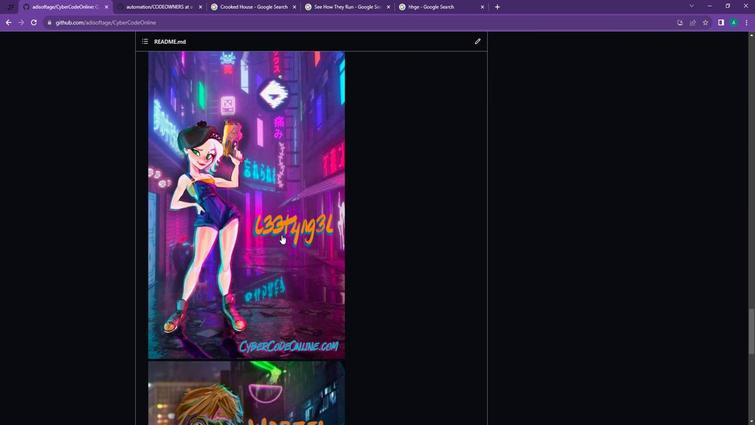 
Action: Mouse scrolled (279, 231) with delta (0, 0)
Screenshot: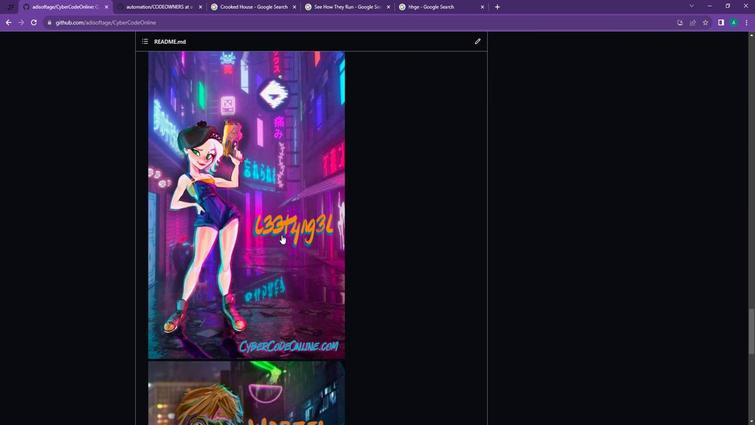 
Action: Mouse scrolled (279, 231) with delta (0, 0)
Screenshot: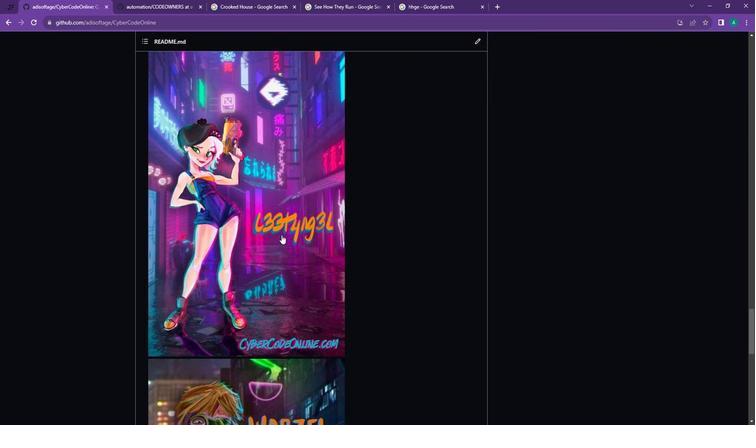 
Action: Mouse scrolled (279, 231) with delta (0, 0)
Screenshot: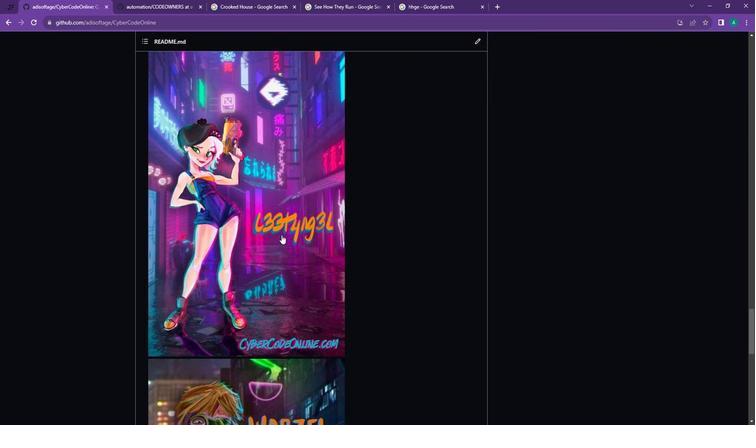 
Action: Mouse scrolled (279, 231) with delta (0, 0)
Screenshot: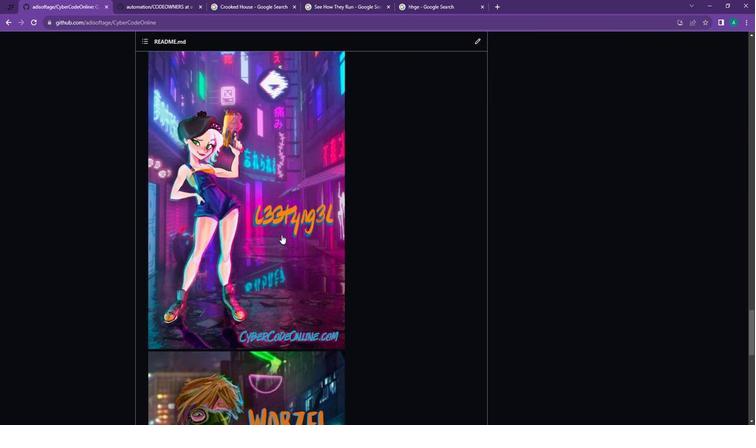 
Action: Mouse scrolled (279, 231) with delta (0, 0)
Screenshot: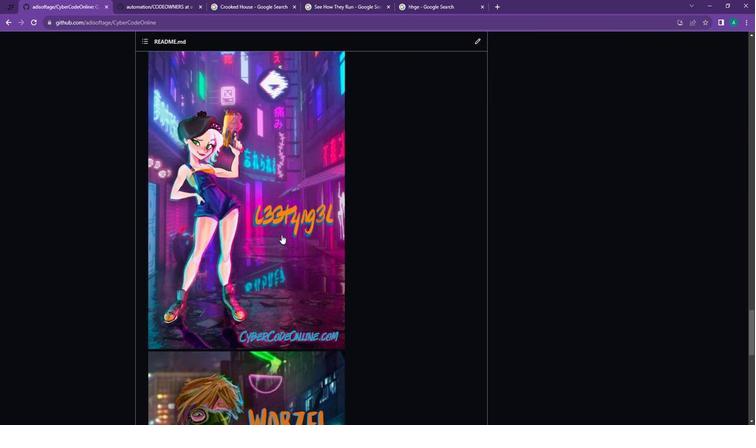 
Action: Mouse scrolled (279, 231) with delta (0, 0)
Screenshot: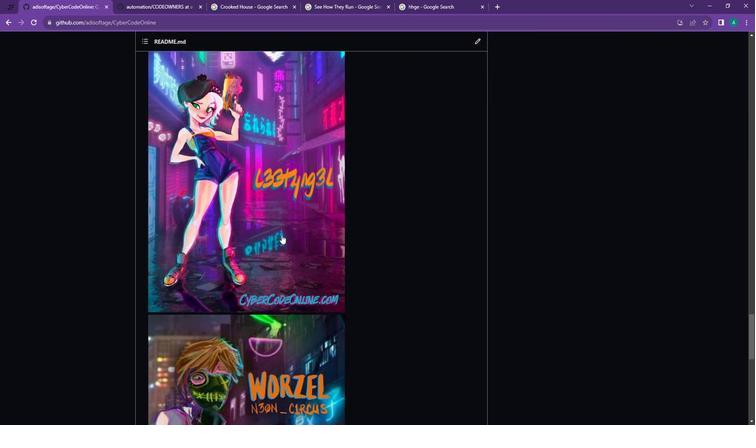 
Action: Mouse scrolled (279, 231) with delta (0, 0)
Screenshot: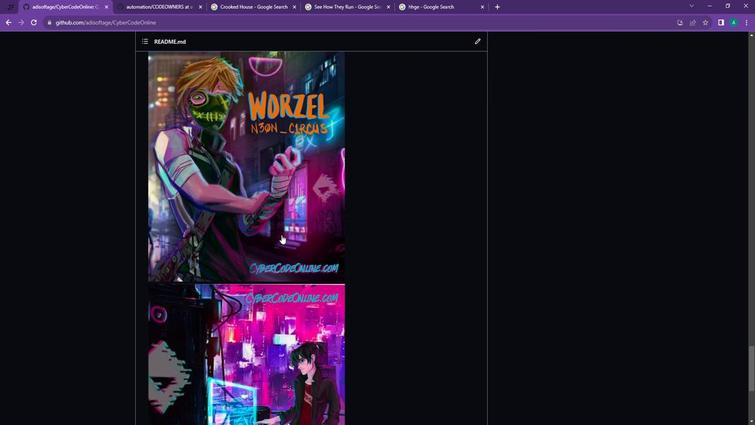 
Action: Mouse scrolled (279, 231) with delta (0, 0)
Screenshot: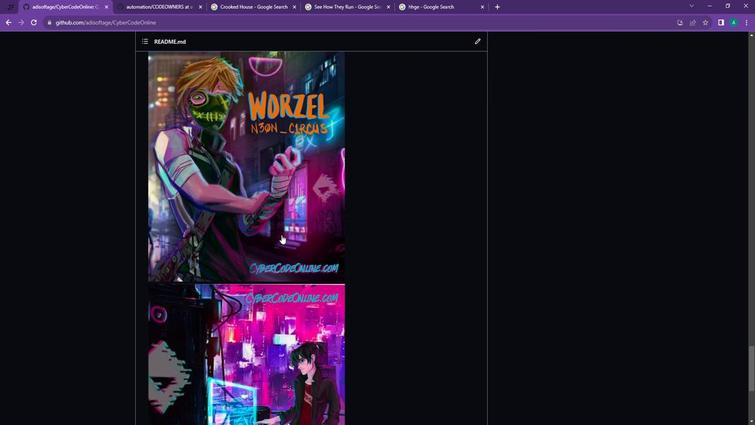 
Action: Mouse scrolled (279, 231) with delta (0, 0)
Screenshot: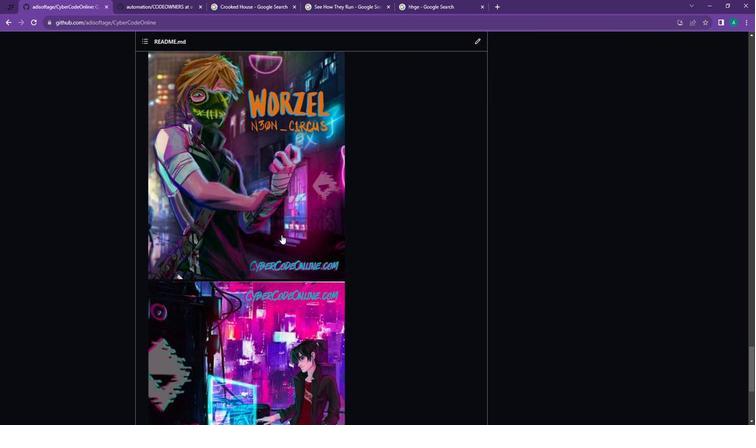 
Action: Mouse scrolled (279, 231) with delta (0, 0)
Screenshot: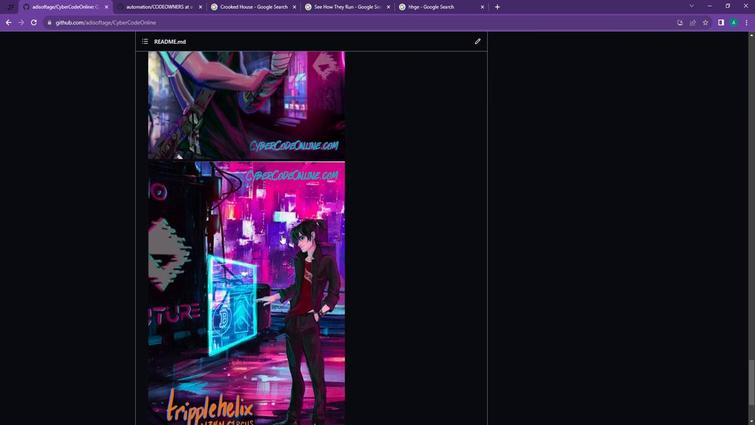 
Action: Mouse scrolled (279, 231) with delta (0, 0)
Screenshot: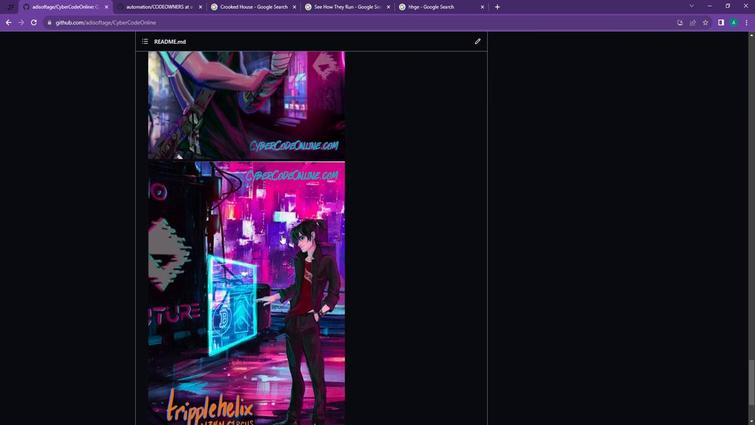 
Action: Mouse scrolled (279, 231) with delta (0, 0)
Screenshot: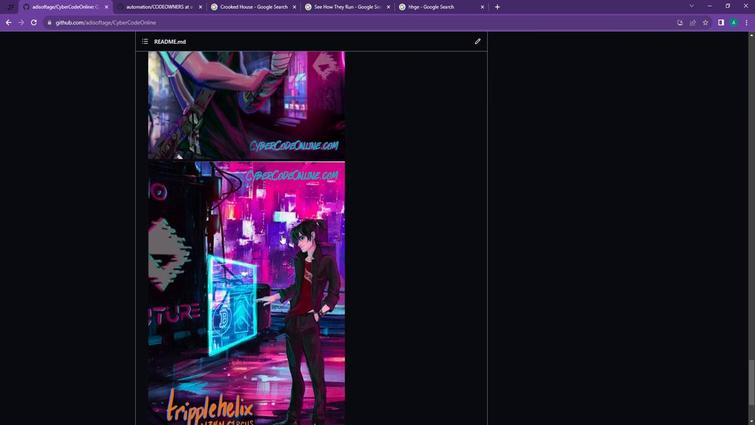 
Action: Mouse scrolled (279, 231) with delta (0, 0)
Screenshot: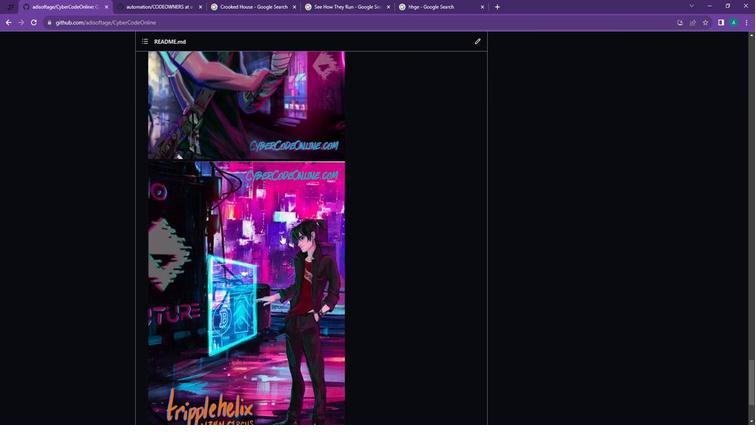 
Action: Mouse scrolled (279, 231) with delta (0, 0)
Screenshot: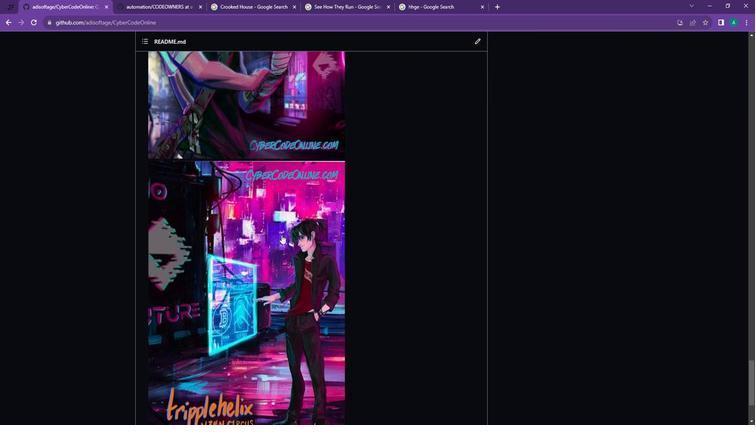 
Action: Mouse scrolled (279, 231) with delta (0, 0)
Screenshot: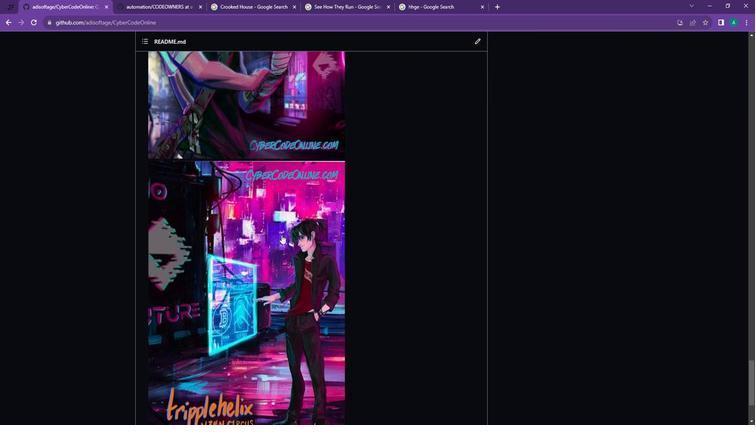 
Action: Mouse scrolled (279, 231) with delta (0, 0)
Screenshot: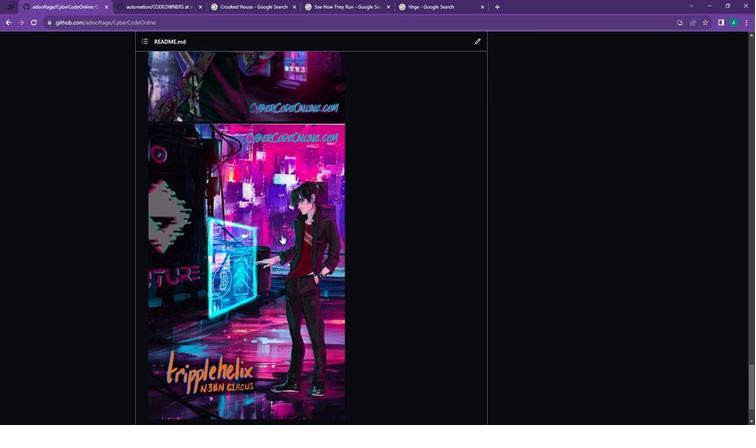 
Action: Mouse scrolled (279, 231) with delta (0, 0)
Screenshot: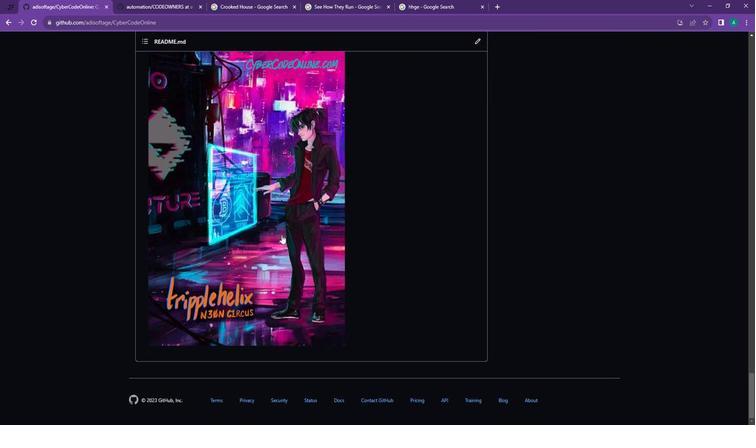 
Action: Mouse scrolled (279, 231) with delta (0, 0)
Screenshot: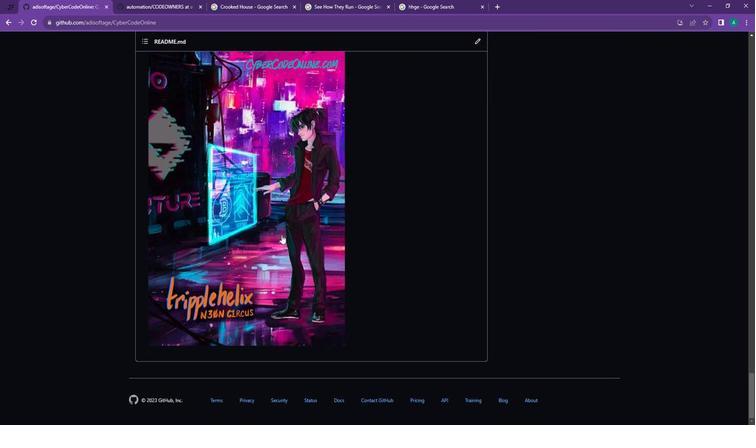 
Action: Mouse scrolled (279, 231) with delta (0, 0)
Screenshot: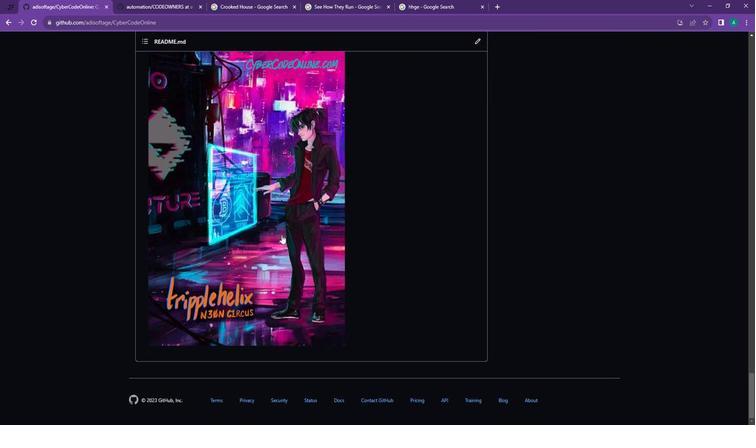 
